 Task: Find connections with filter location Lagoa da Prata with filter topic #Entrepreneurialwith filter profile language German with filter current company Innovation Incubator Advisory with filter school Subharti University with filter industry Insurance with filter service category Software Testing with filter keywords title Chief Executive Officer
Action: Mouse moved to (607, 75)
Screenshot: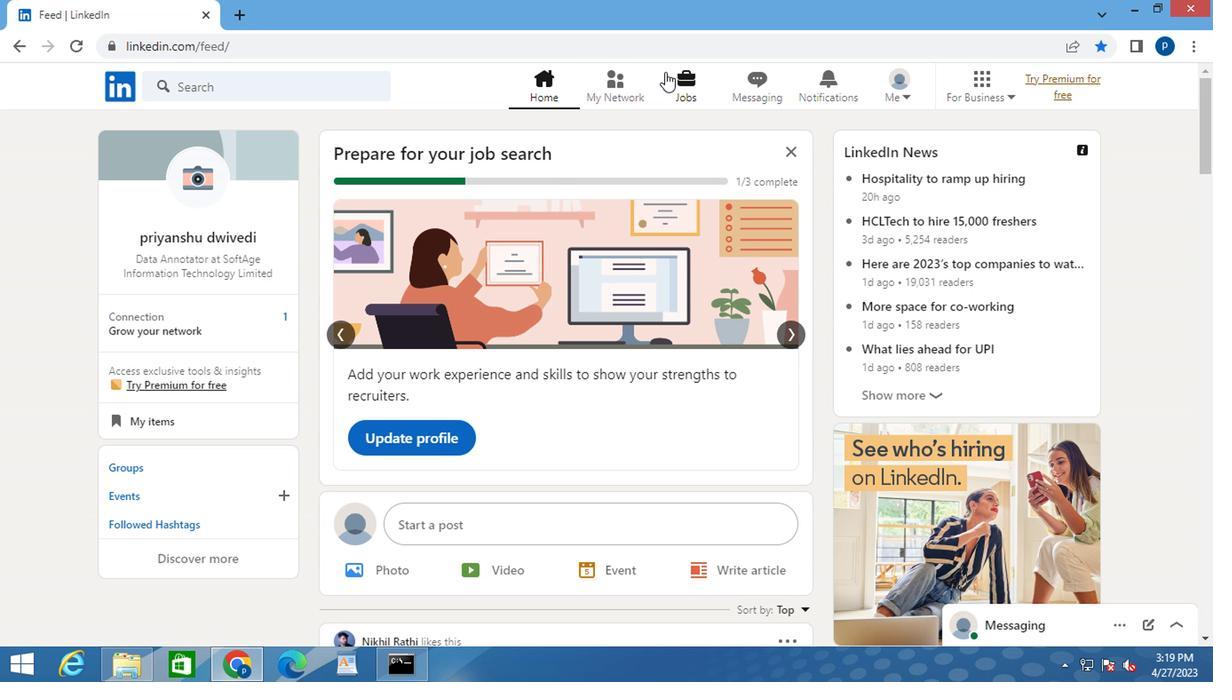 
Action: Mouse pressed left at (607, 75)
Screenshot: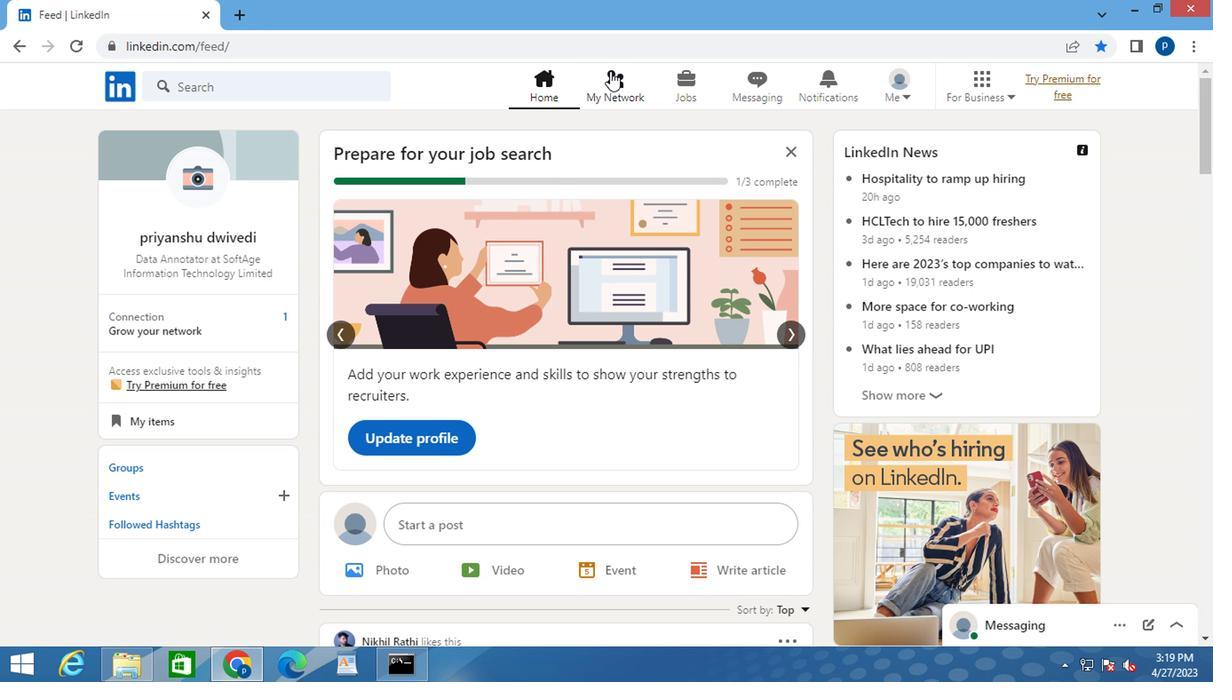 
Action: Mouse moved to (223, 192)
Screenshot: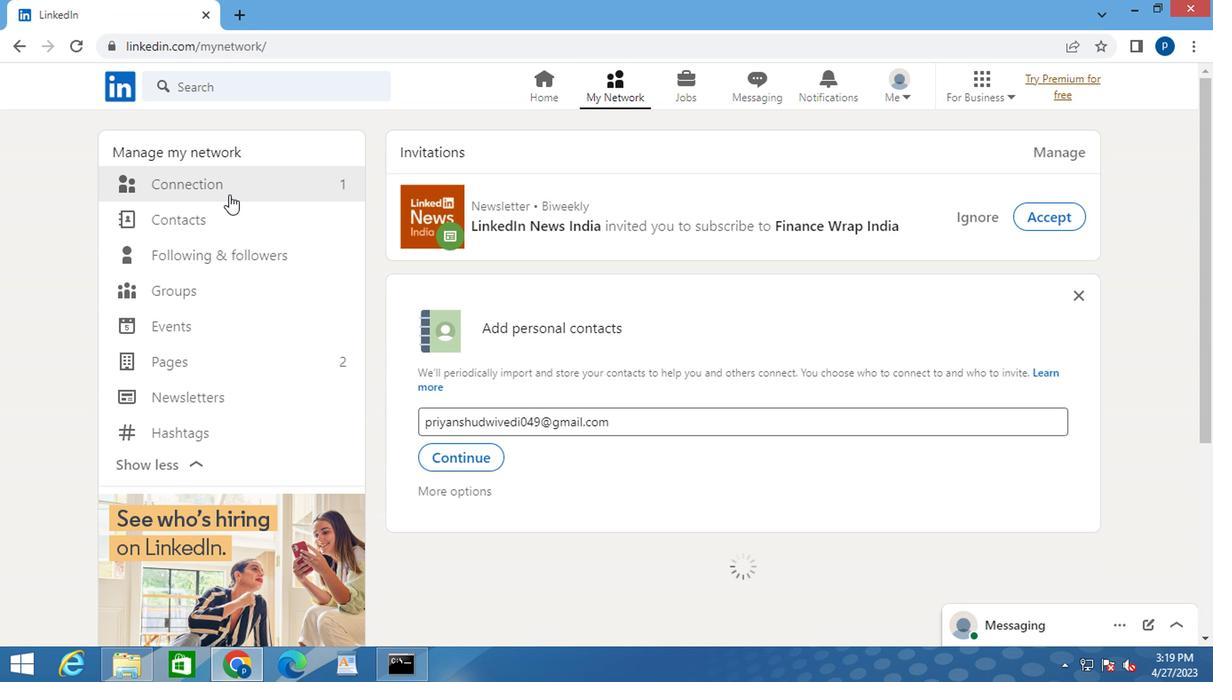 
Action: Mouse pressed left at (223, 192)
Screenshot: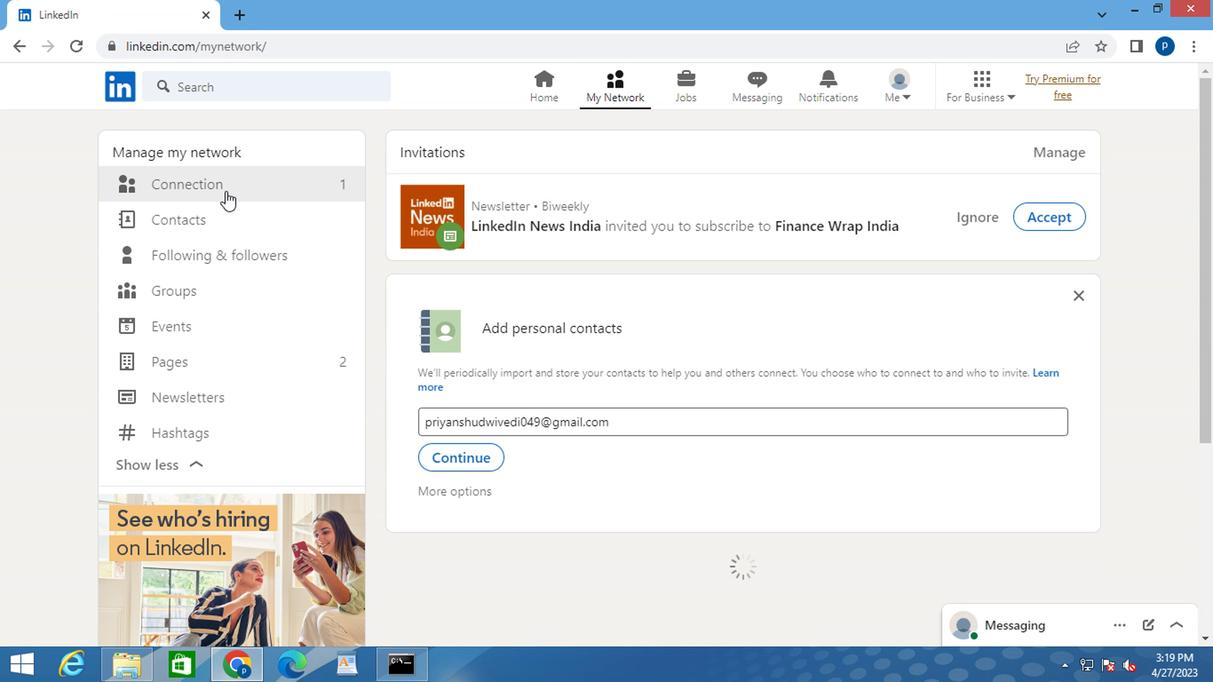
Action: Mouse moved to (734, 185)
Screenshot: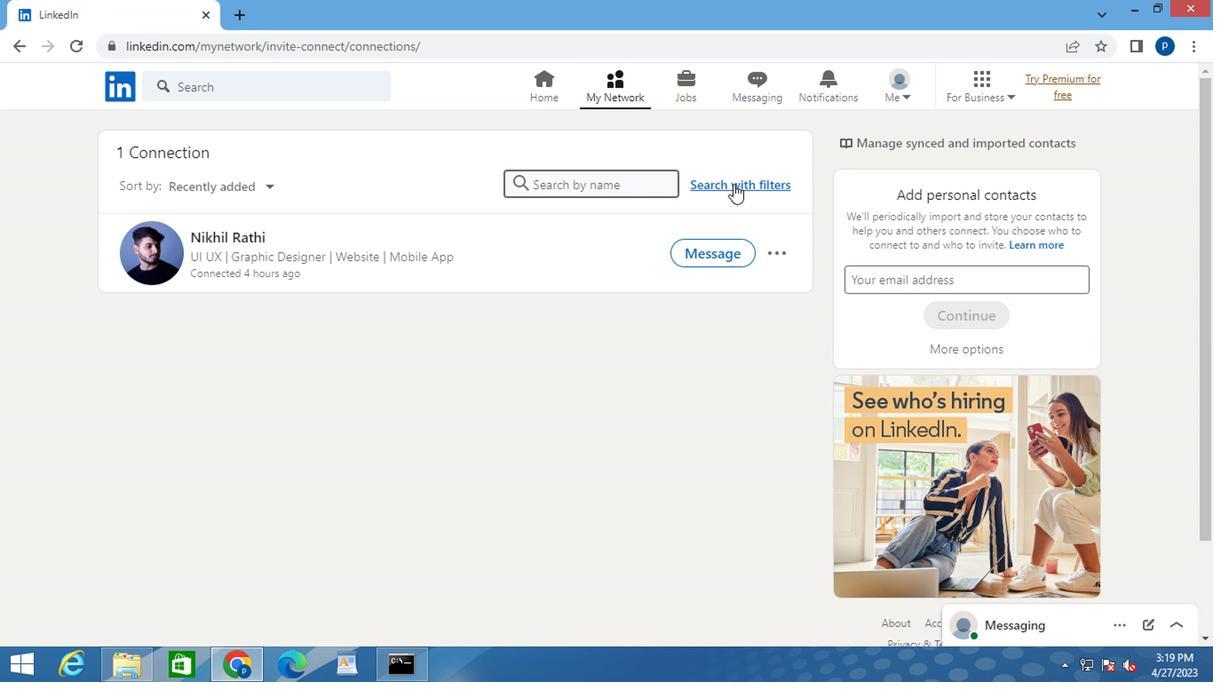 
Action: Mouse pressed left at (734, 185)
Screenshot: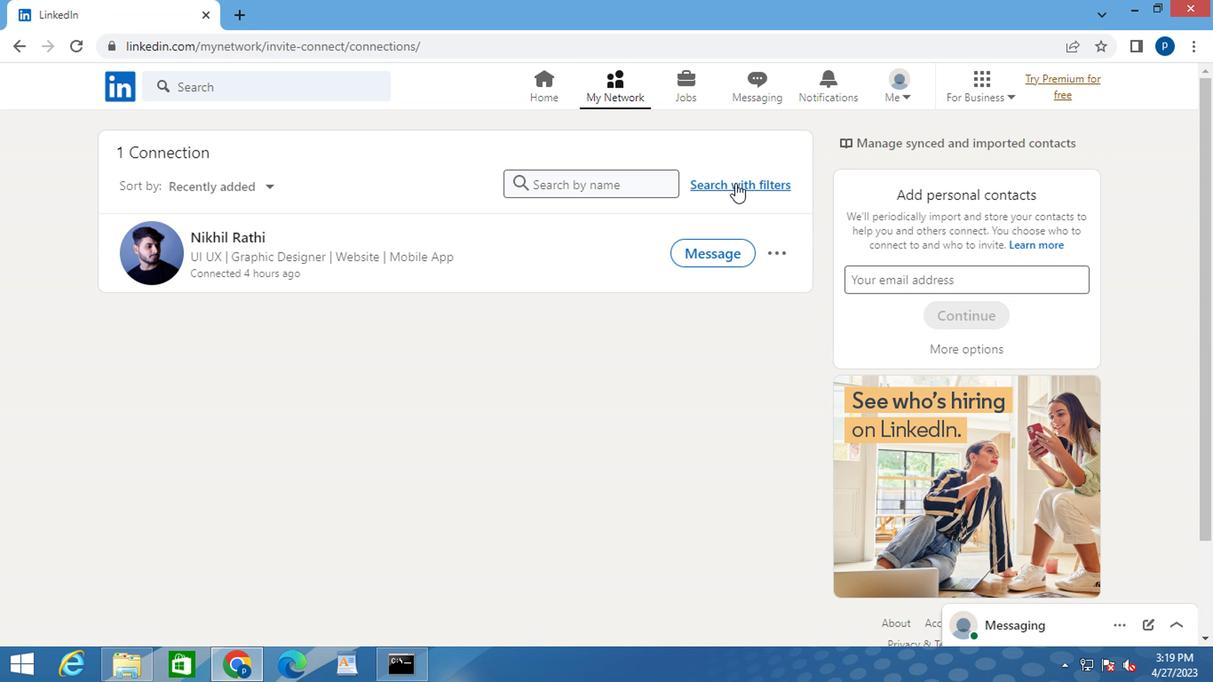 
Action: Mouse moved to (672, 139)
Screenshot: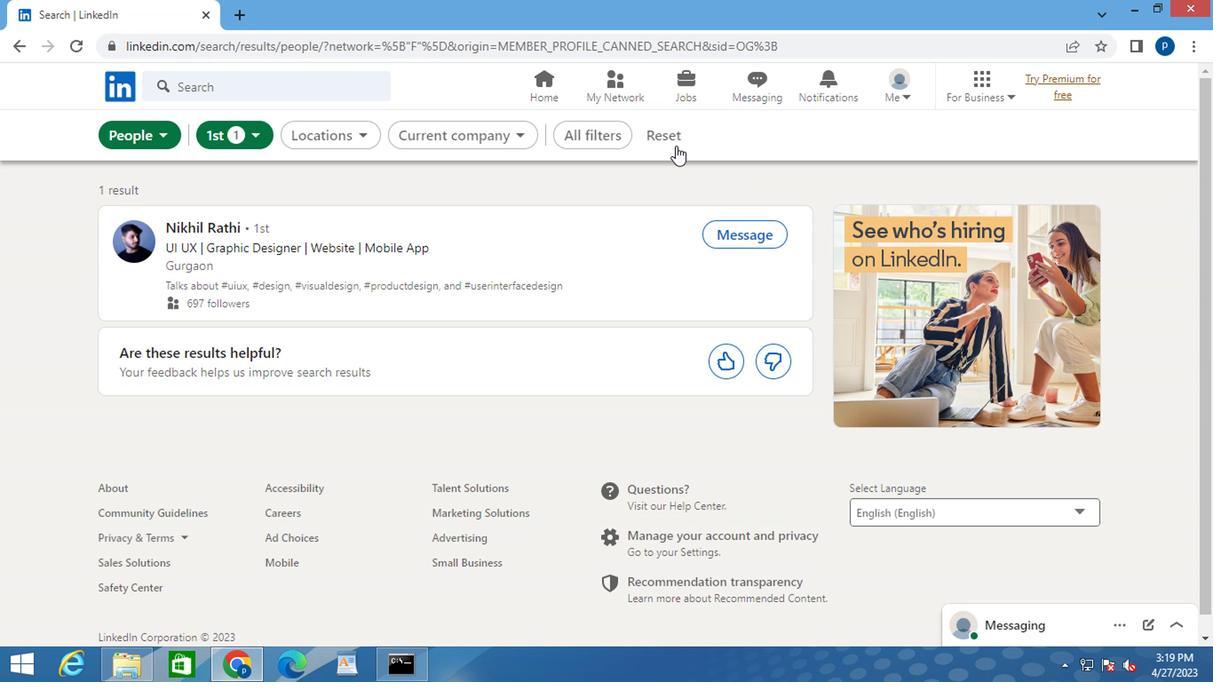 
Action: Mouse pressed left at (672, 139)
Screenshot: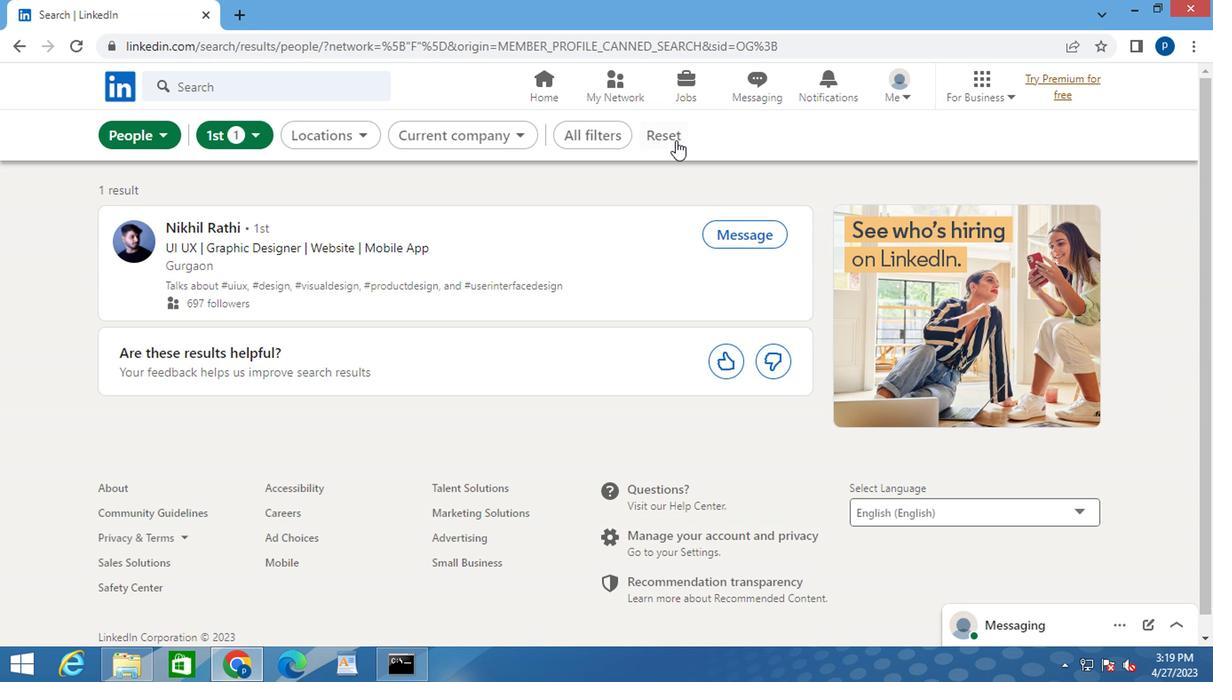 
Action: Mouse moved to (624, 140)
Screenshot: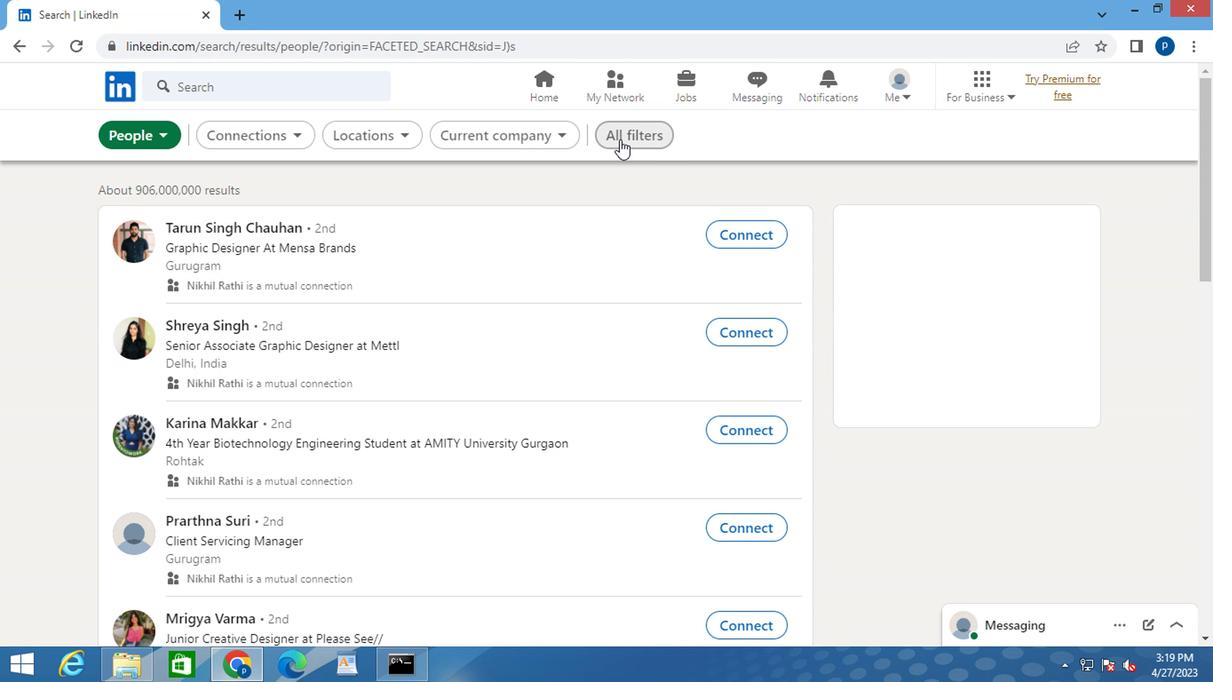 
Action: Mouse pressed left at (624, 140)
Screenshot: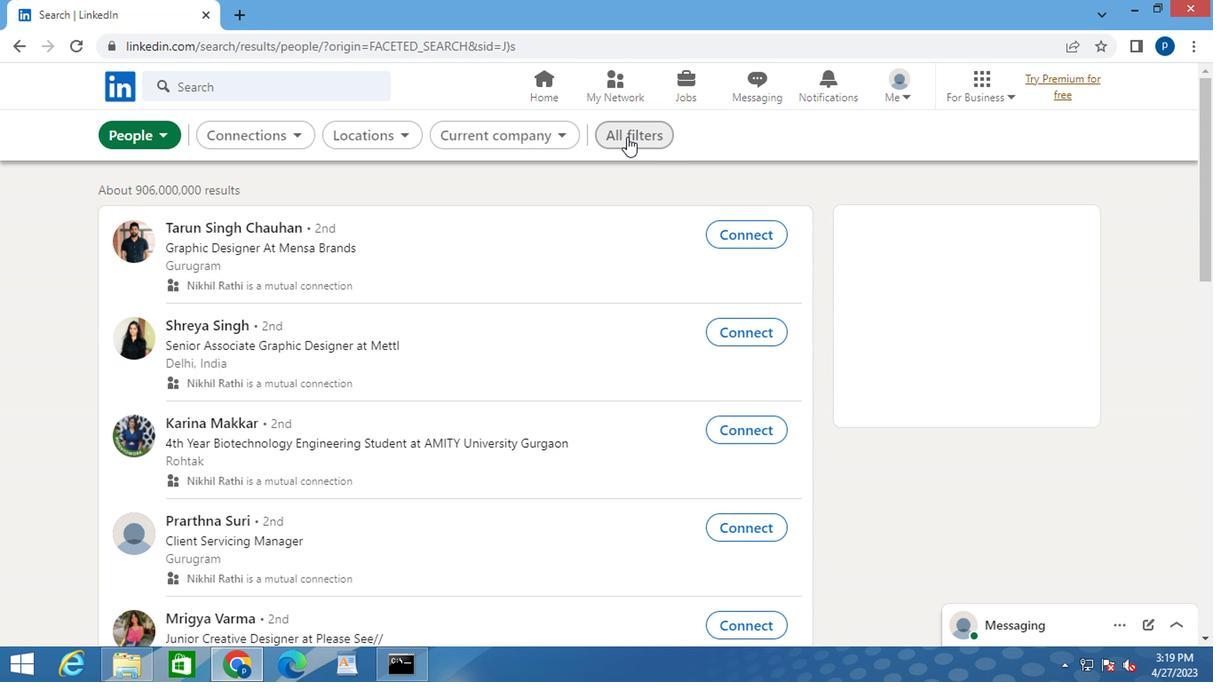 
Action: Mouse moved to (934, 422)
Screenshot: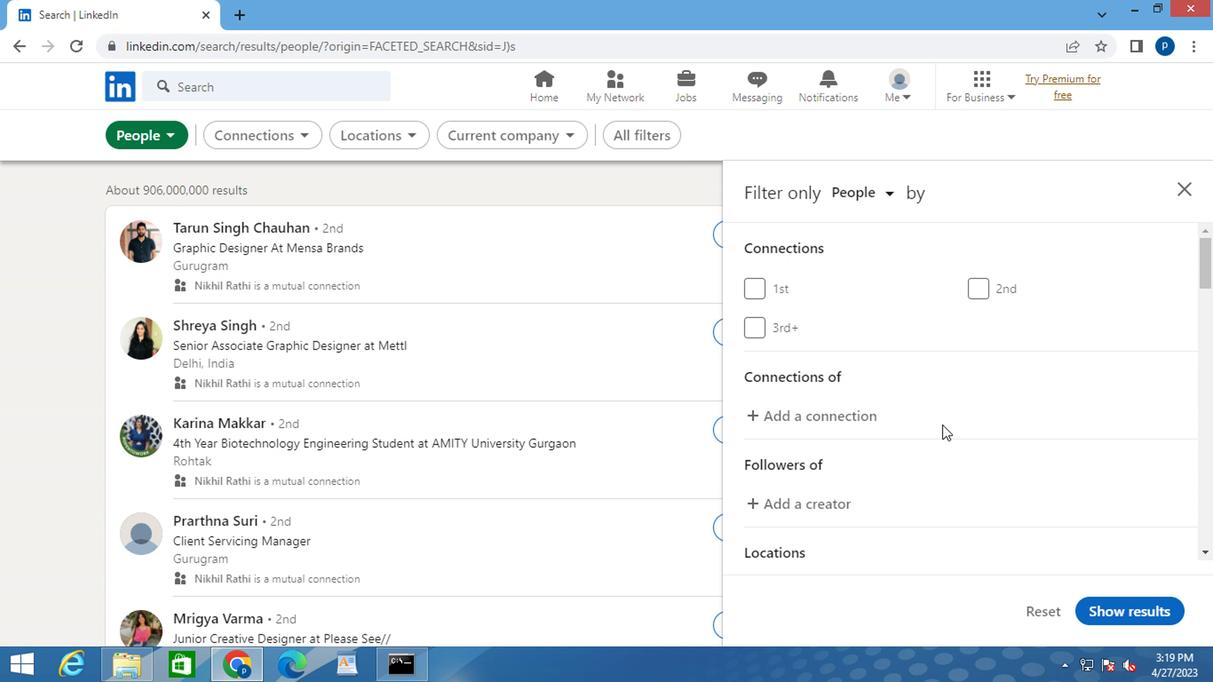 
Action: Mouse scrolled (934, 421) with delta (0, -1)
Screenshot: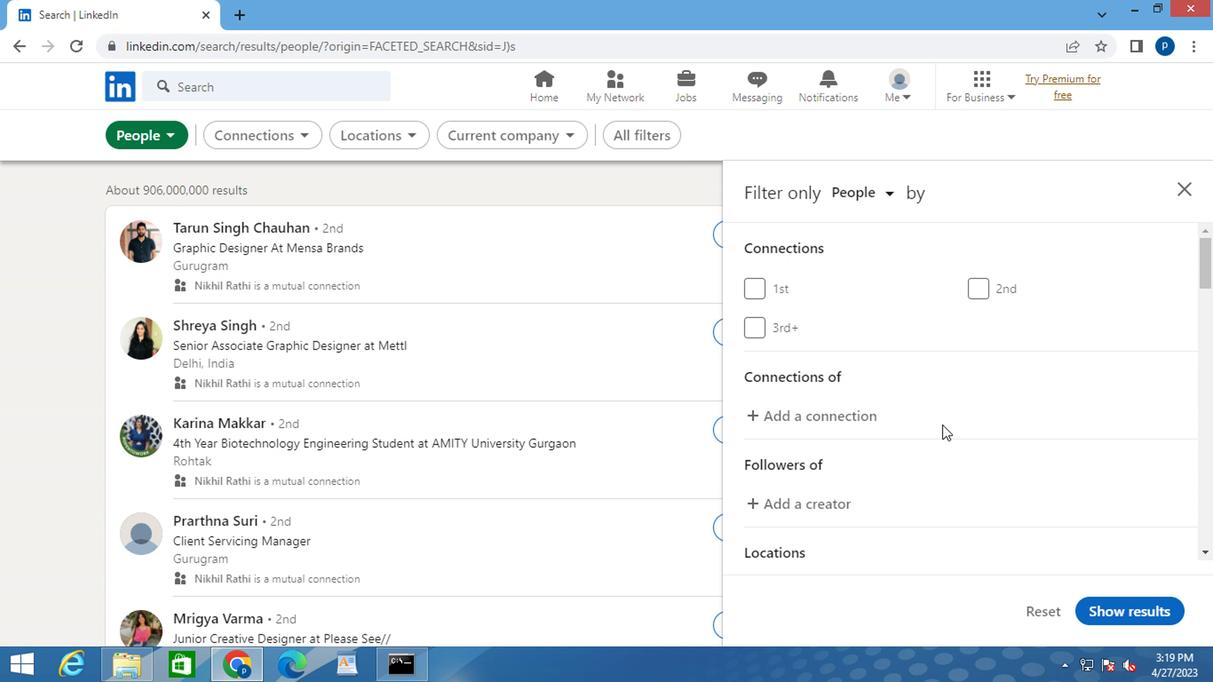
Action: Mouse moved to (931, 422)
Screenshot: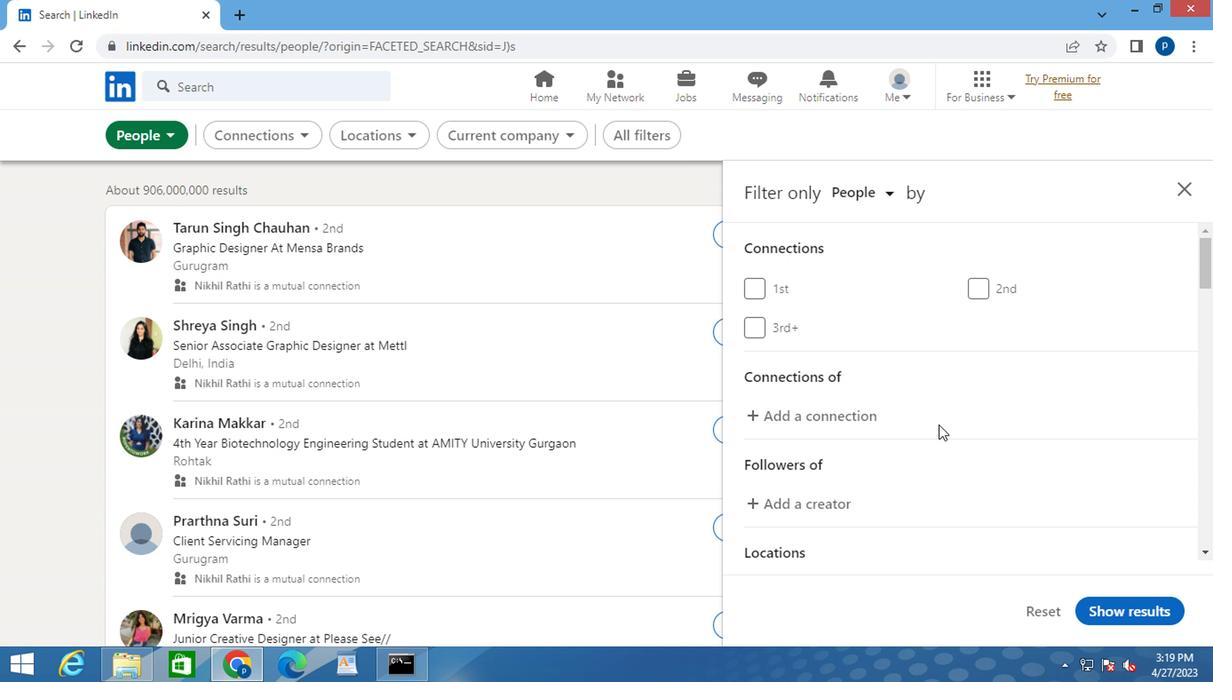 
Action: Mouse scrolled (931, 422) with delta (0, 0)
Screenshot: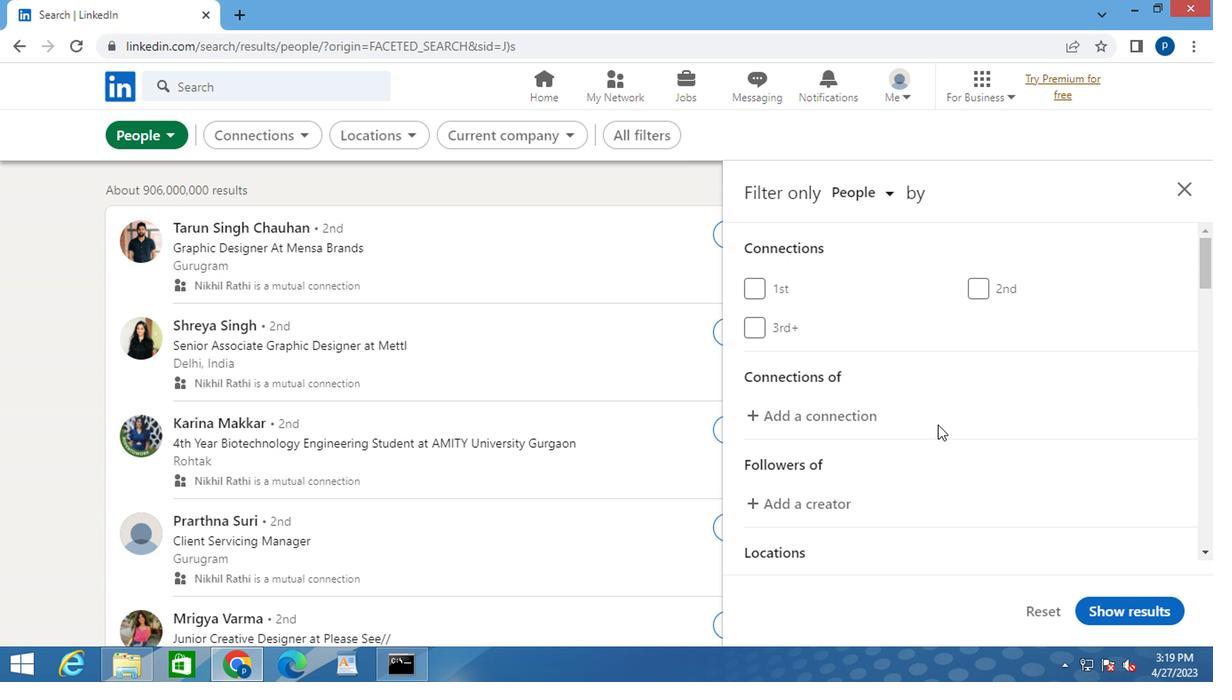 
Action: Mouse moved to (1003, 491)
Screenshot: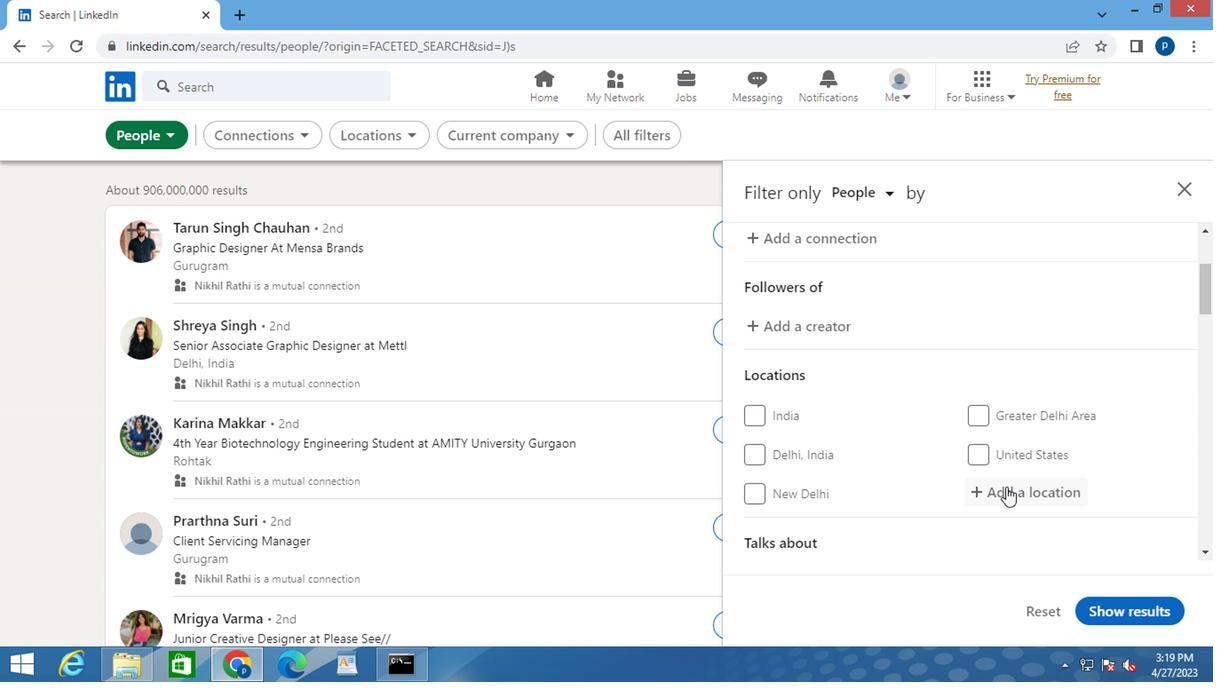 
Action: Mouse pressed left at (1003, 491)
Screenshot: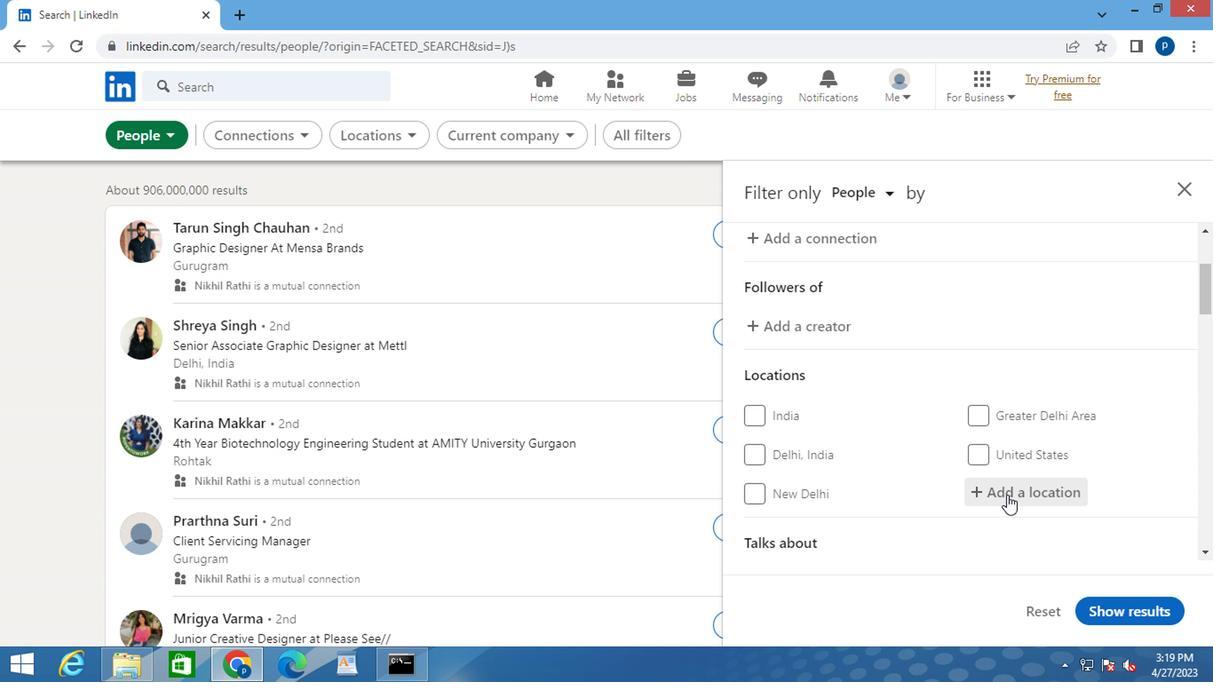 
Action: Mouse moved to (1003, 489)
Screenshot: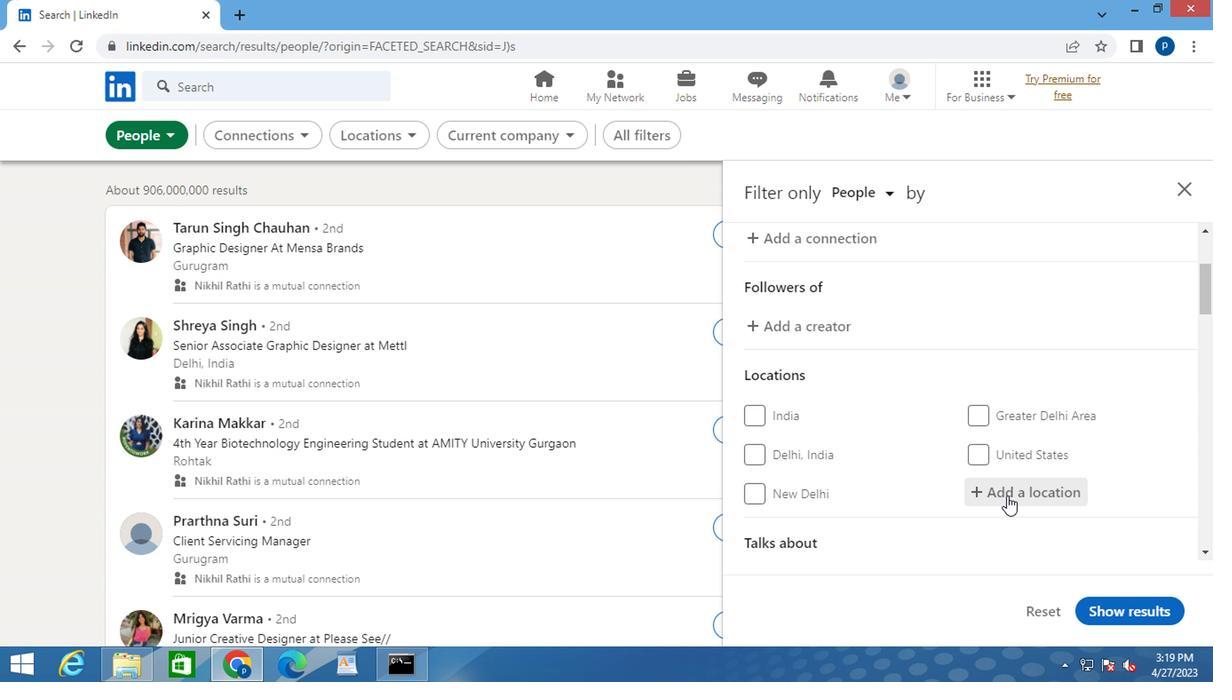 
Action: Key pressed <Key.caps_lock>l<Key.caps_lock>agoa<Key.space>da<Key.space><Key.caps_lock>p<Key.caps_lock>rata
Screenshot: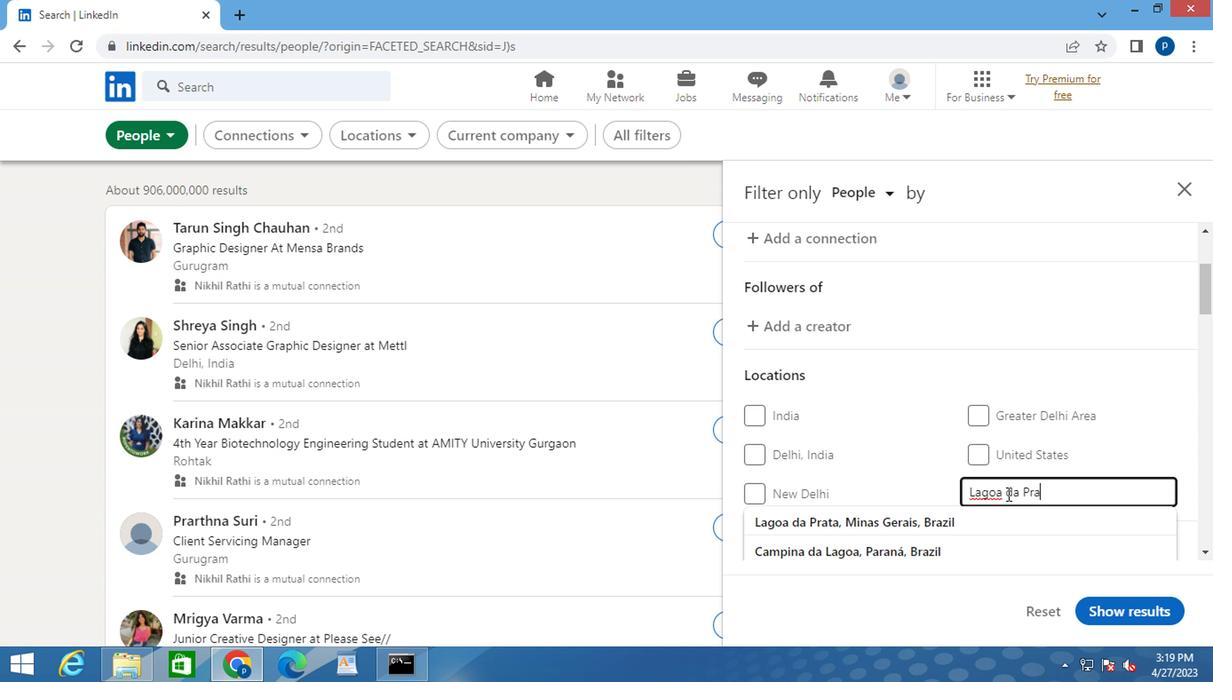 
Action: Mouse moved to (908, 520)
Screenshot: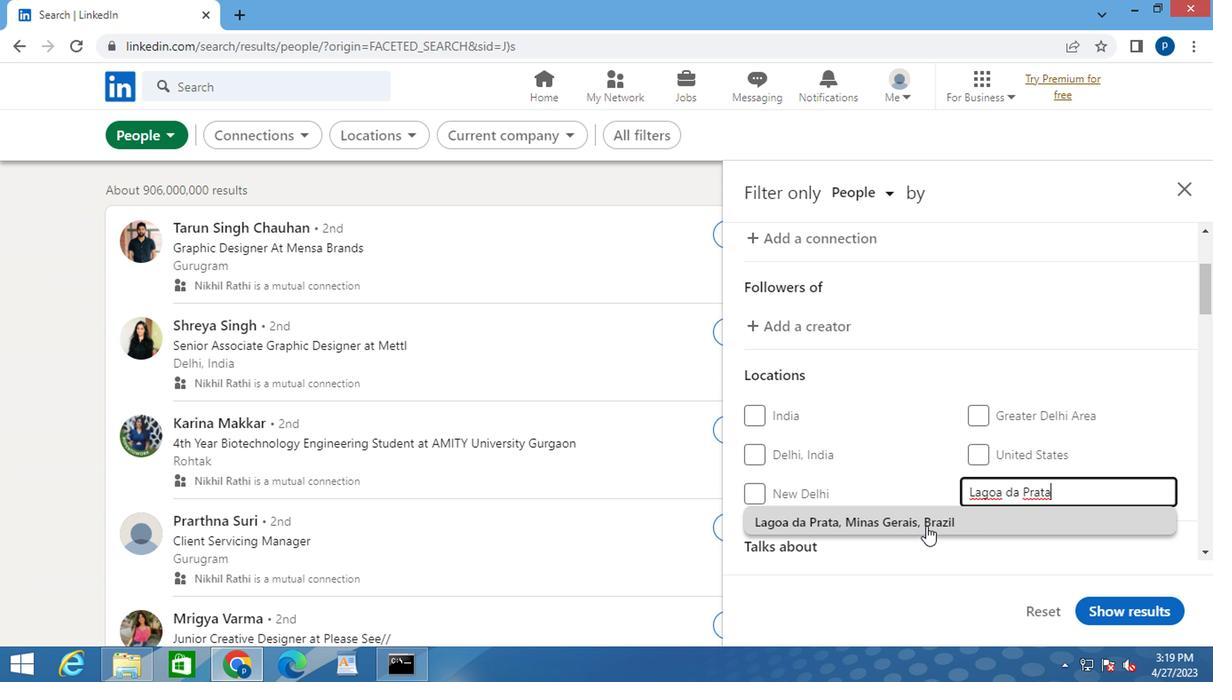 
Action: Mouse pressed left at (908, 520)
Screenshot: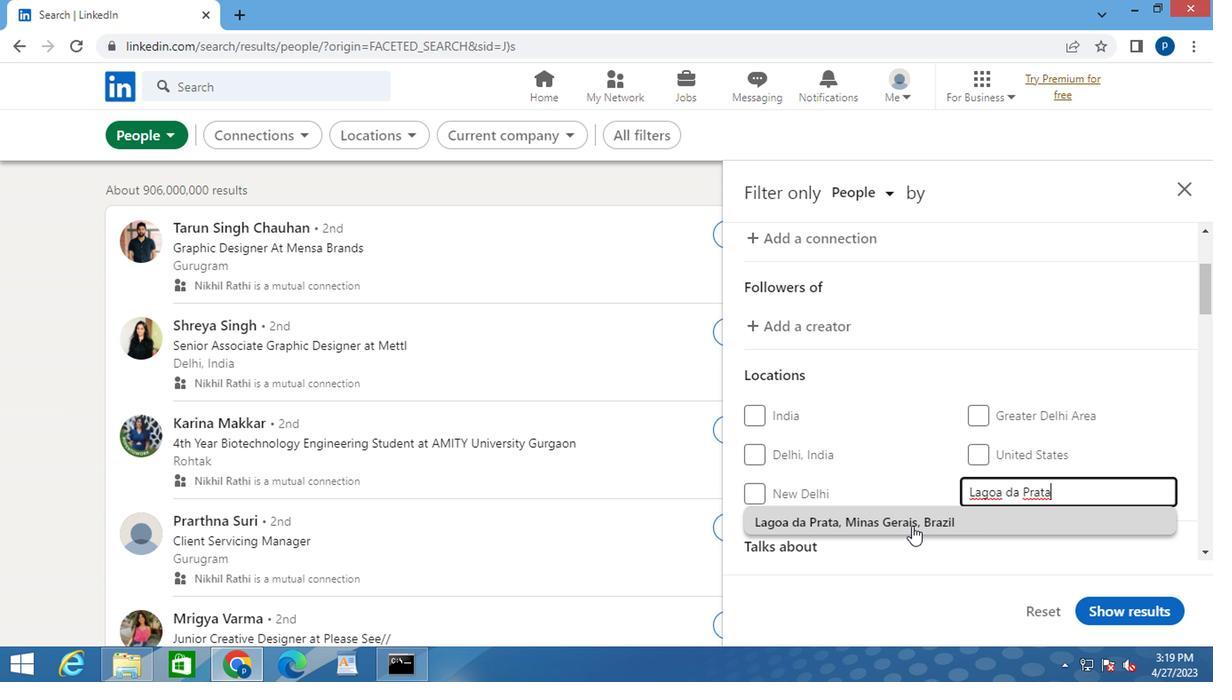 
Action: Mouse moved to (906, 506)
Screenshot: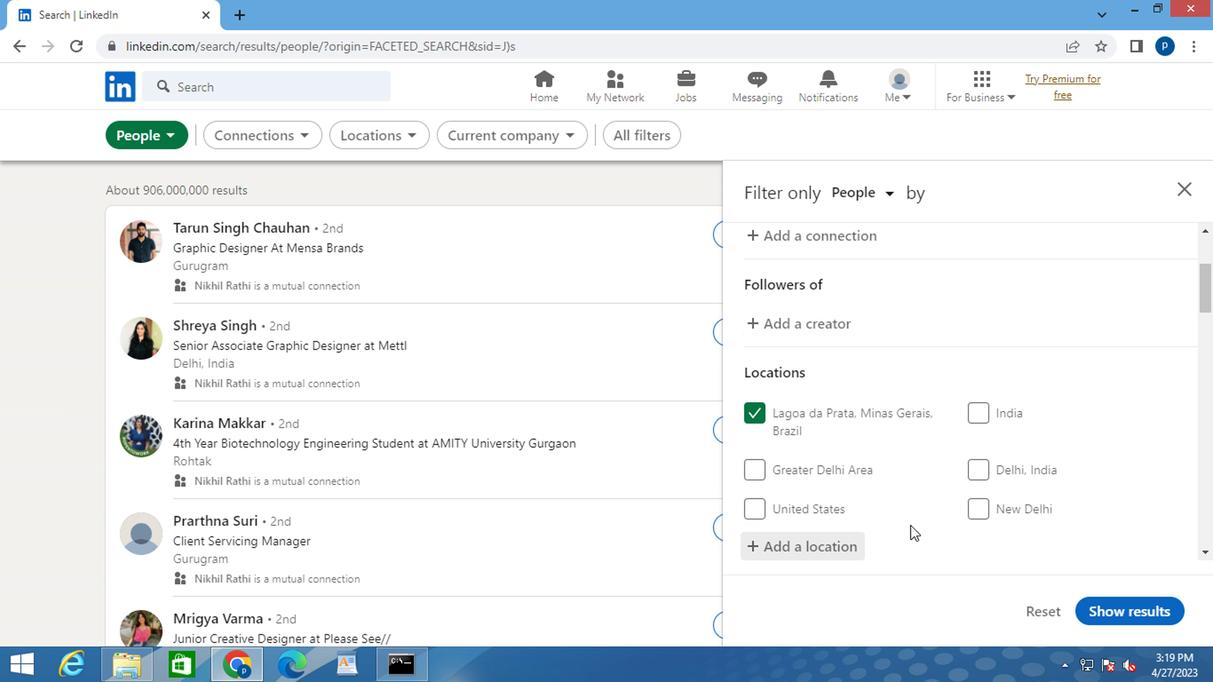 
Action: Mouse scrolled (906, 506) with delta (0, 0)
Screenshot: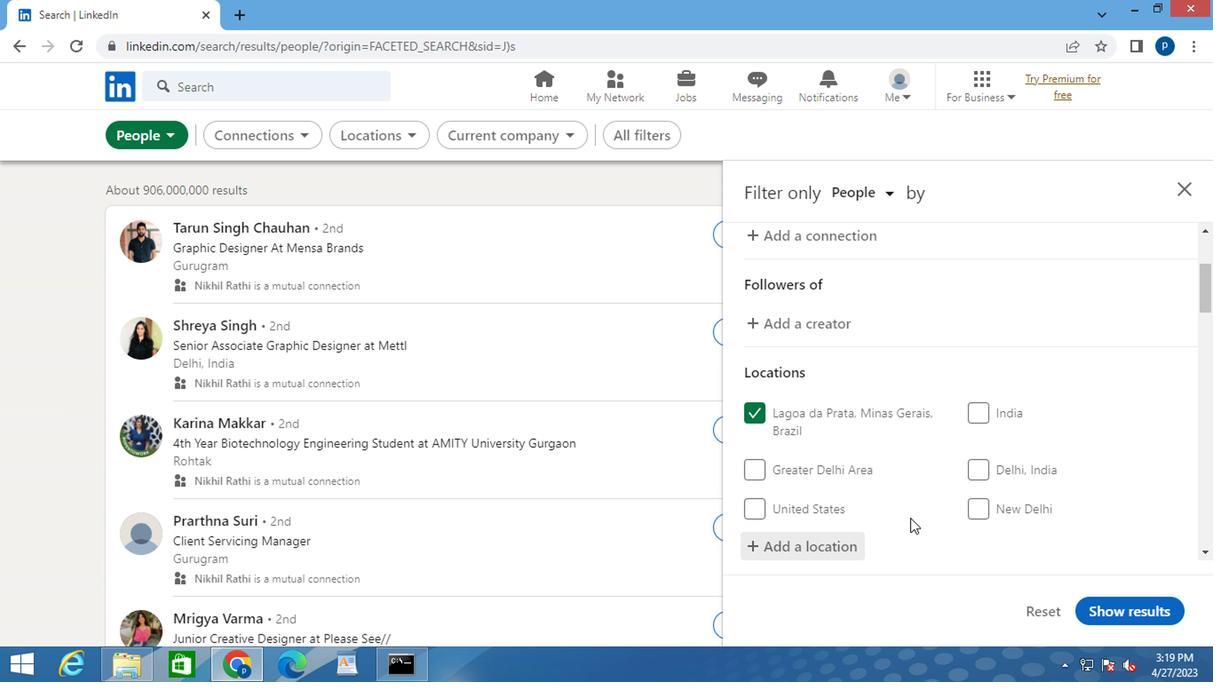 
Action: Mouse scrolled (906, 506) with delta (0, 0)
Screenshot: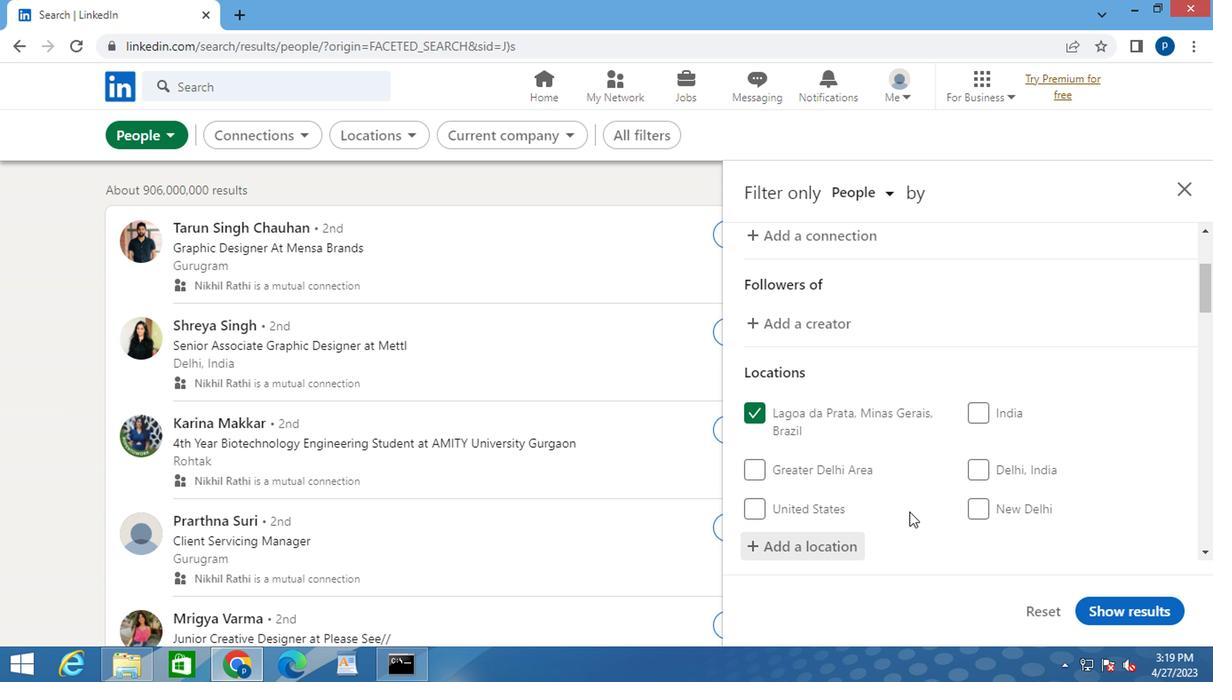 
Action: Mouse moved to (986, 517)
Screenshot: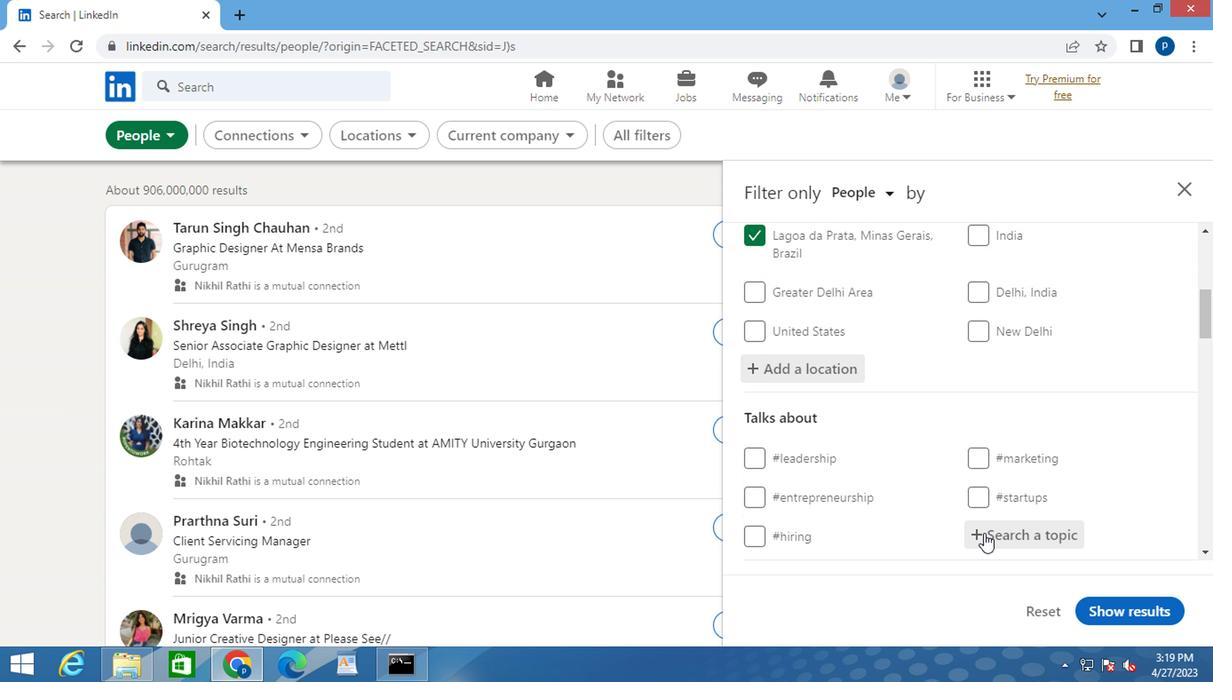 
Action: Mouse scrolled (986, 515) with delta (0, -1)
Screenshot: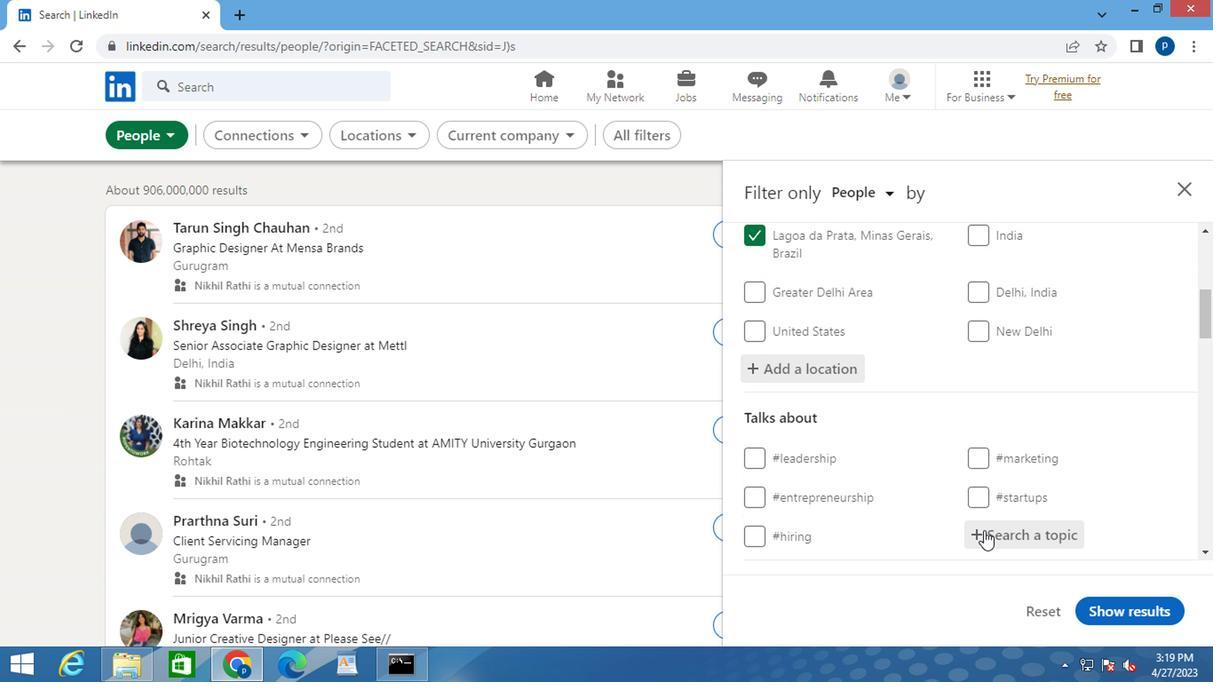 
Action: Mouse moved to (985, 430)
Screenshot: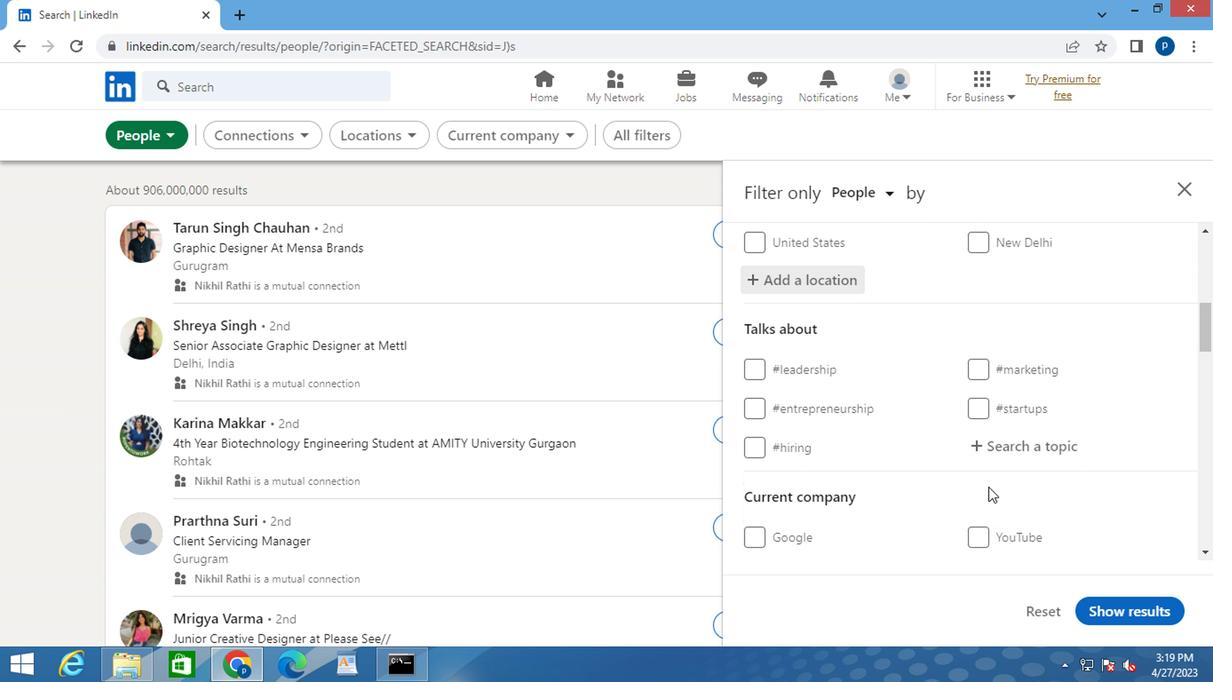 
Action: Mouse pressed left at (985, 430)
Screenshot: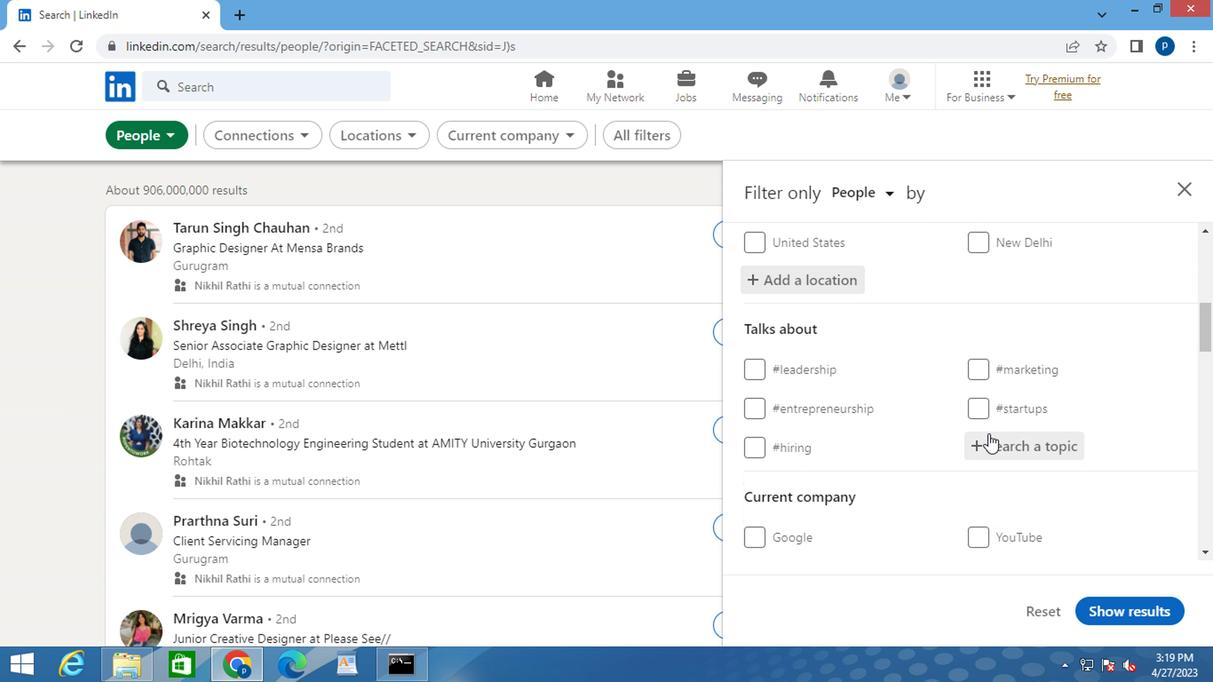 
Action: Key pressed <Key.shift>#<Key.caps_lock>E<Key.caps_lock>NTREPRENUERIAL
Screenshot: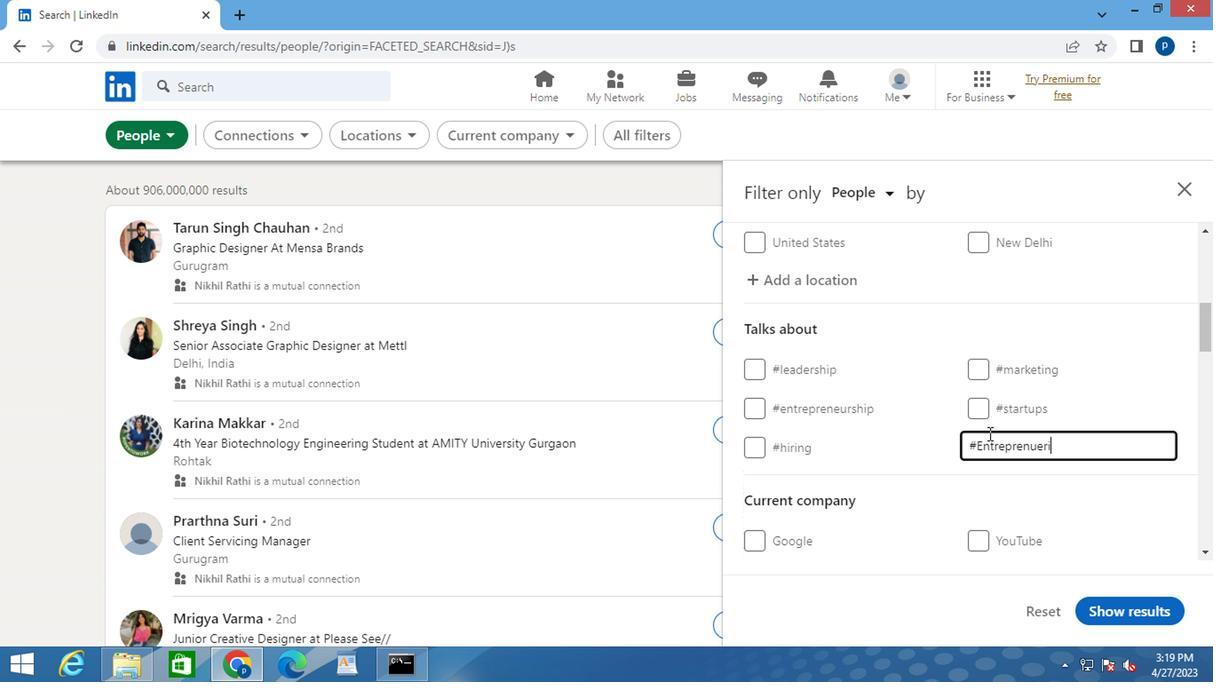 
Action: Mouse moved to (975, 434)
Screenshot: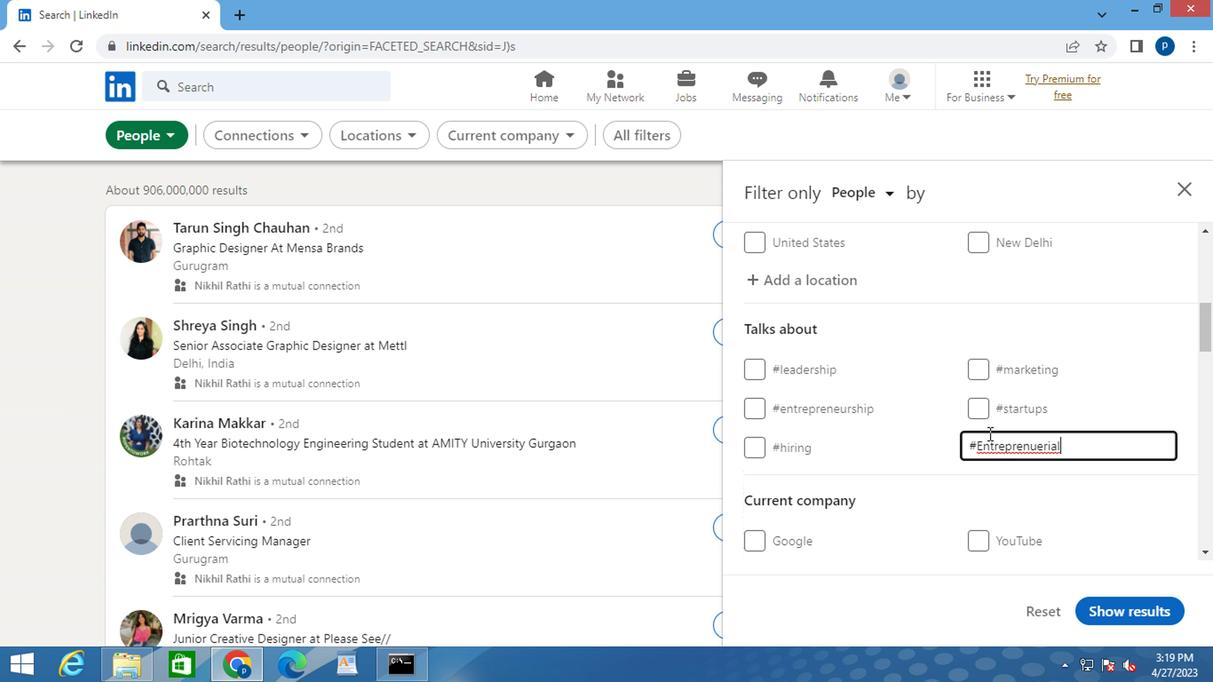 
Action: Key pressed <Key.space>
Screenshot: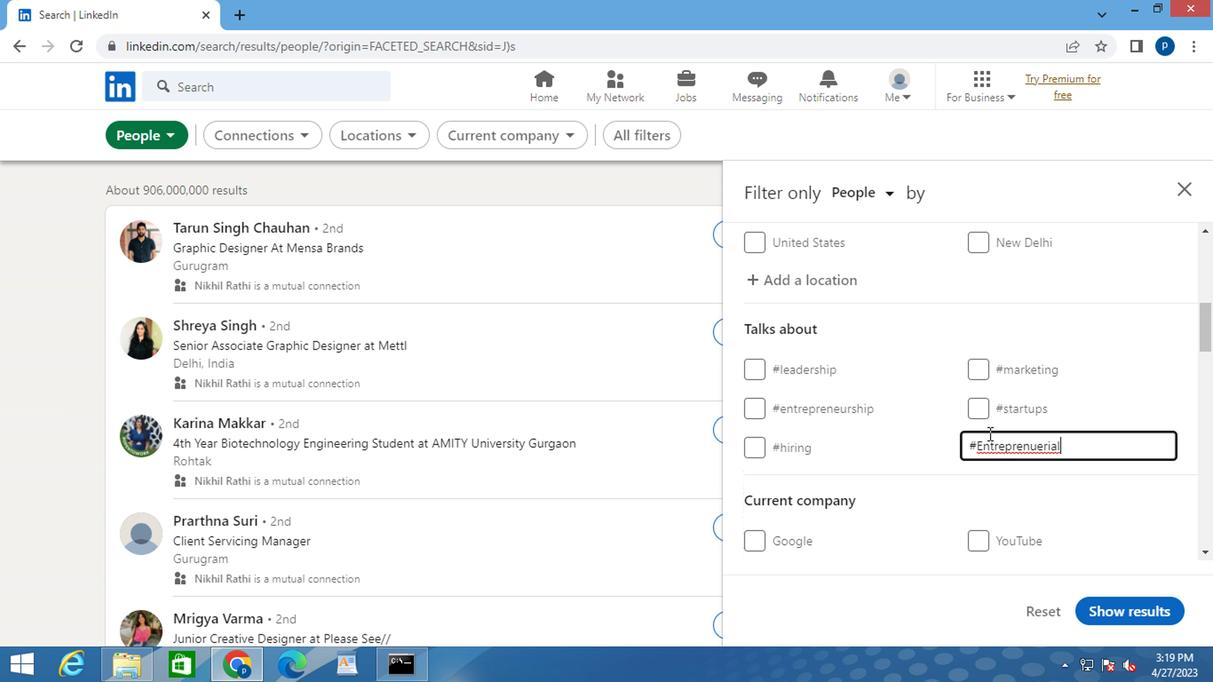 
Action: Mouse moved to (976, 462)
Screenshot: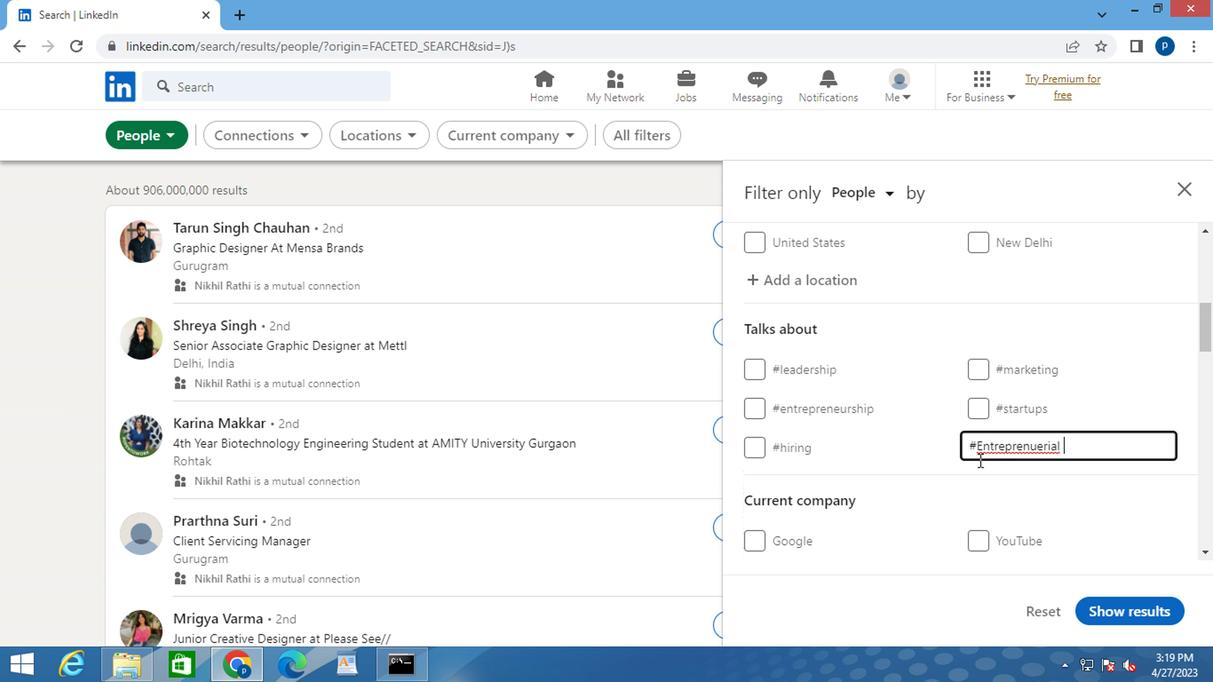 
Action: Mouse scrolled (976, 462) with delta (0, 0)
Screenshot: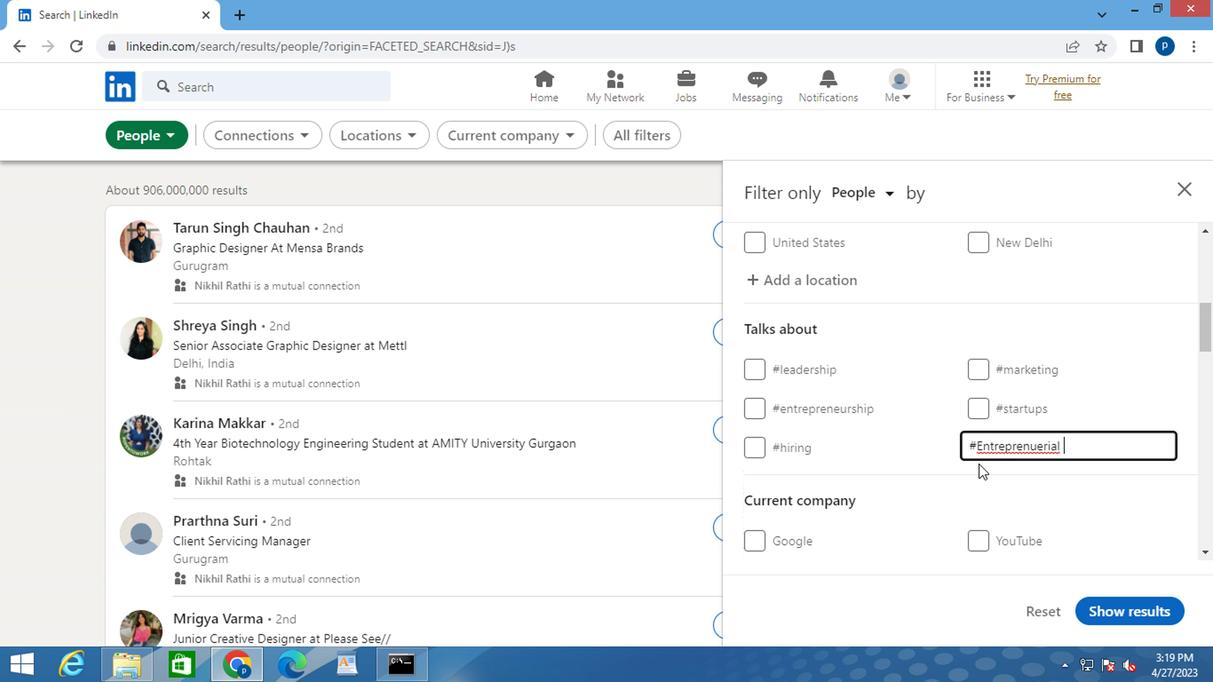 
Action: Mouse scrolled (976, 462) with delta (0, 0)
Screenshot: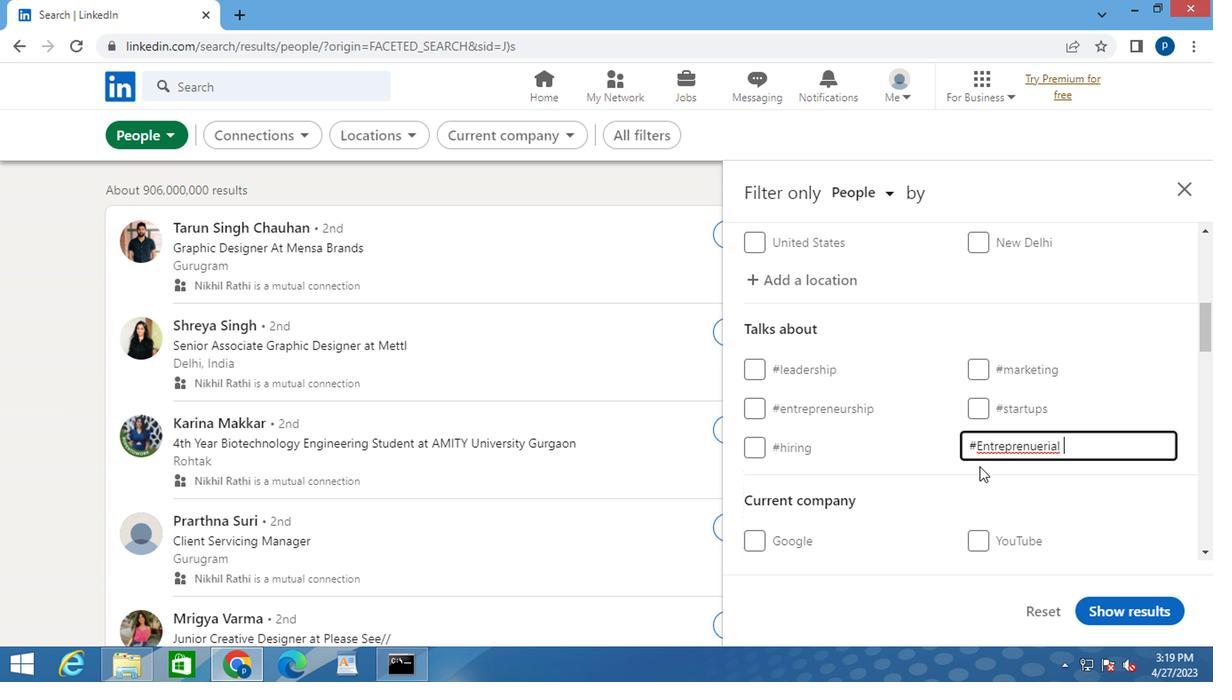 
Action: Mouse moved to (976, 465)
Screenshot: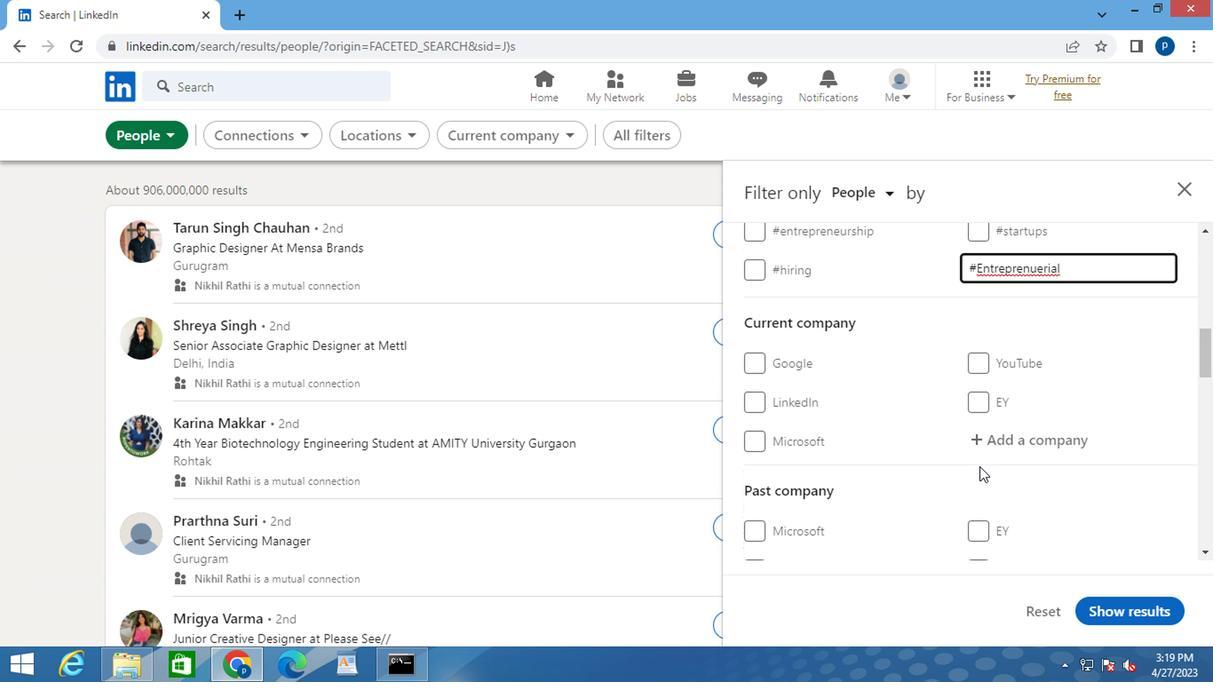 
Action: Mouse scrolled (976, 464) with delta (0, 0)
Screenshot: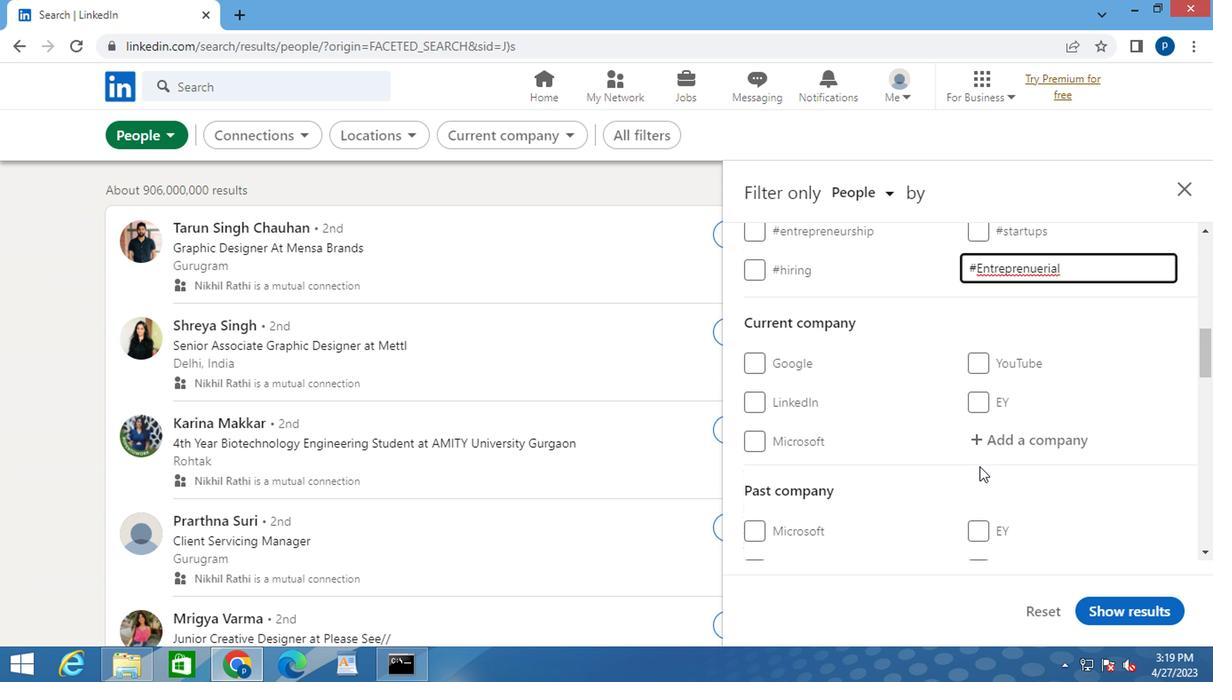 
Action: Mouse scrolled (976, 464) with delta (0, 0)
Screenshot: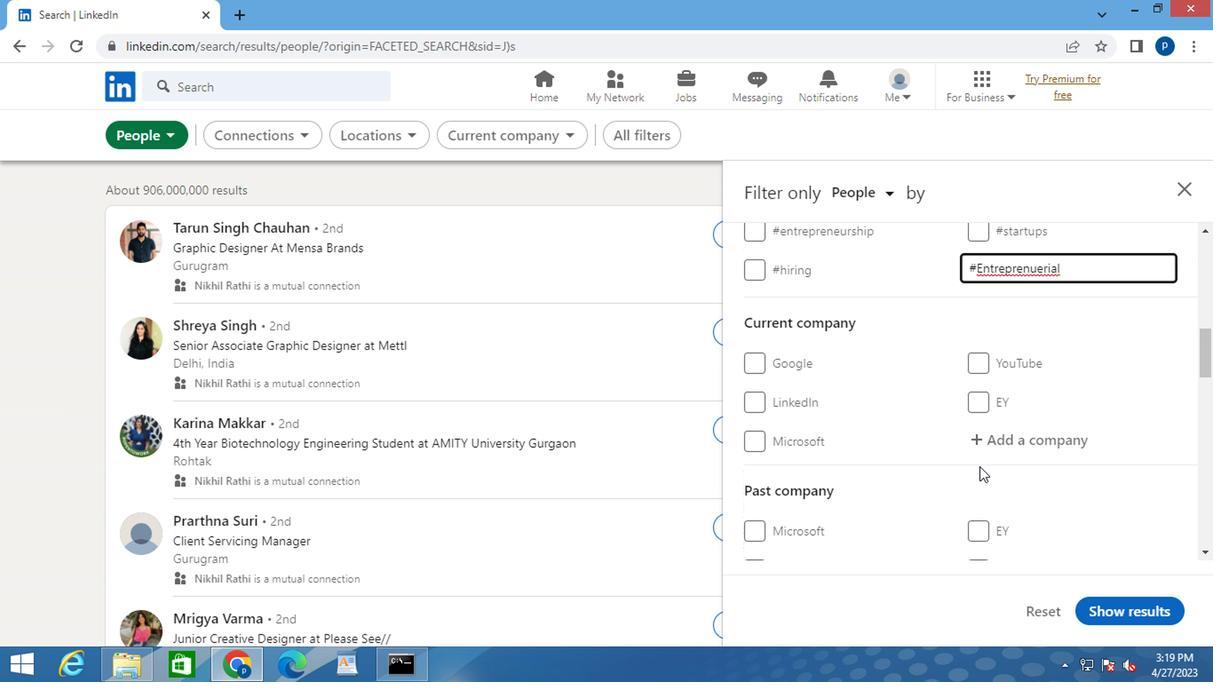
Action: Mouse moved to (937, 457)
Screenshot: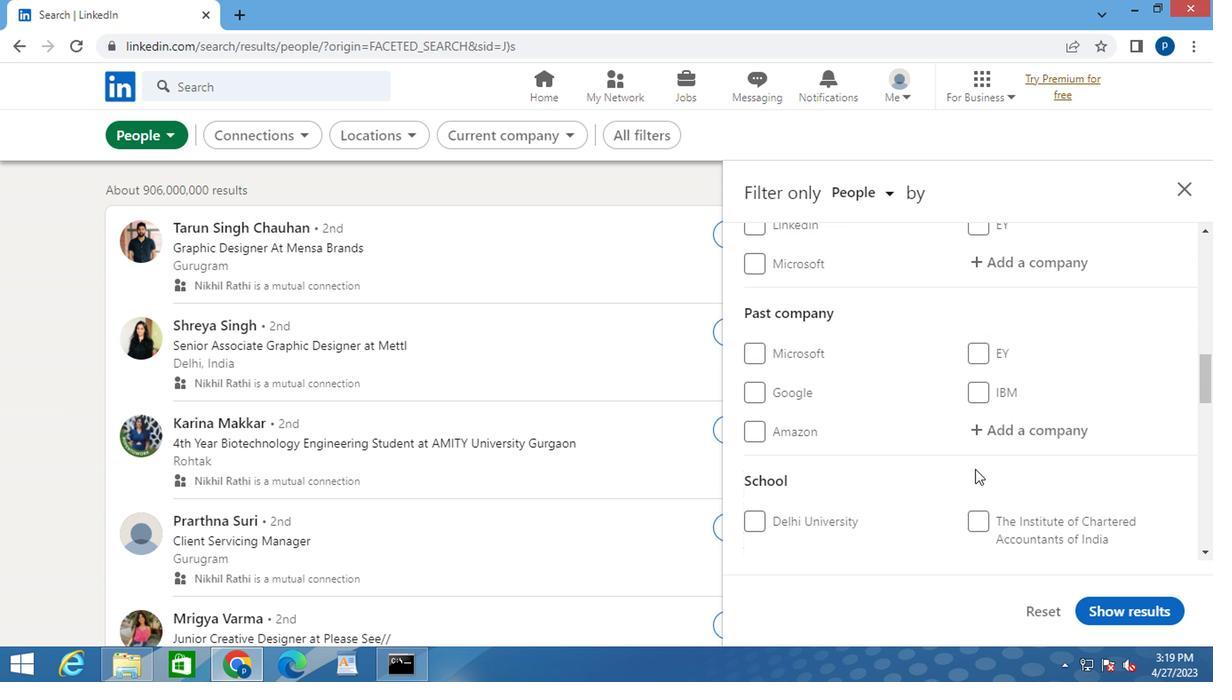 
Action: Mouse scrolled (937, 457) with delta (0, 0)
Screenshot: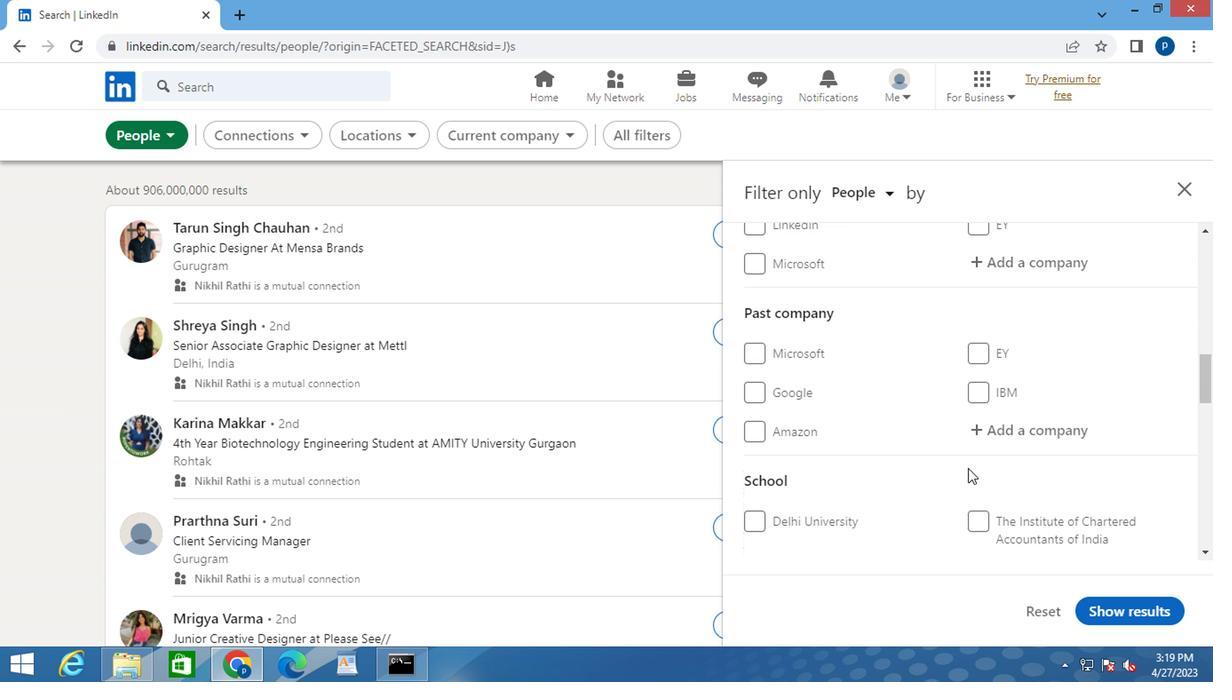
Action: Mouse moved to (934, 457)
Screenshot: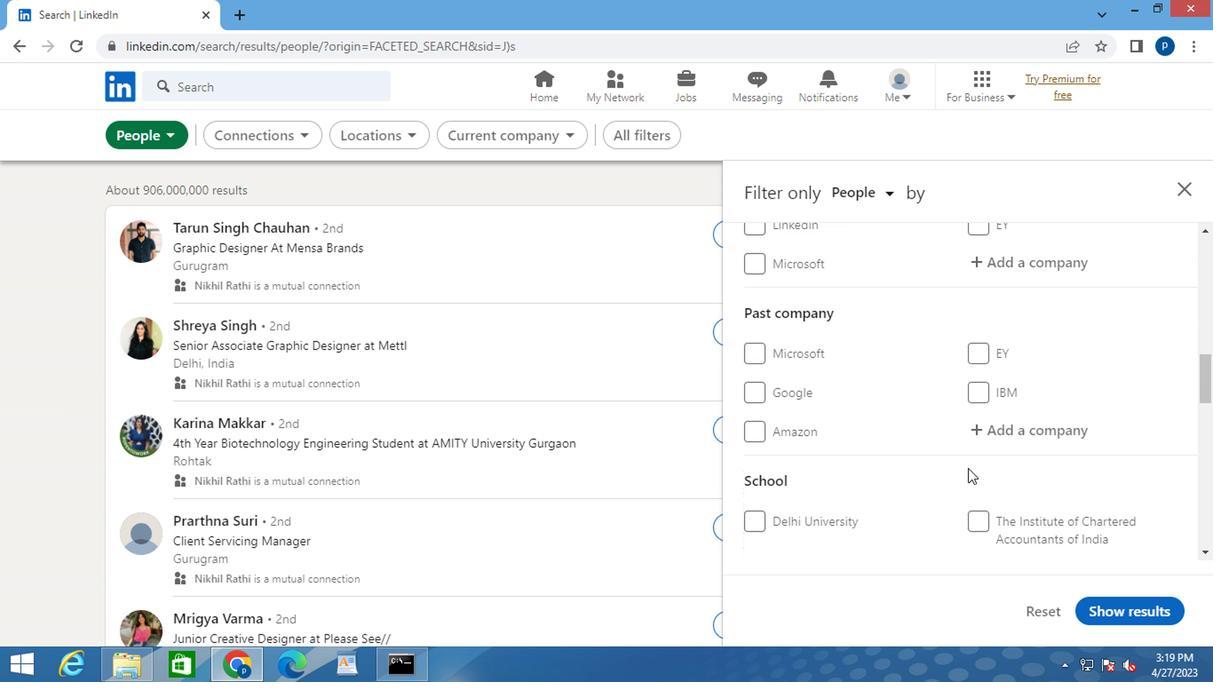 
Action: Mouse scrolled (934, 457) with delta (0, 0)
Screenshot: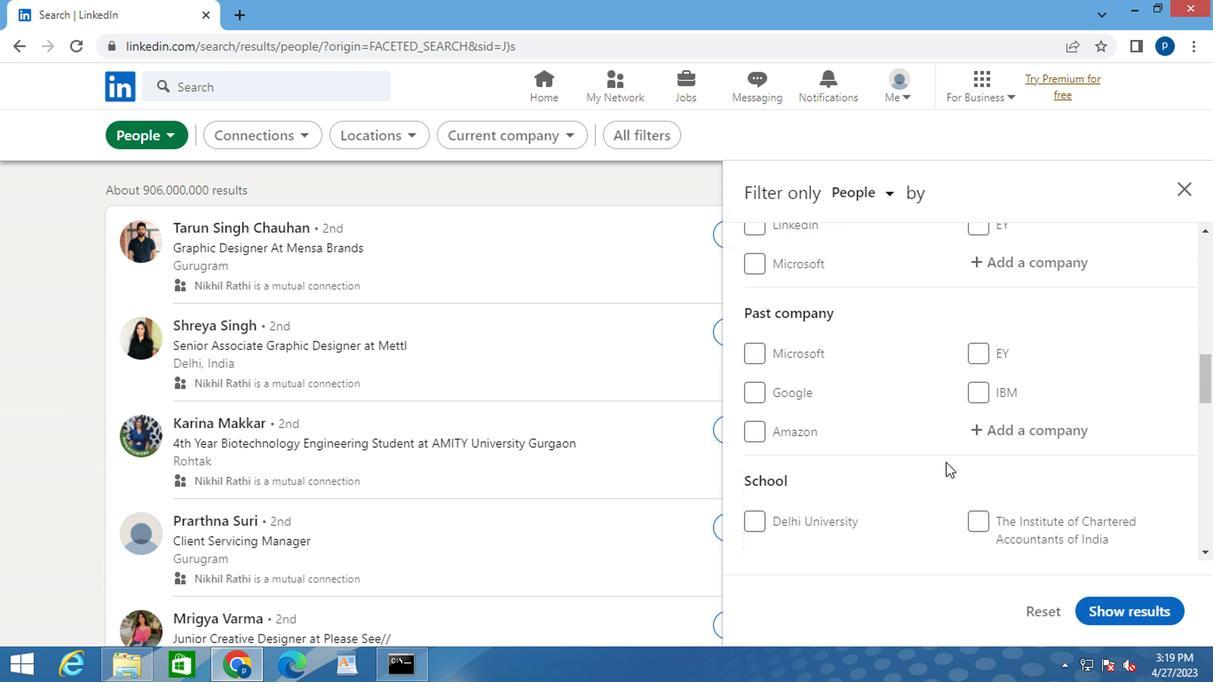 
Action: Mouse moved to (903, 453)
Screenshot: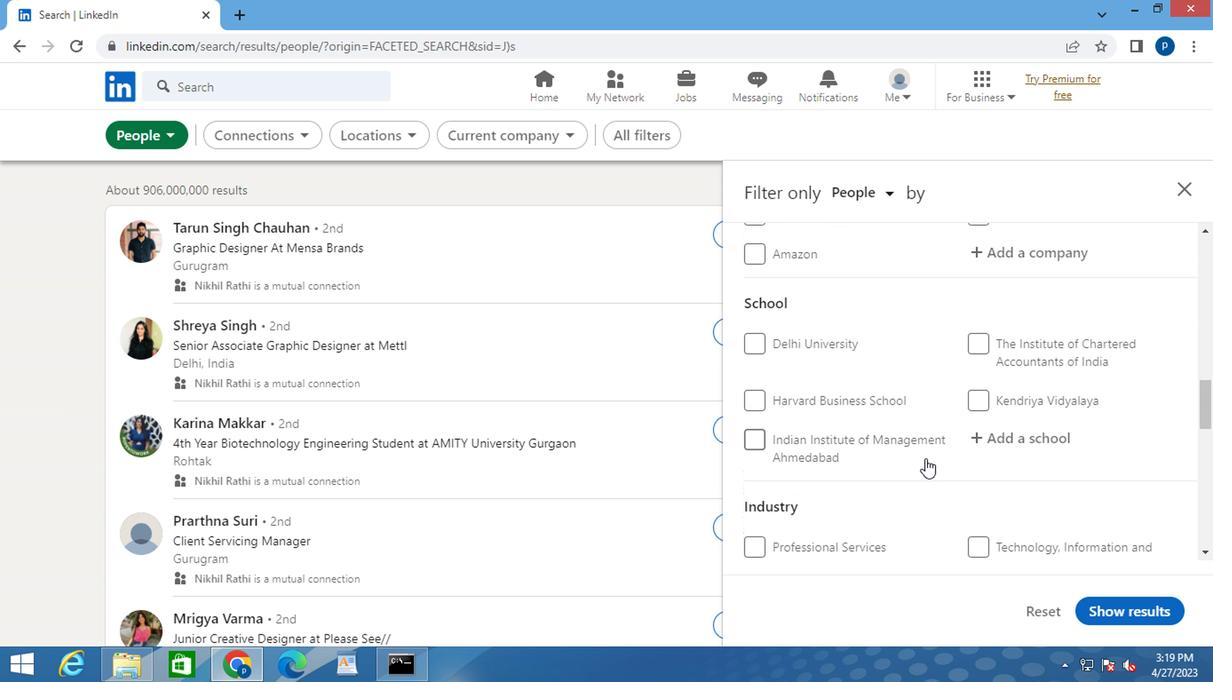 
Action: Mouse scrolled (903, 452) with delta (0, 0)
Screenshot: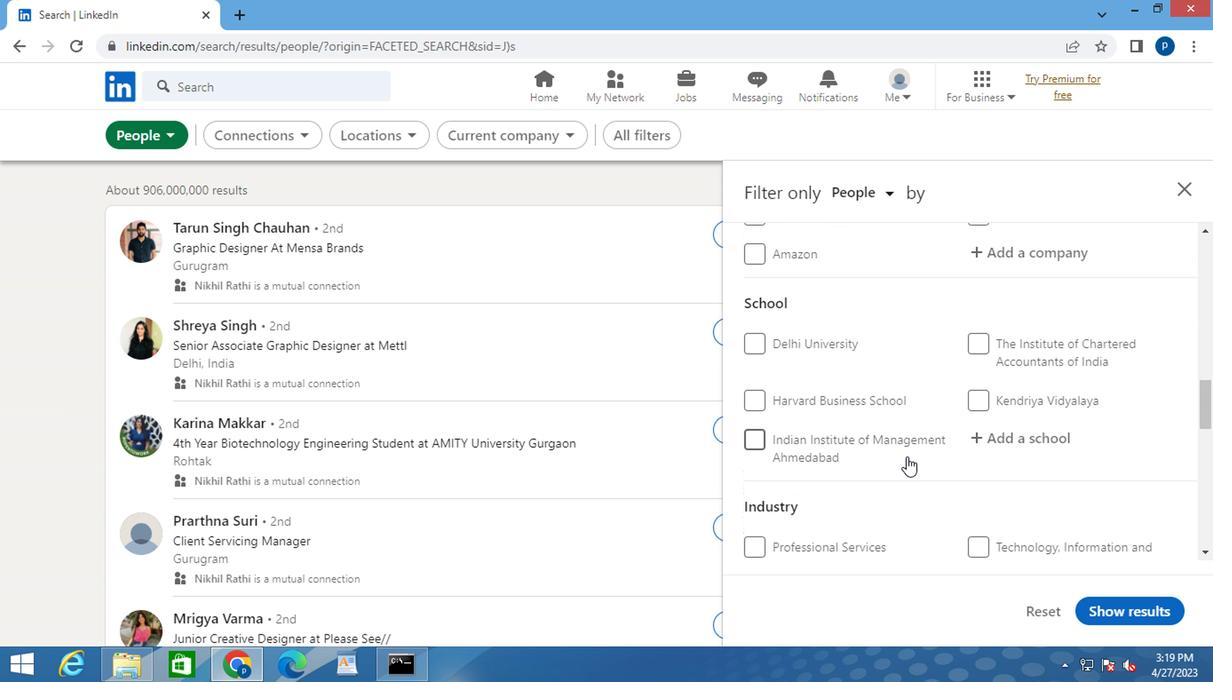 
Action: Mouse scrolled (903, 452) with delta (0, 0)
Screenshot: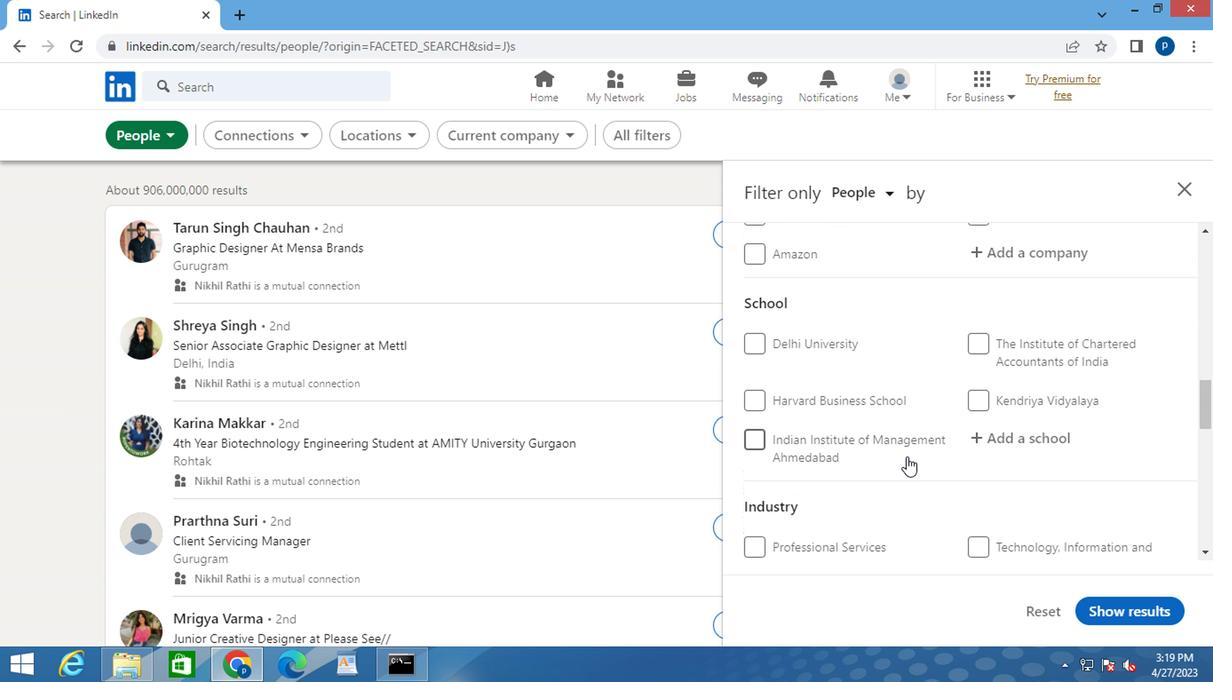 
Action: Mouse moved to (871, 443)
Screenshot: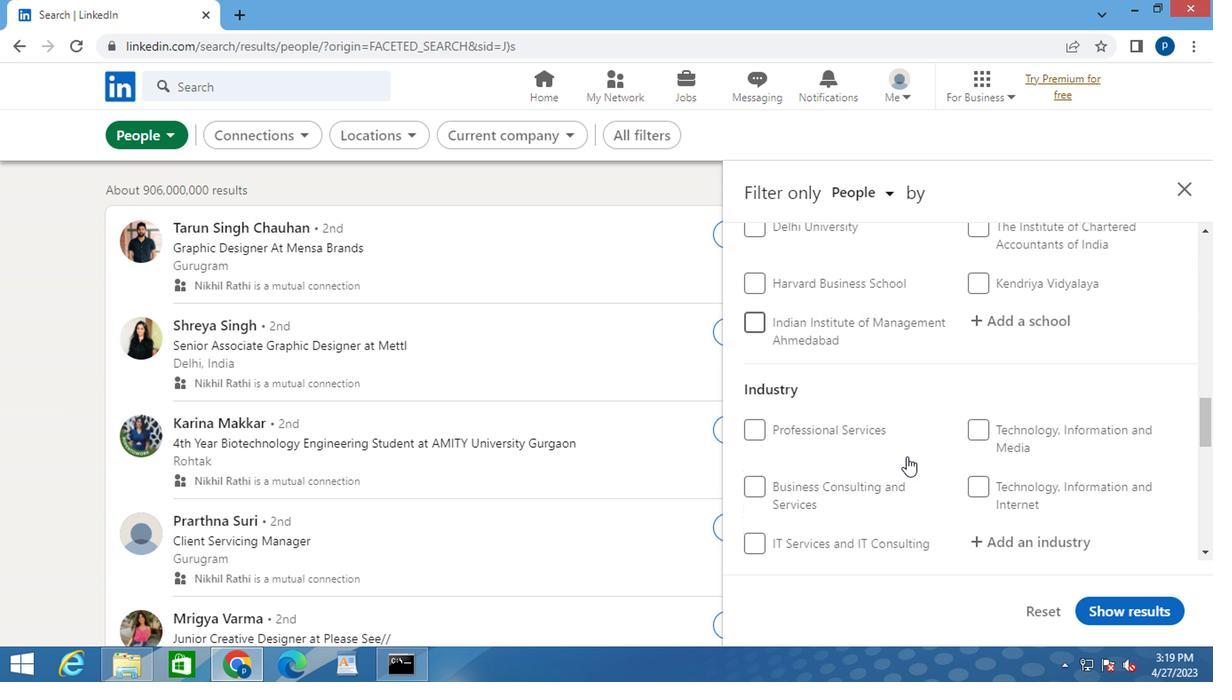 
Action: Mouse scrolled (871, 441) with delta (0, -1)
Screenshot: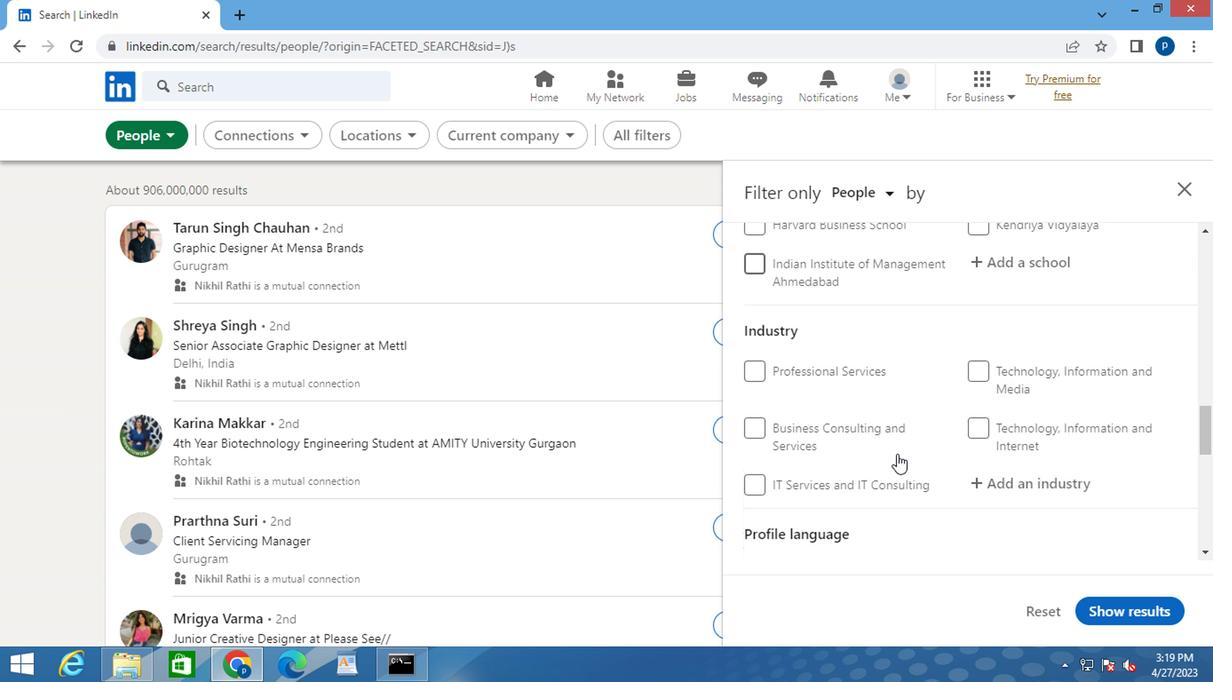 
Action: Mouse scrolled (871, 441) with delta (0, -1)
Screenshot: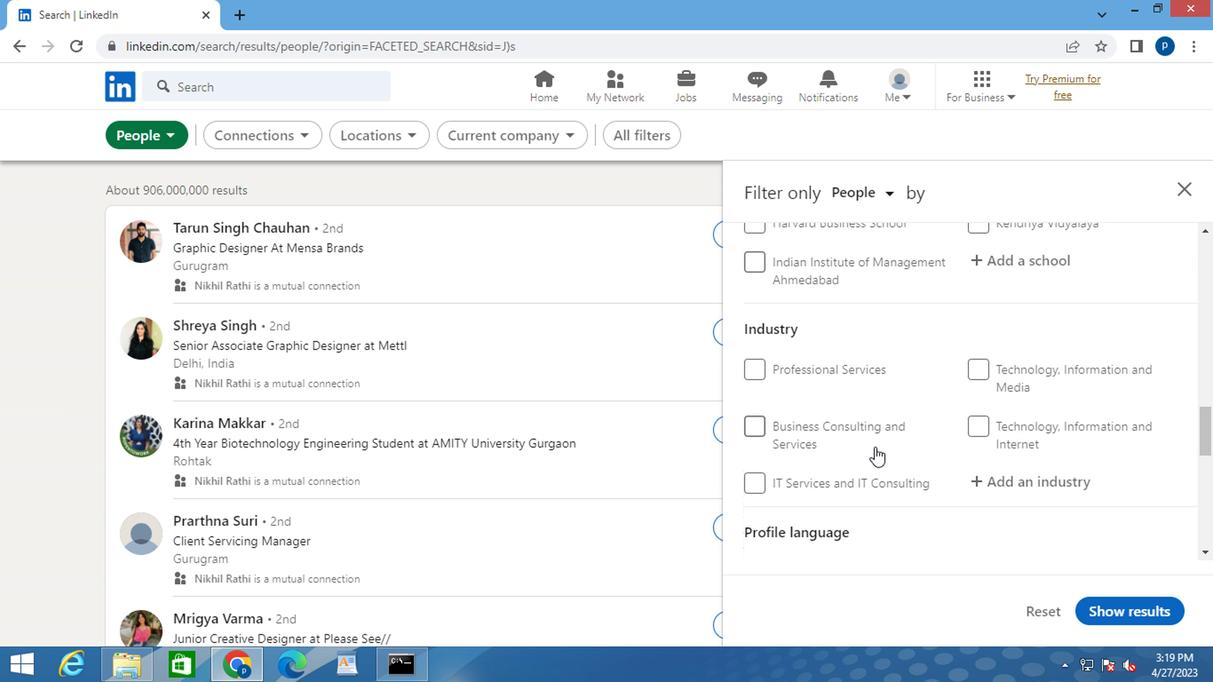 
Action: Mouse moved to (752, 462)
Screenshot: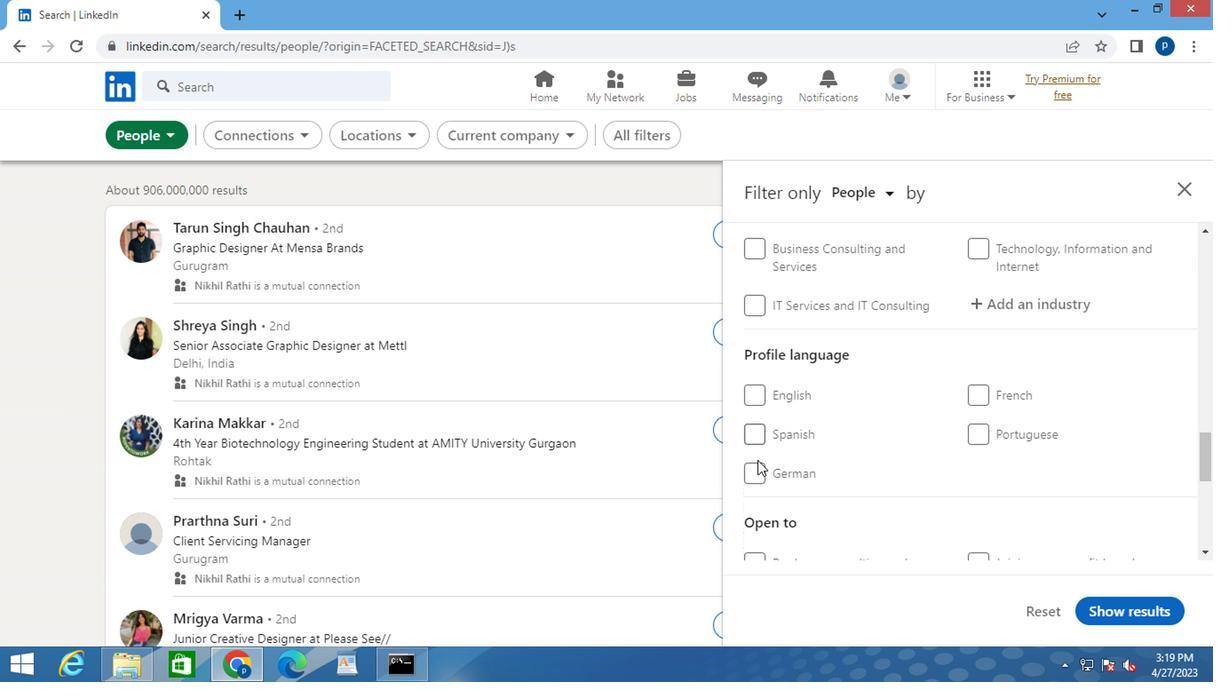 
Action: Mouse pressed left at (752, 462)
Screenshot: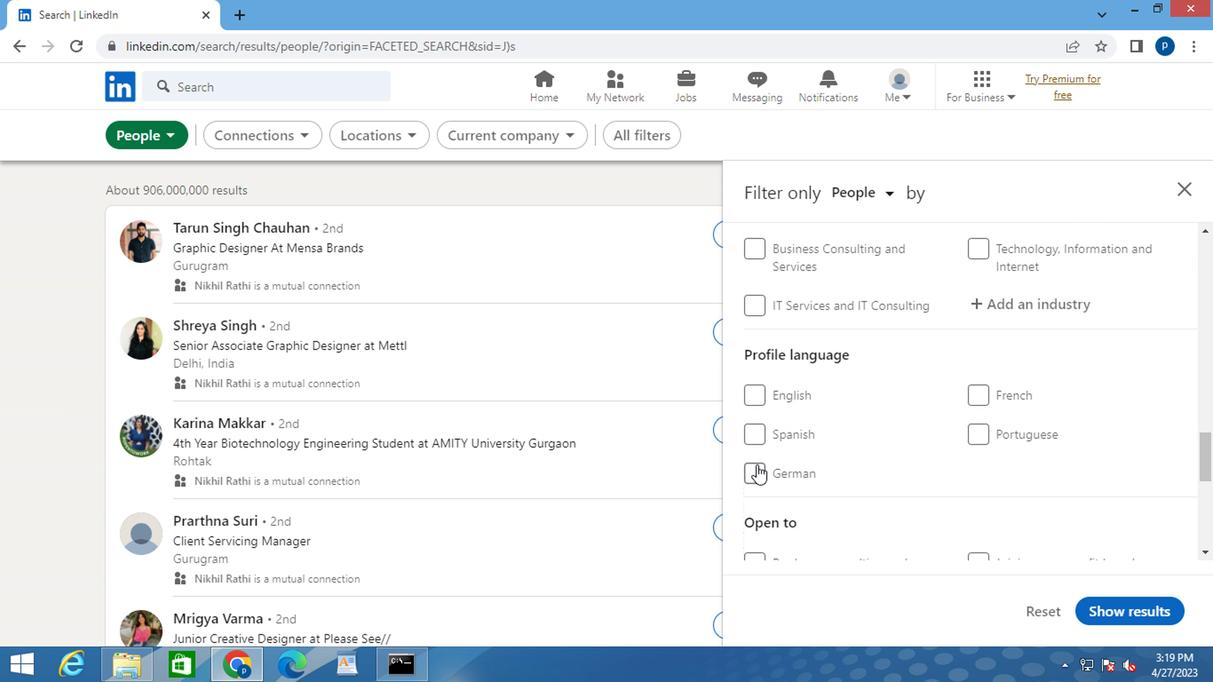 
Action: Mouse moved to (849, 412)
Screenshot: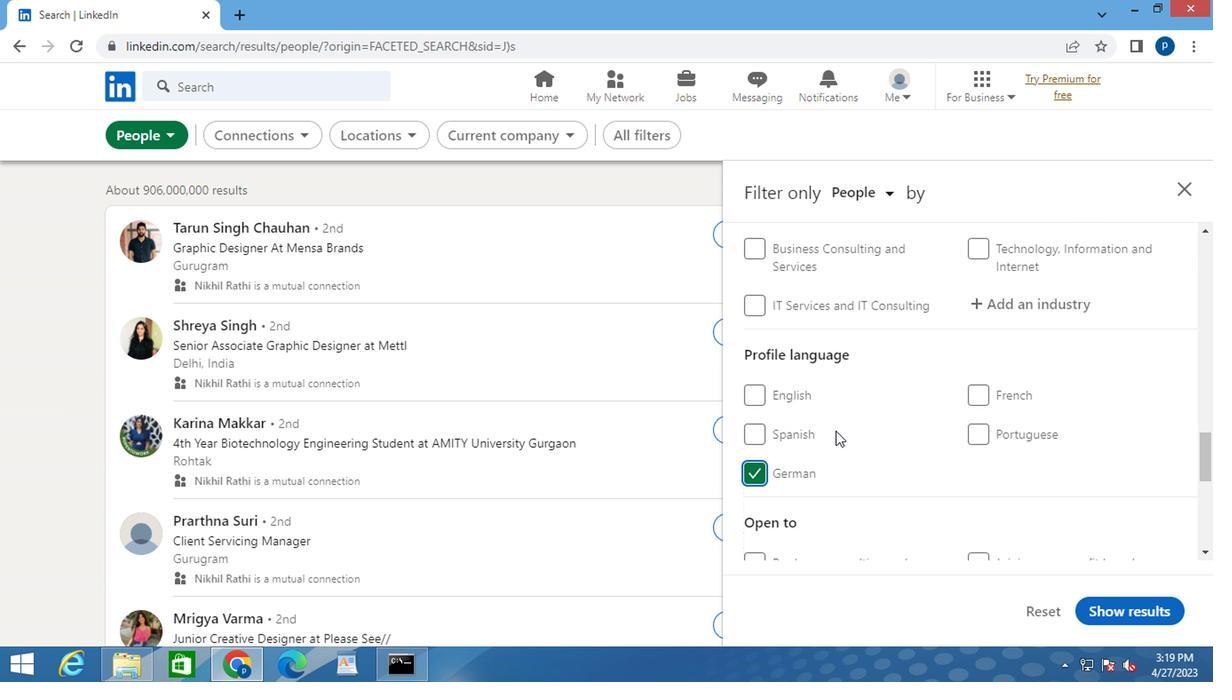 
Action: Mouse scrolled (849, 413) with delta (0, 0)
Screenshot: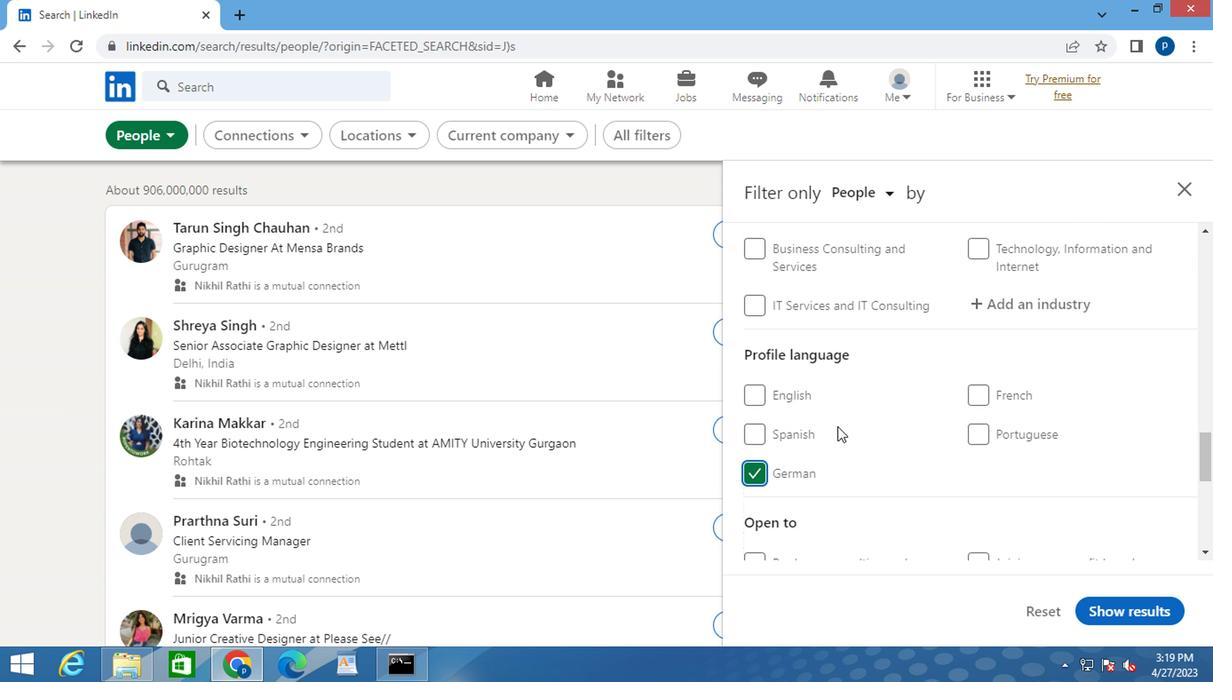 
Action: Mouse scrolled (849, 413) with delta (0, 0)
Screenshot: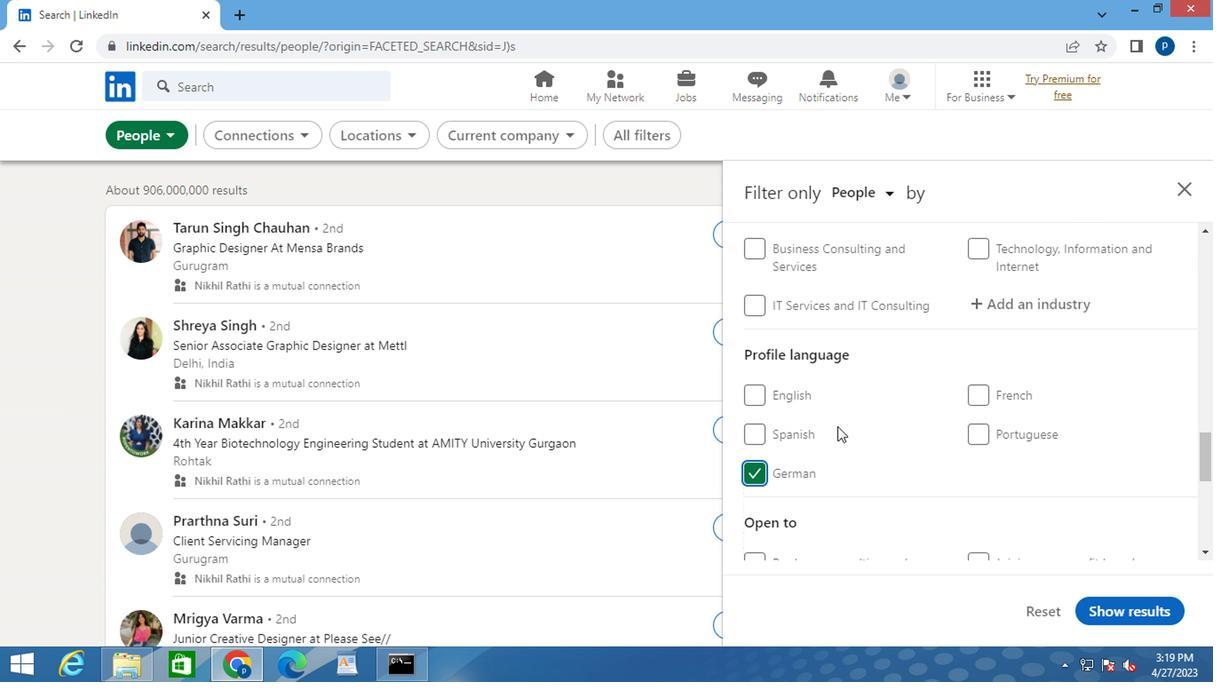 
Action: Mouse scrolled (849, 413) with delta (0, 0)
Screenshot: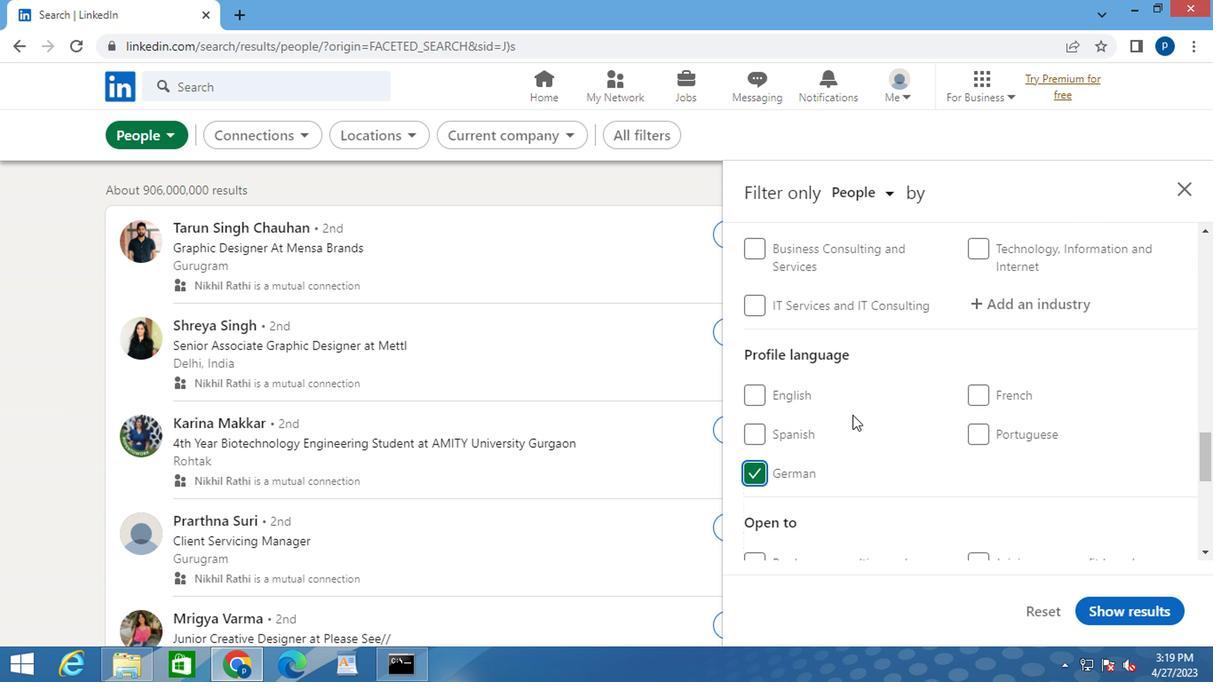 
Action: Mouse moved to (856, 412)
Screenshot: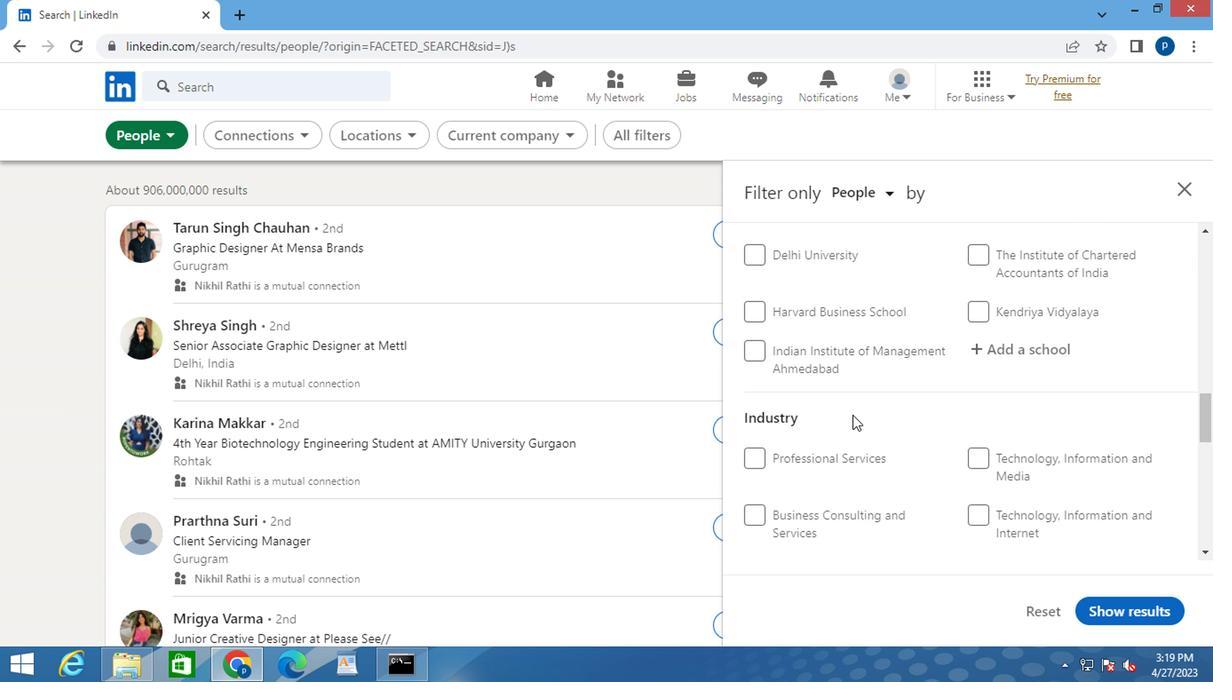 
Action: Mouse scrolled (856, 413) with delta (0, 0)
Screenshot: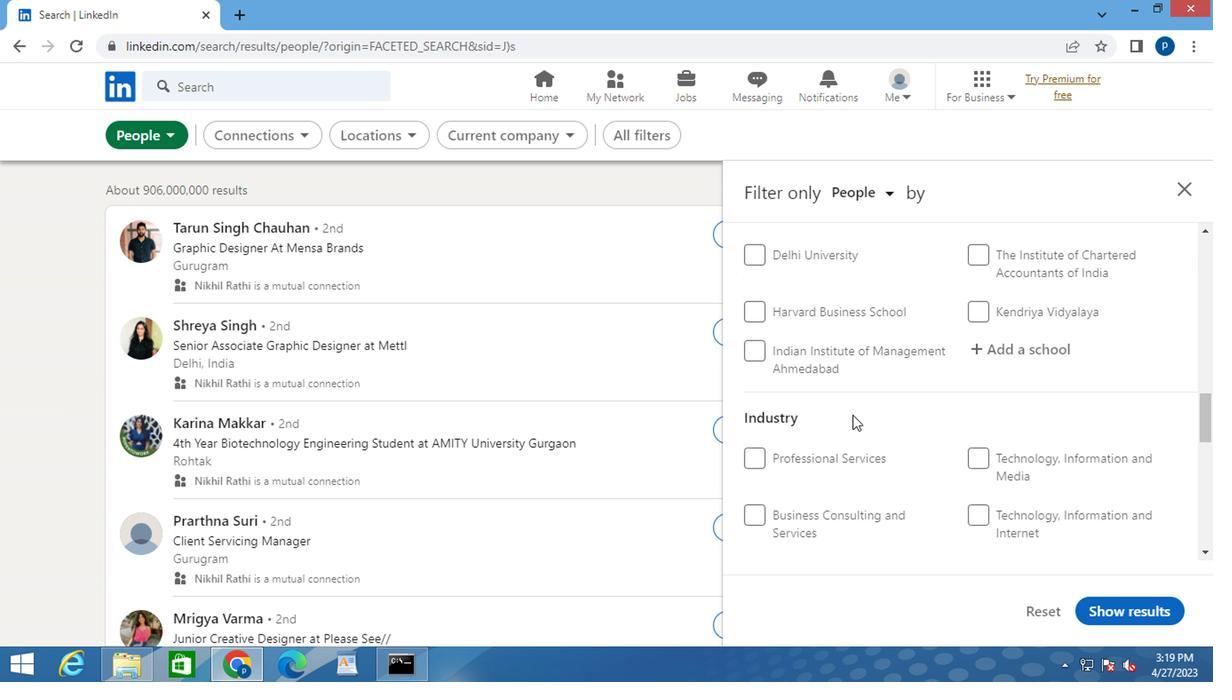 
Action: Mouse moved to (882, 412)
Screenshot: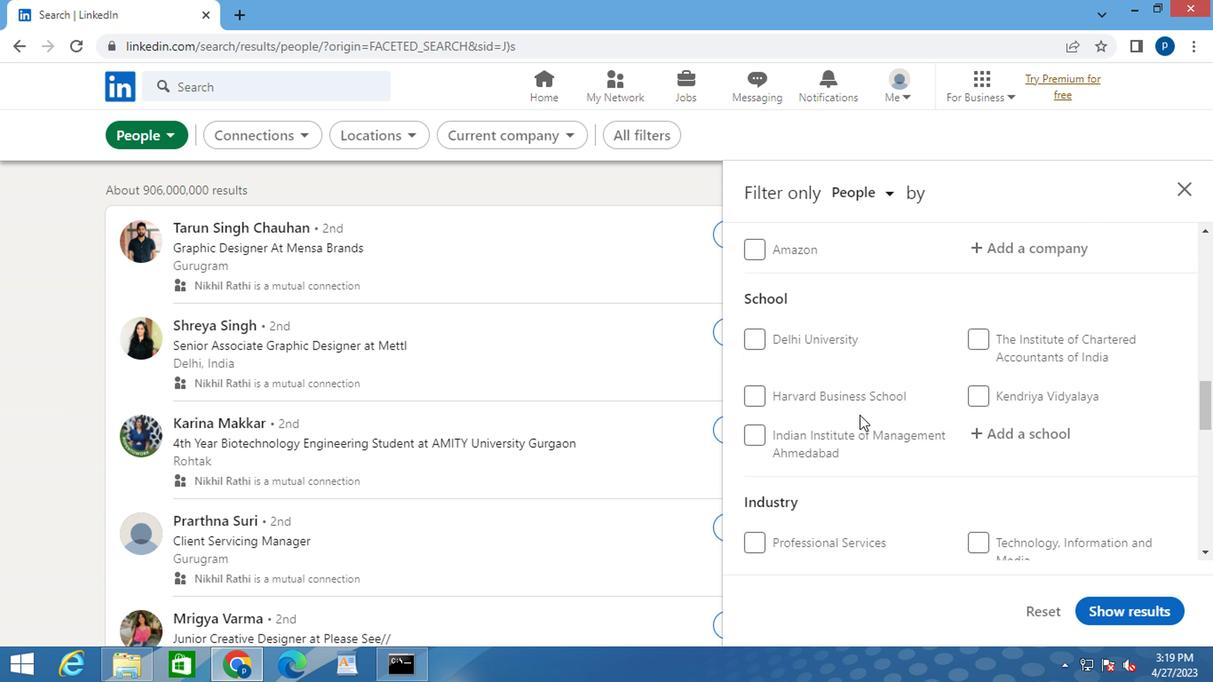 
Action: Mouse scrolled (882, 413) with delta (0, 0)
Screenshot: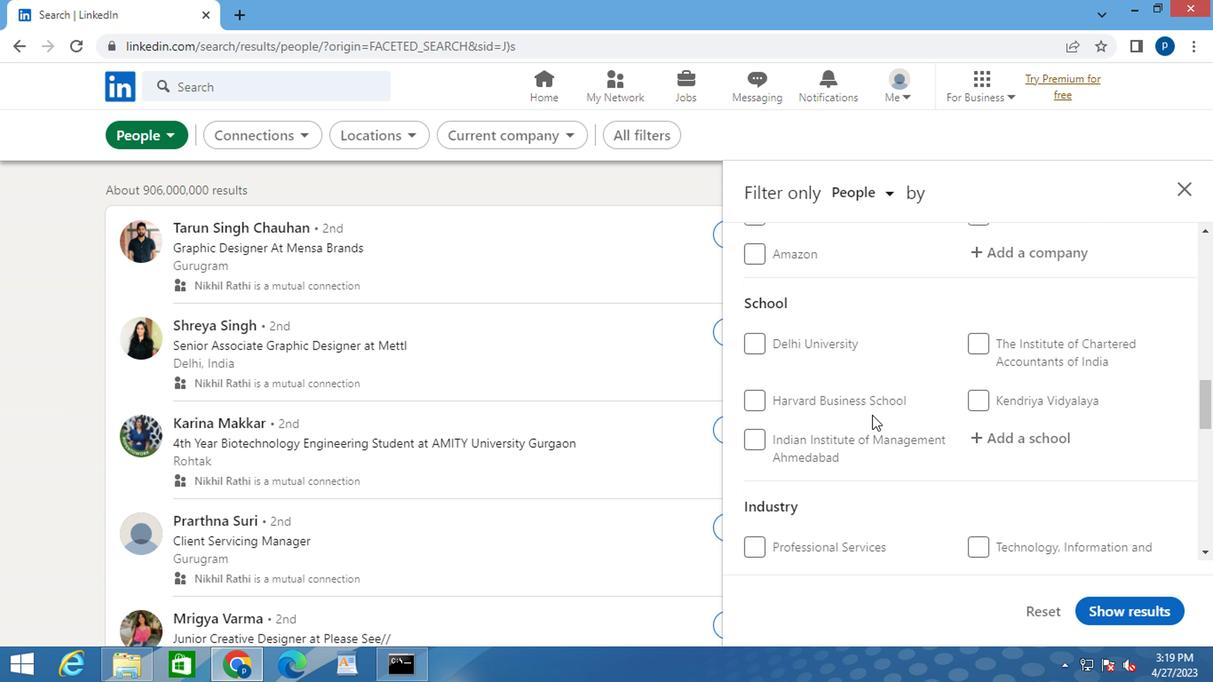 
Action: Mouse scrolled (882, 413) with delta (0, 0)
Screenshot: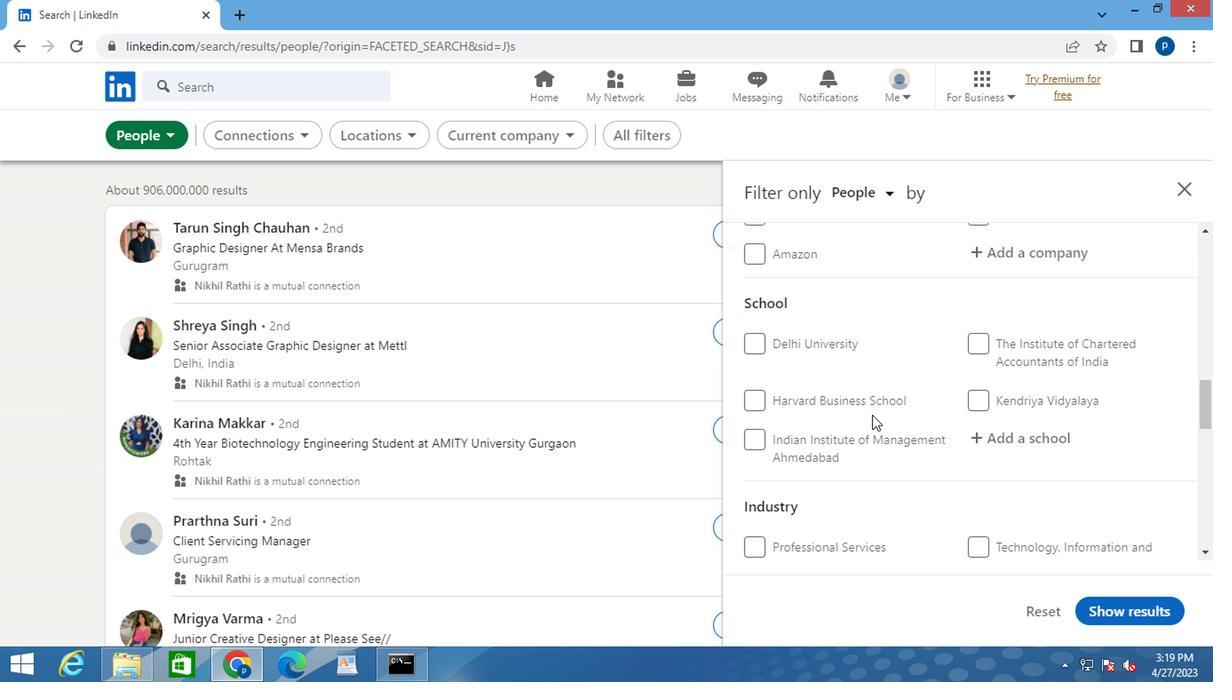 
Action: Mouse moved to (926, 420)
Screenshot: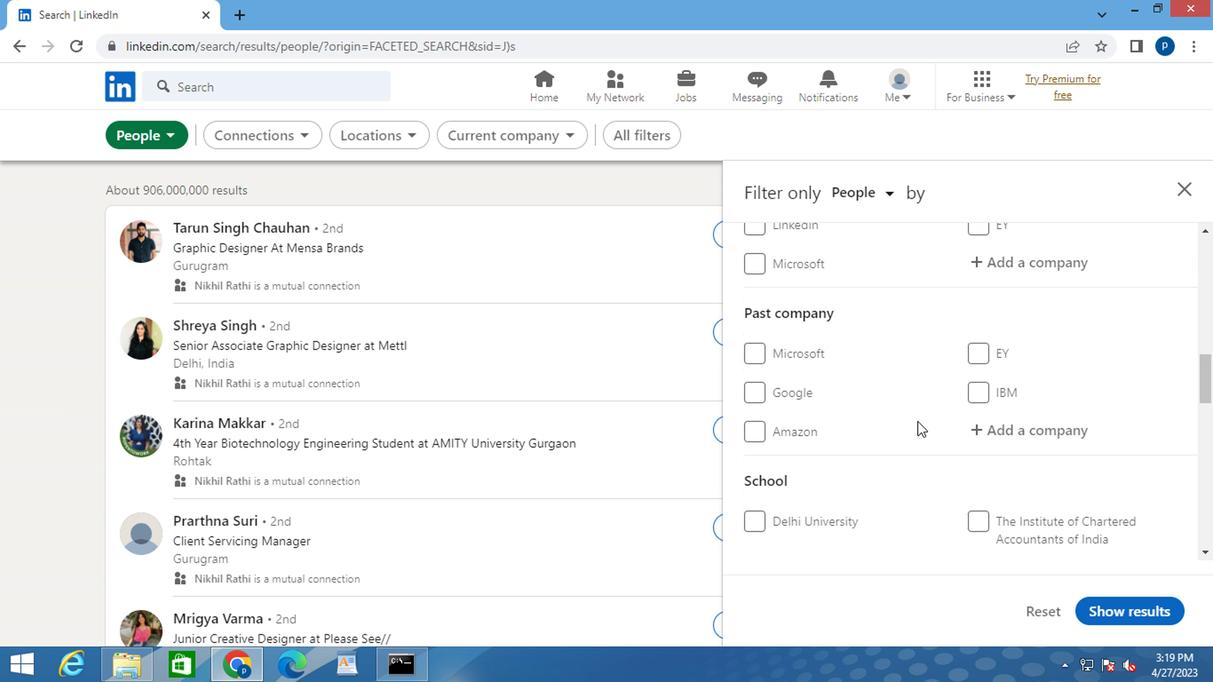
Action: Mouse scrolled (926, 421) with delta (0, 0)
Screenshot: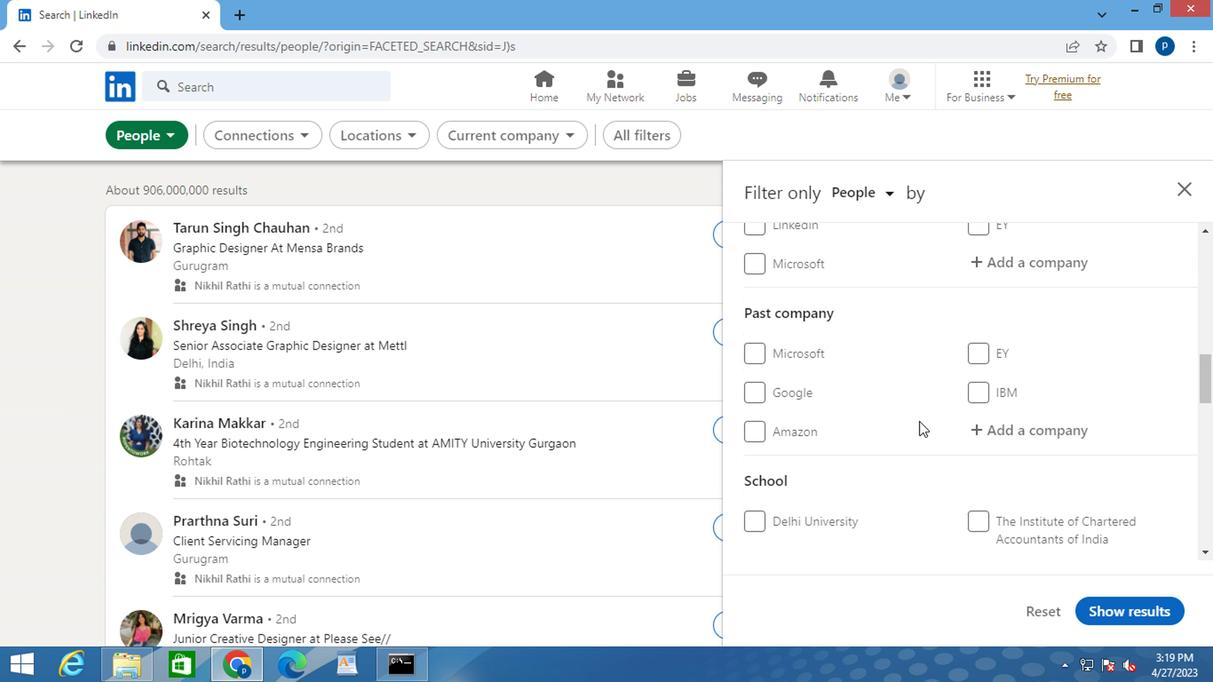 
Action: Mouse scrolled (926, 421) with delta (0, 0)
Screenshot: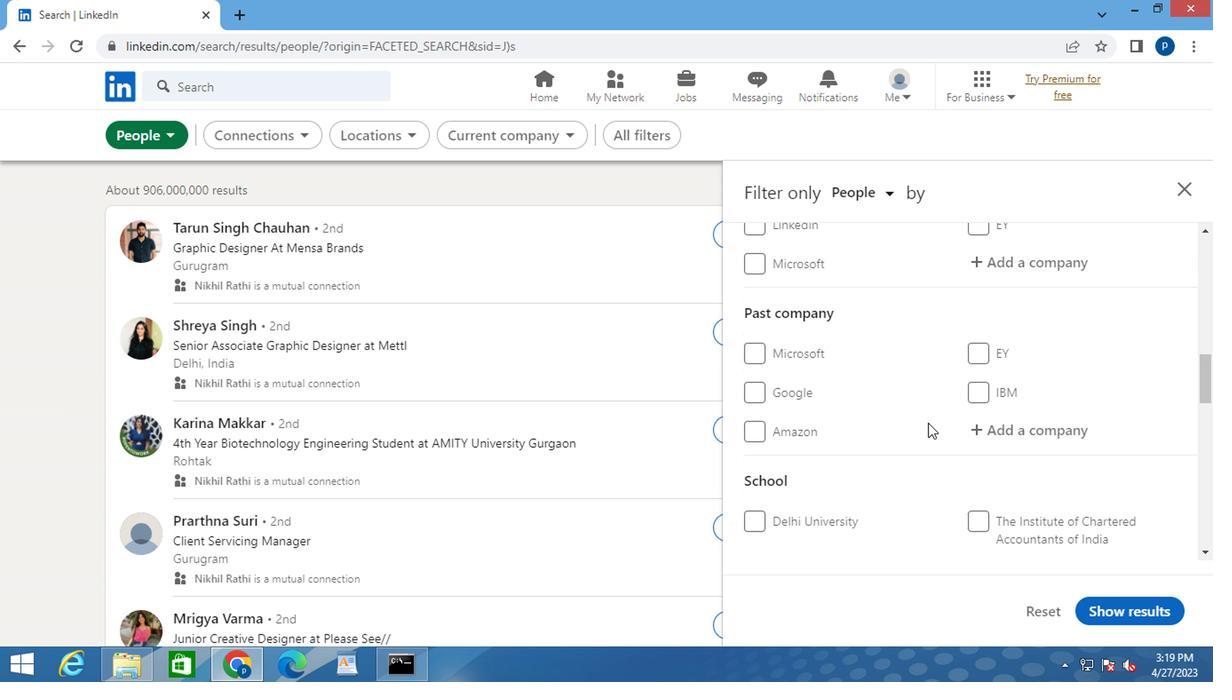 
Action: Mouse moved to (989, 438)
Screenshot: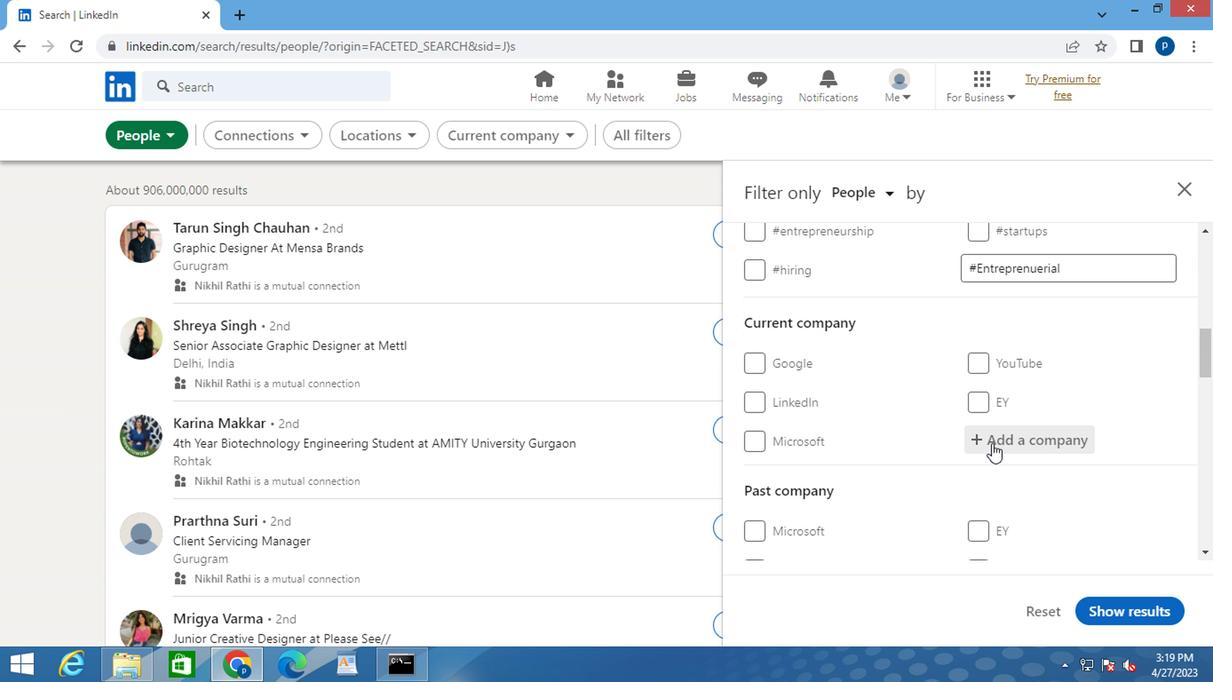 
Action: Mouse pressed left at (989, 438)
Screenshot: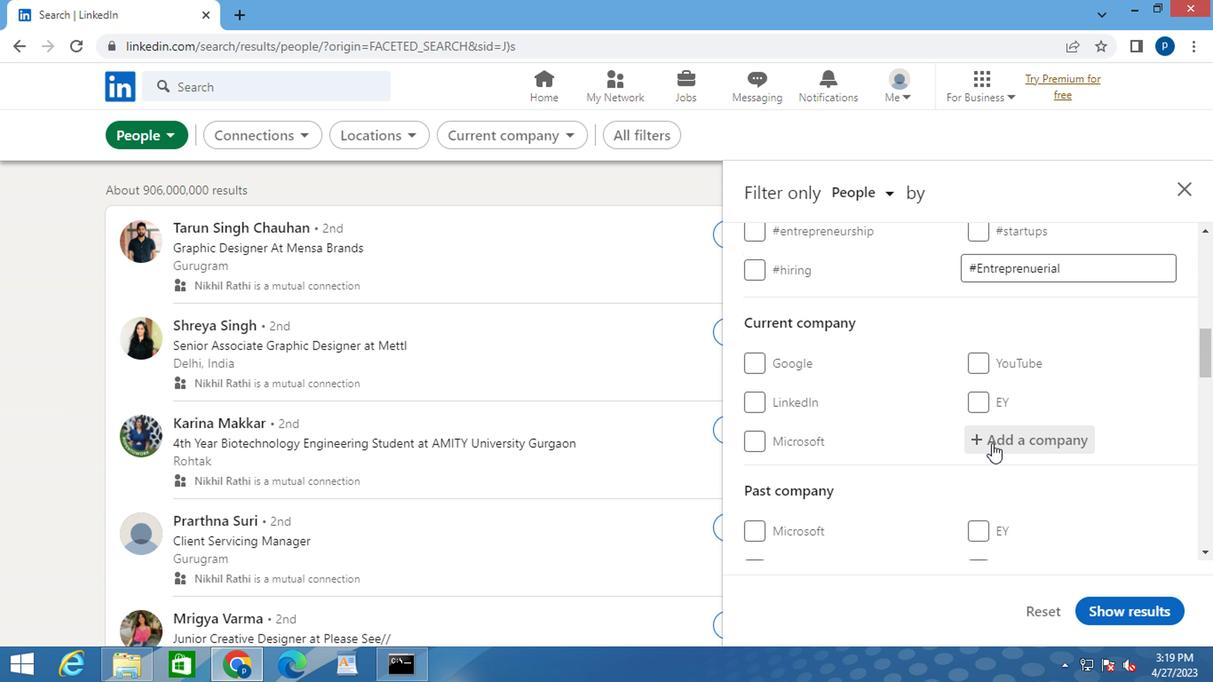 
Action: Key pressed <Key.caps_lock>I<Key.caps_lock>NNOVATION<Key.space><Key.caps_lock>I<Key.caps_lock>N
Screenshot: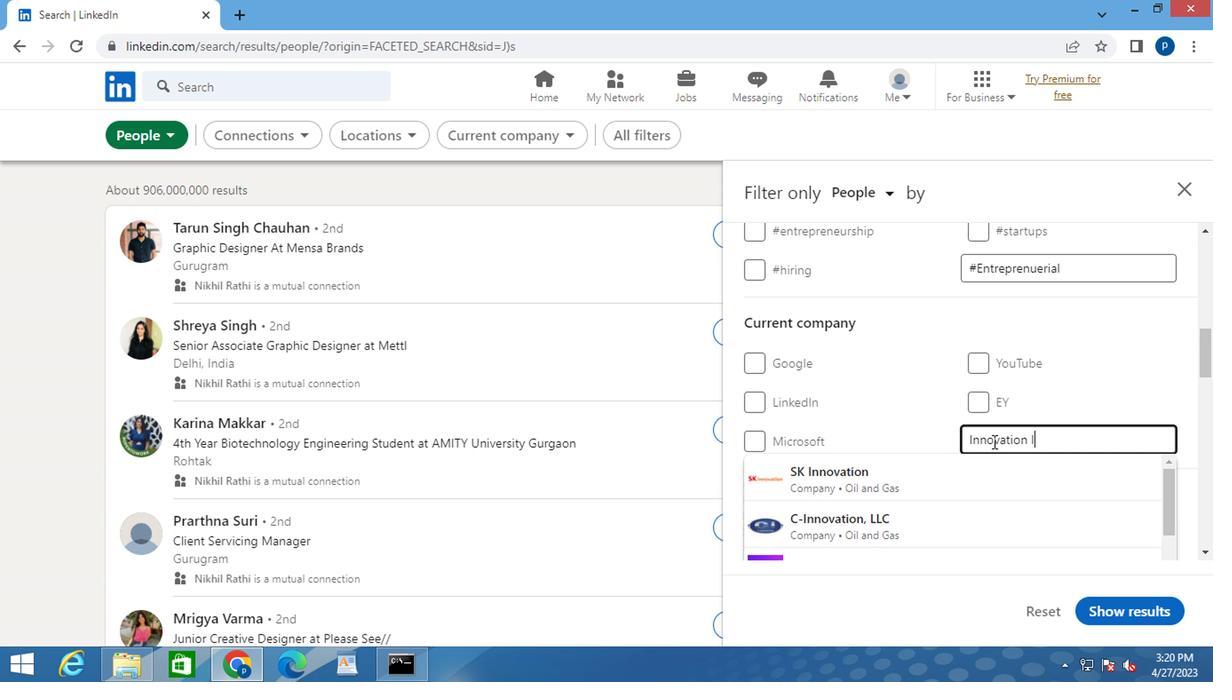 
Action: Mouse moved to (985, 440)
Screenshot: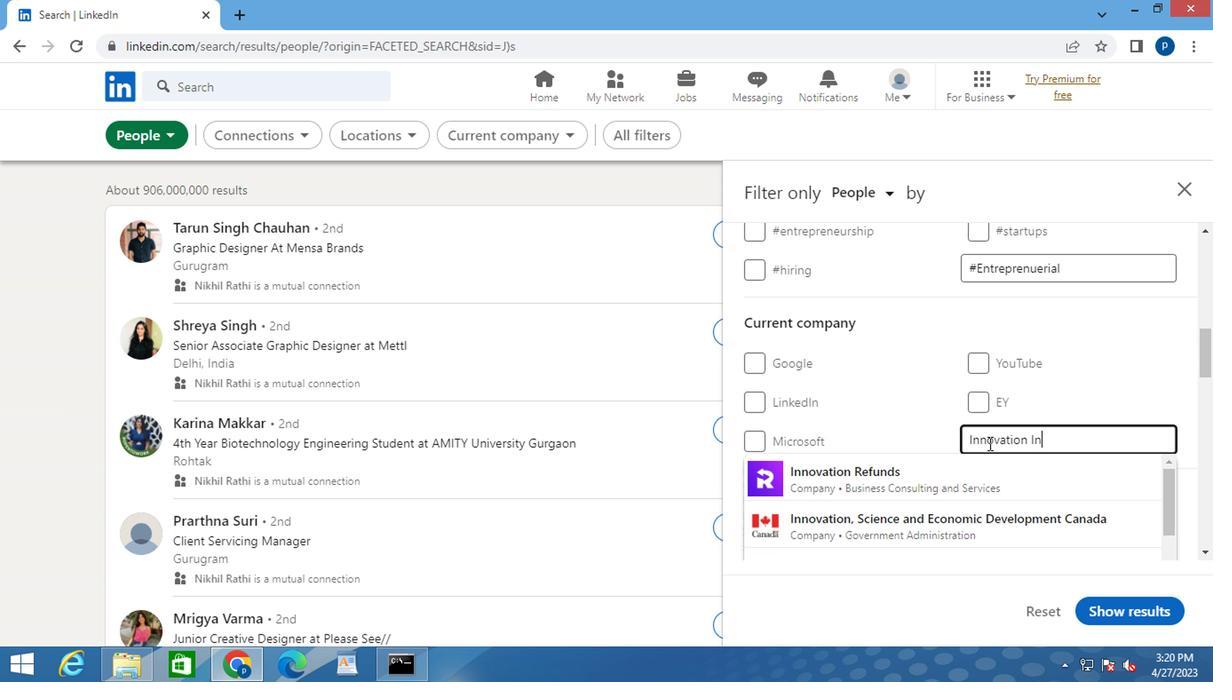 
Action: Key pressed CU
Screenshot: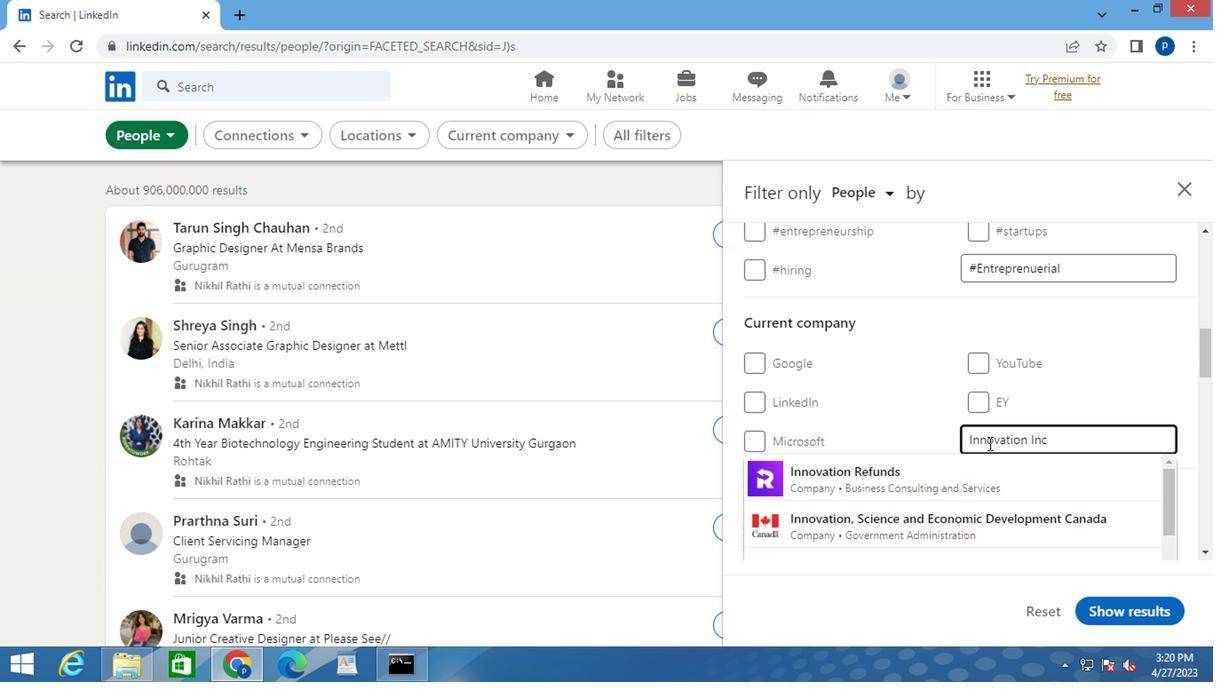 
Action: Mouse moved to (920, 477)
Screenshot: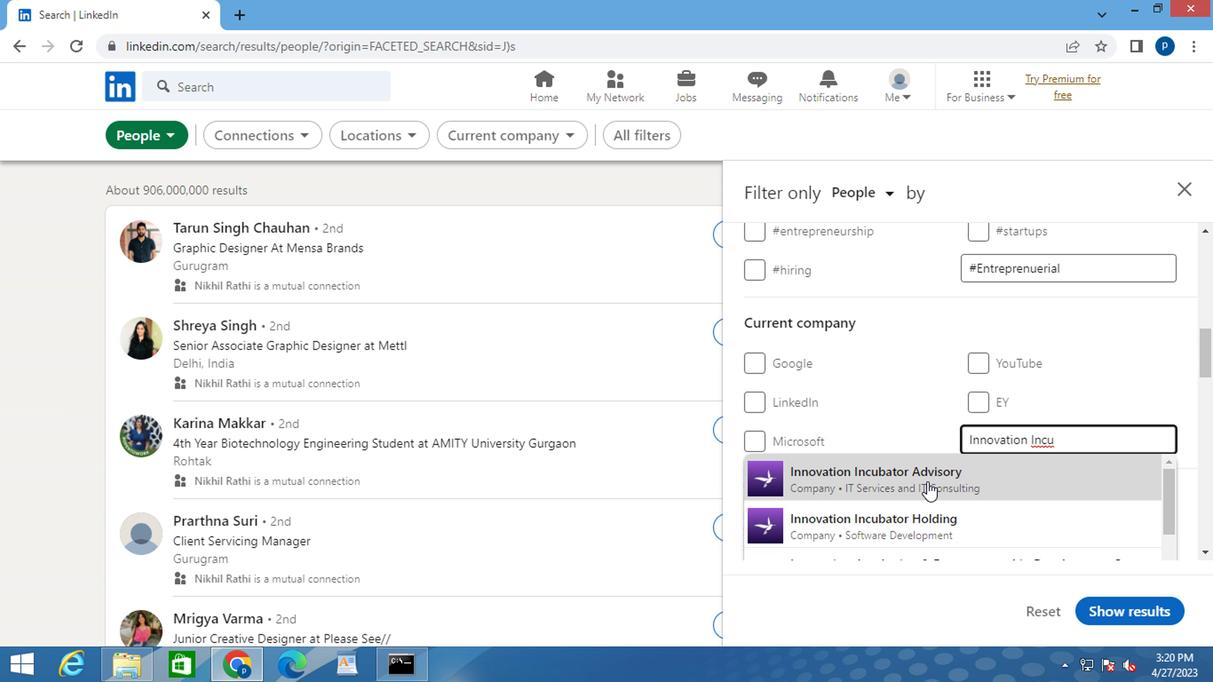 
Action: Mouse pressed left at (920, 477)
Screenshot: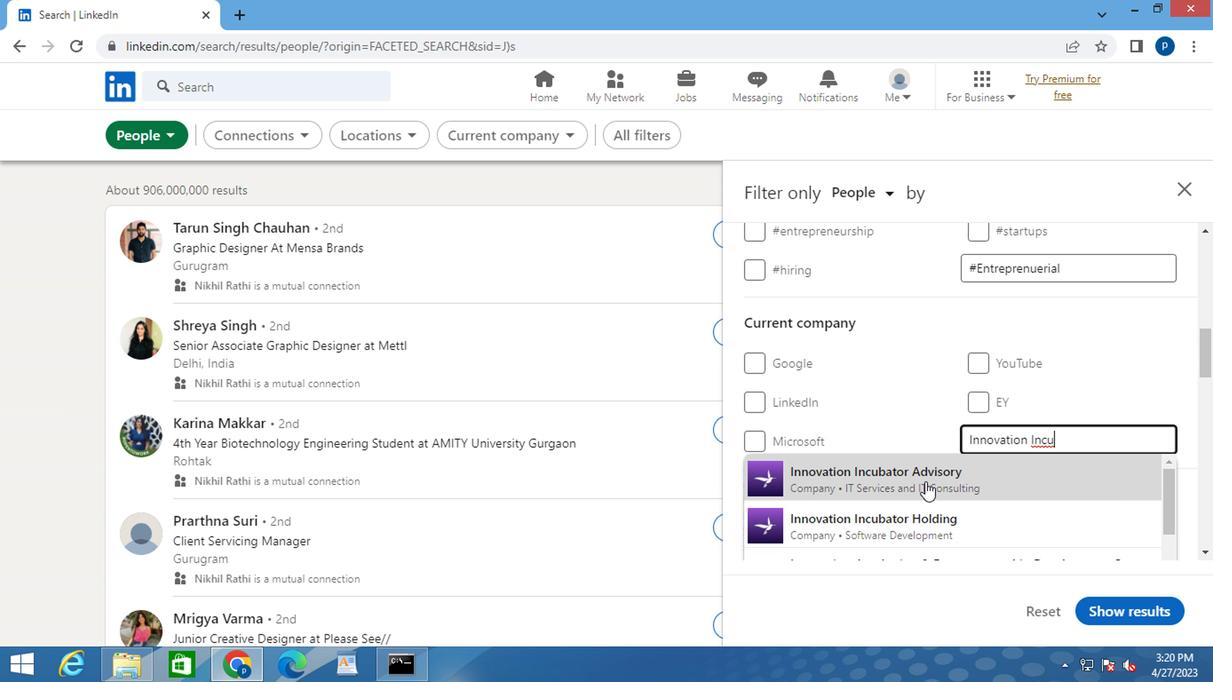 
Action: Mouse moved to (914, 457)
Screenshot: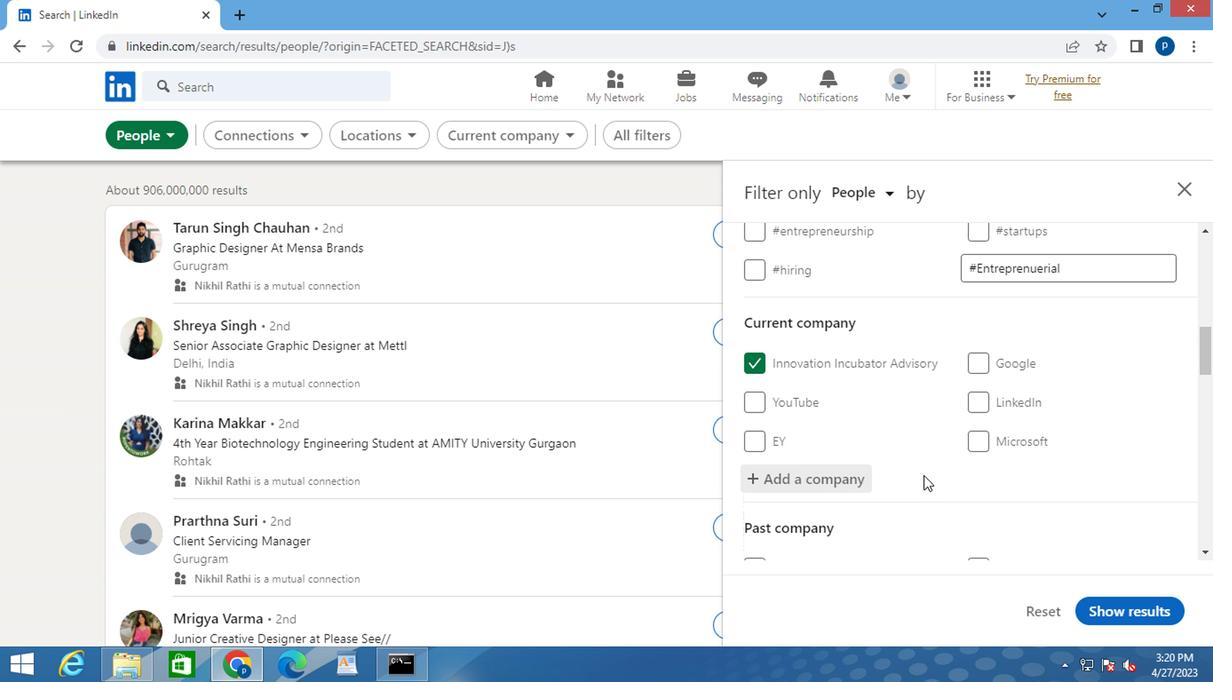 
Action: Mouse scrolled (914, 457) with delta (0, 0)
Screenshot: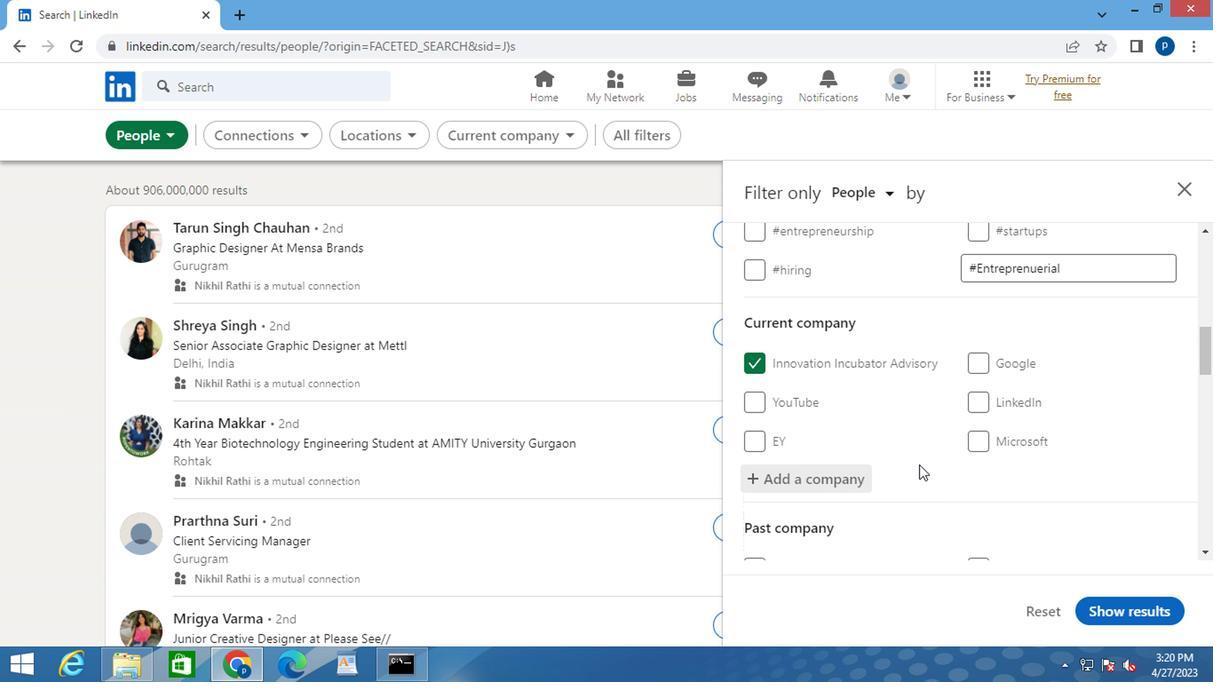 
Action: Mouse scrolled (914, 457) with delta (0, 0)
Screenshot: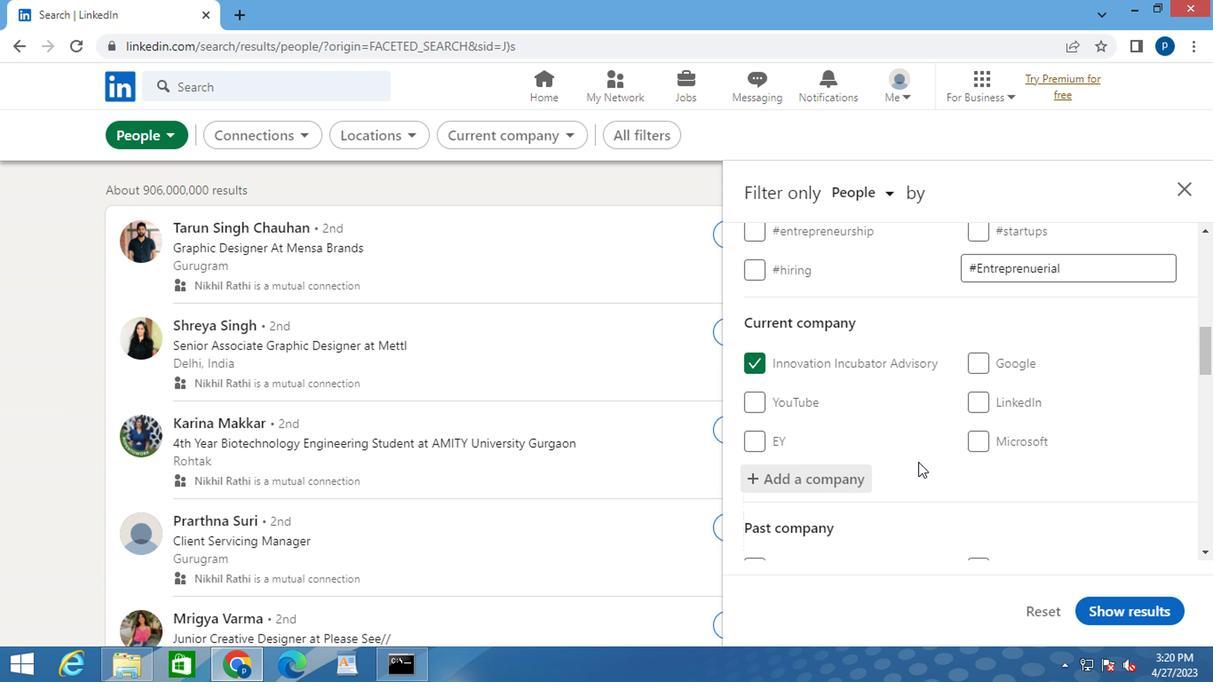 
Action: Mouse moved to (917, 452)
Screenshot: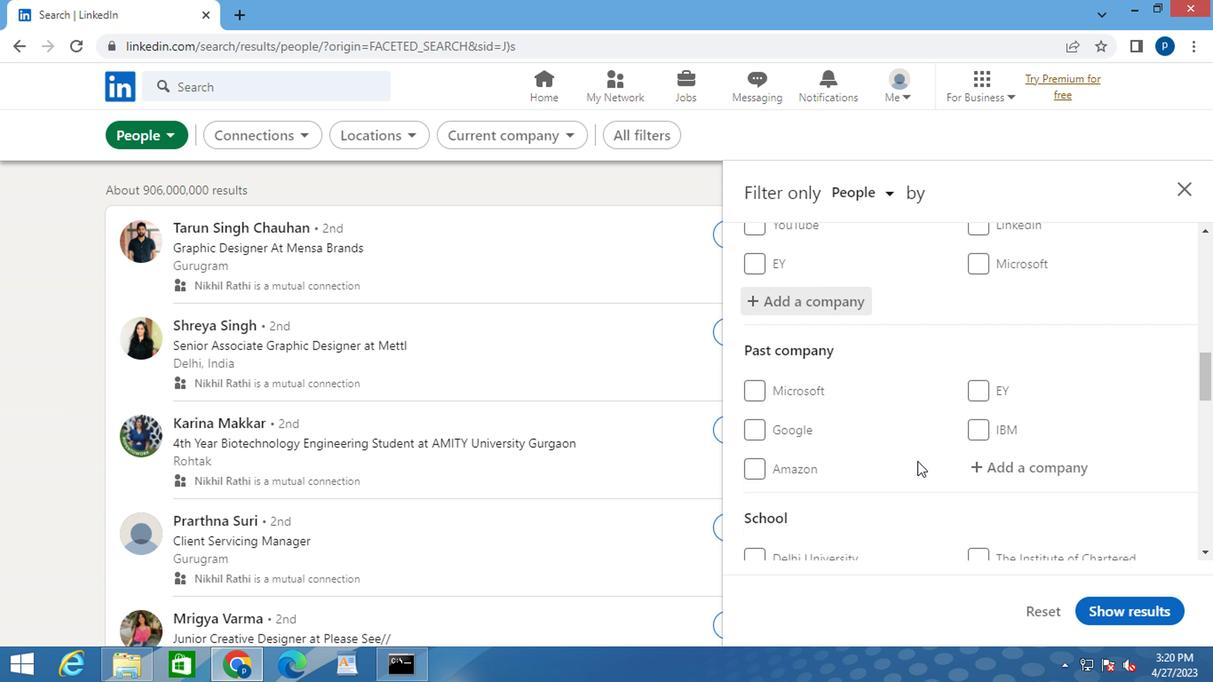 
Action: Mouse scrolled (917, 451) with delta (0, -1)
Screenshot: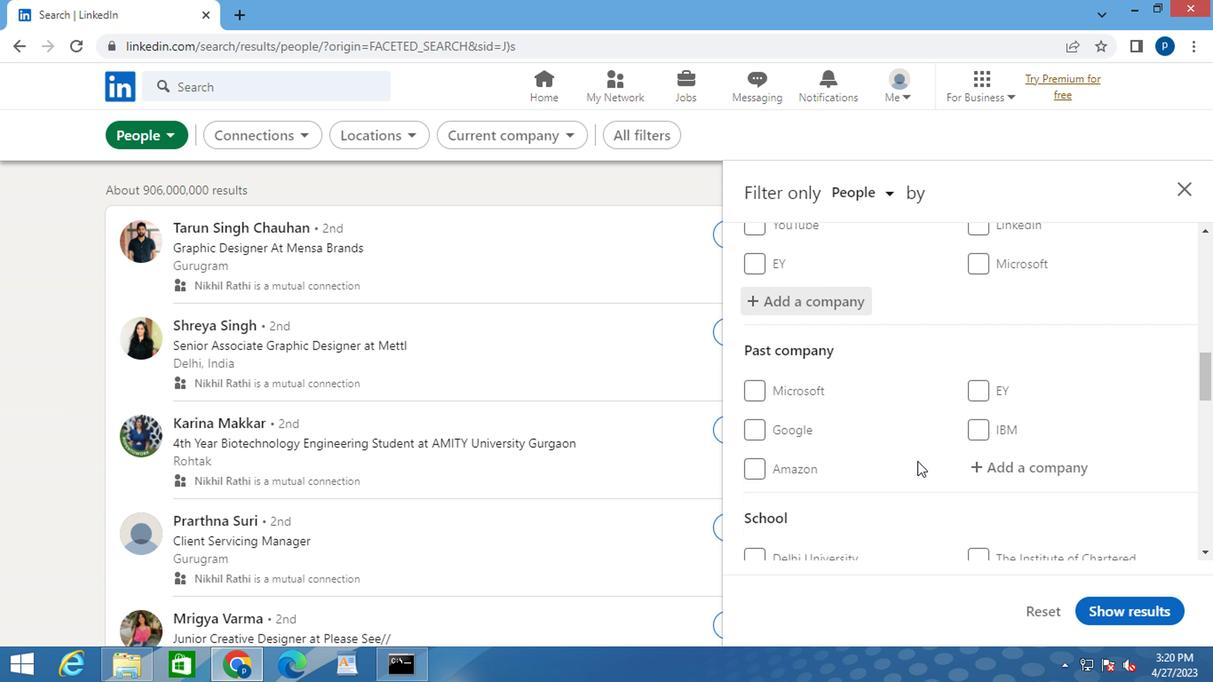 
Action: Mouse scrolled (917, 451) with delta (0, -1)
Screenshot: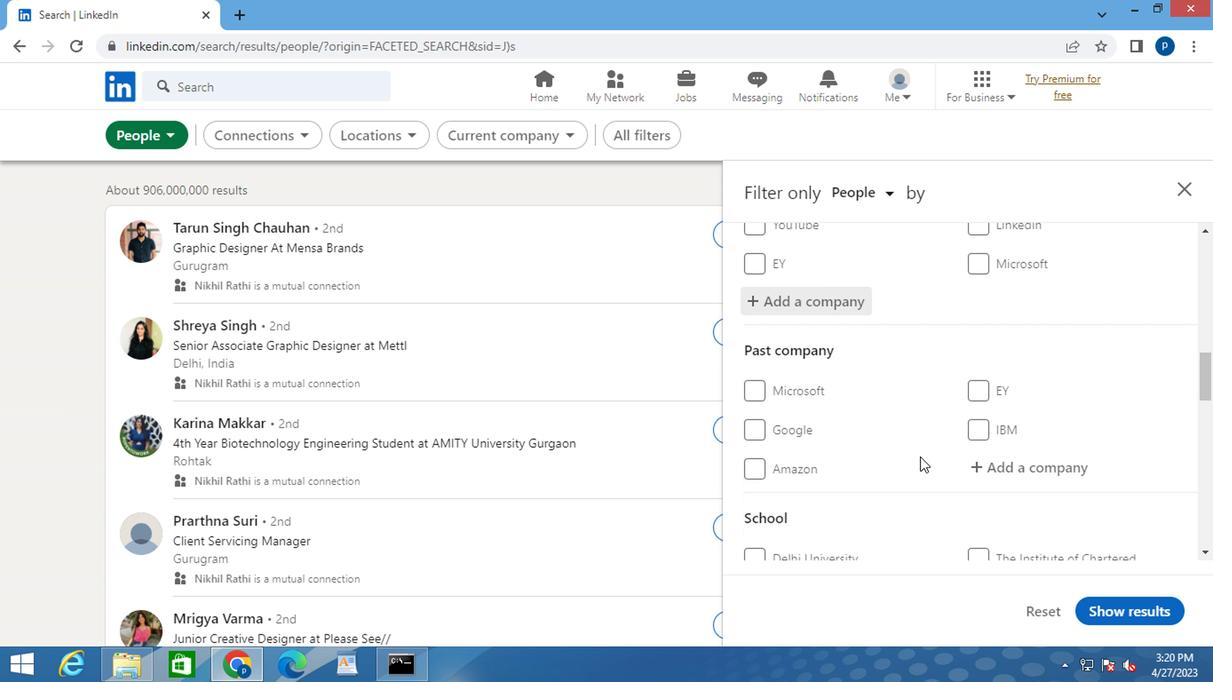 
Action: Mouse moved to (1003, 474)
Screenshot: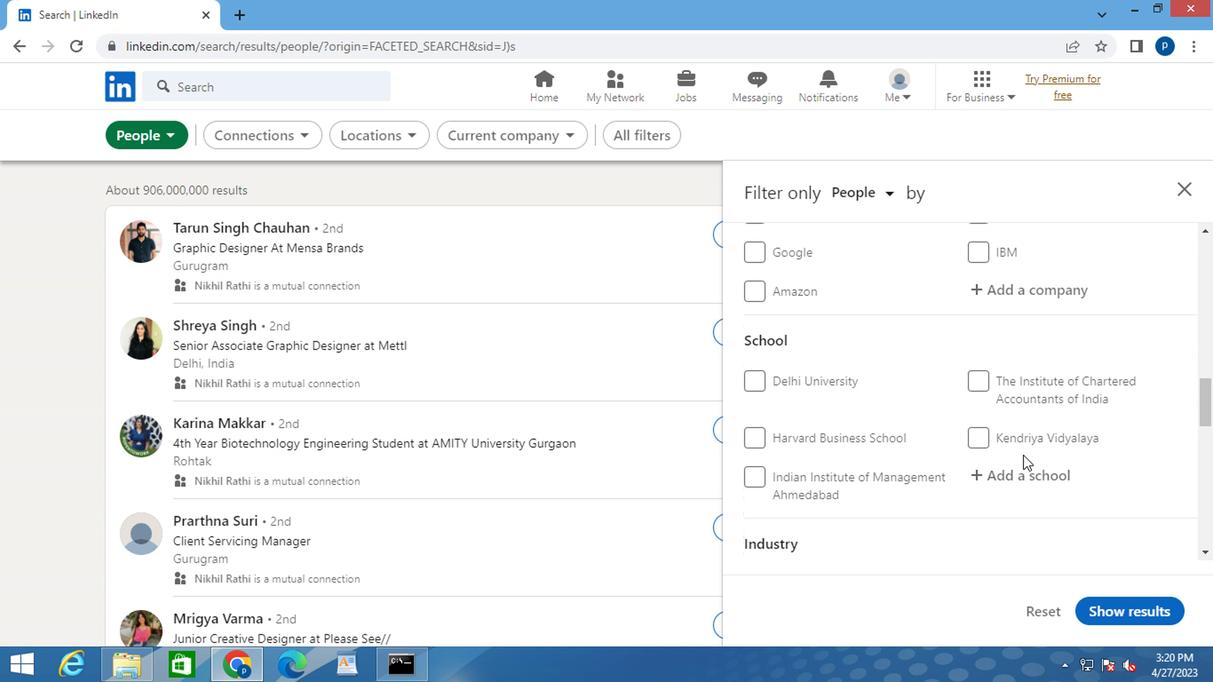 
Action: Mouse pressed left at (1003, 474)
Screenshot: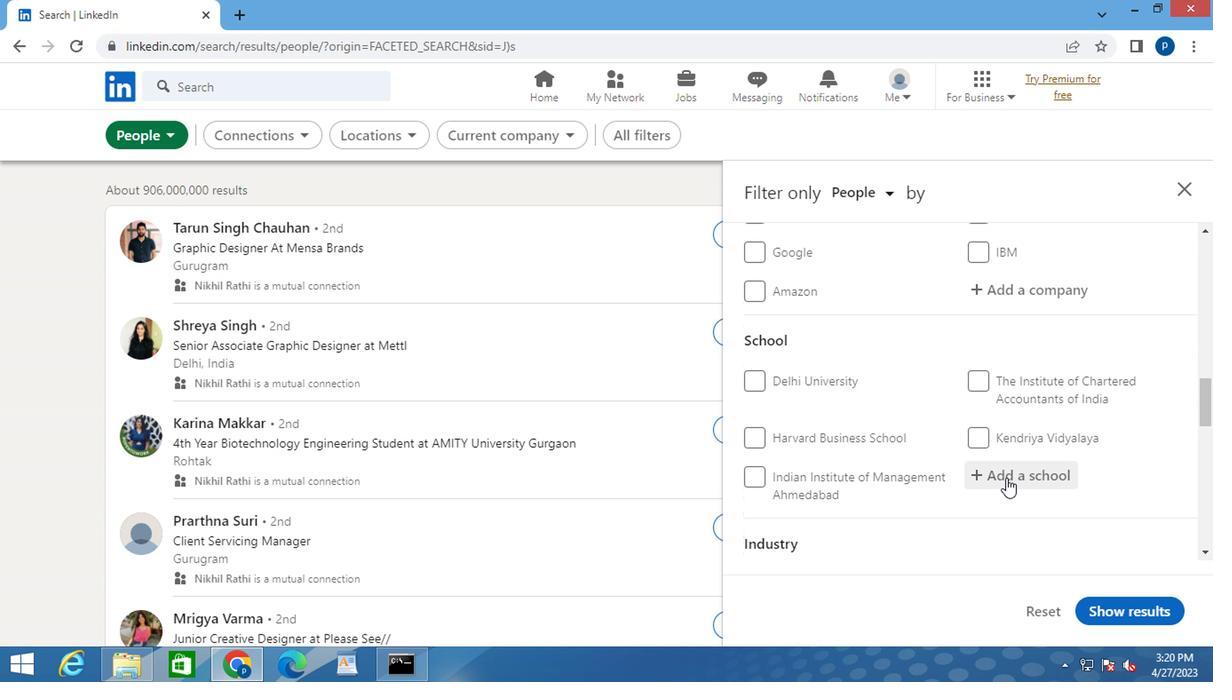
Action: Key pressed <Key.caps_lock>S<Key.caps_lock>UBHART
Screenshot: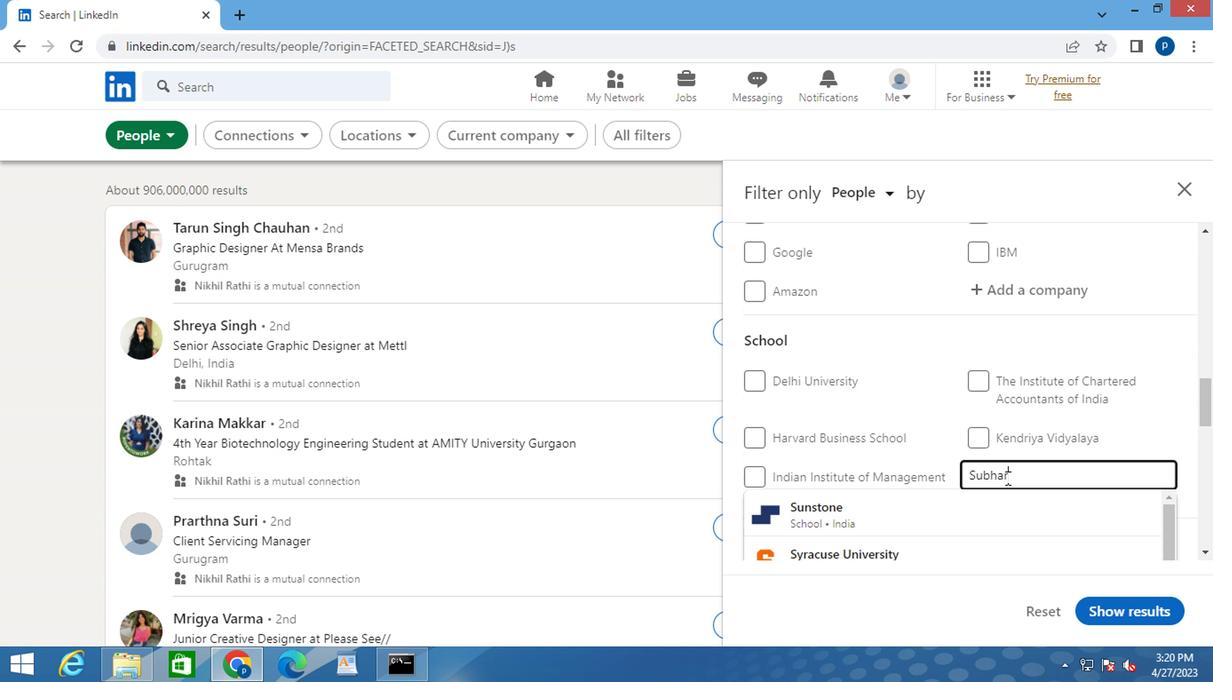 
Action: Mouse moved to (900, 506)
Screenshot: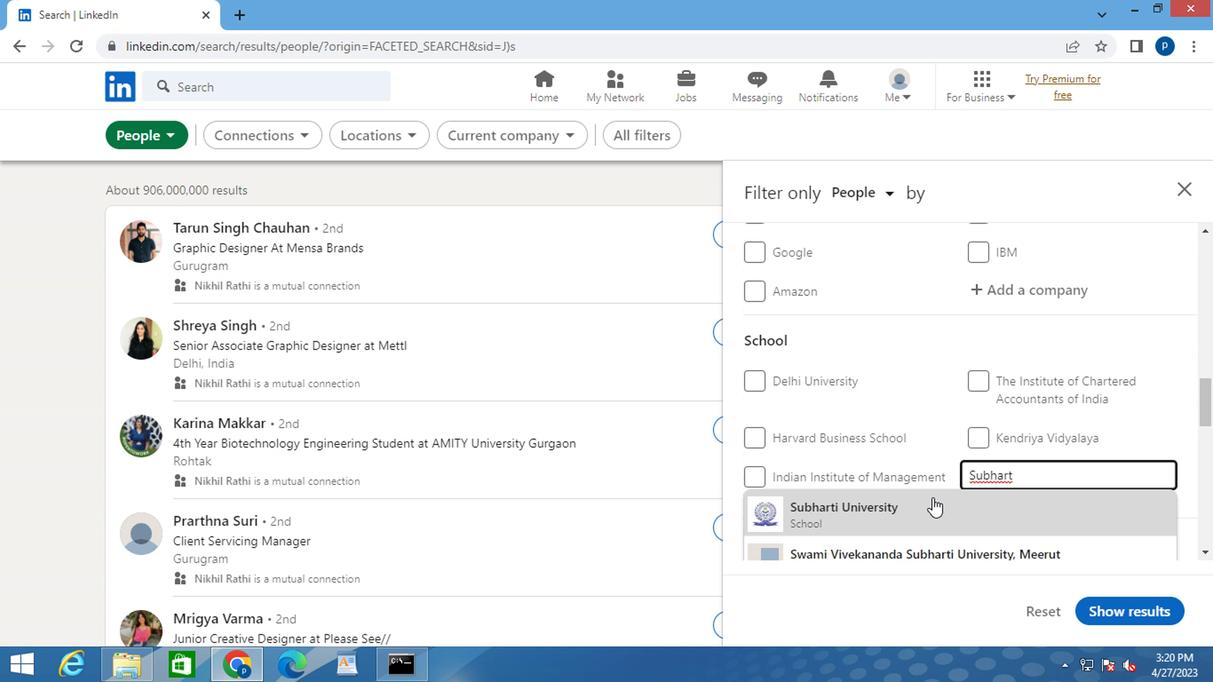 
Action: Mouse pressed left at (900, 506)
Screenshot: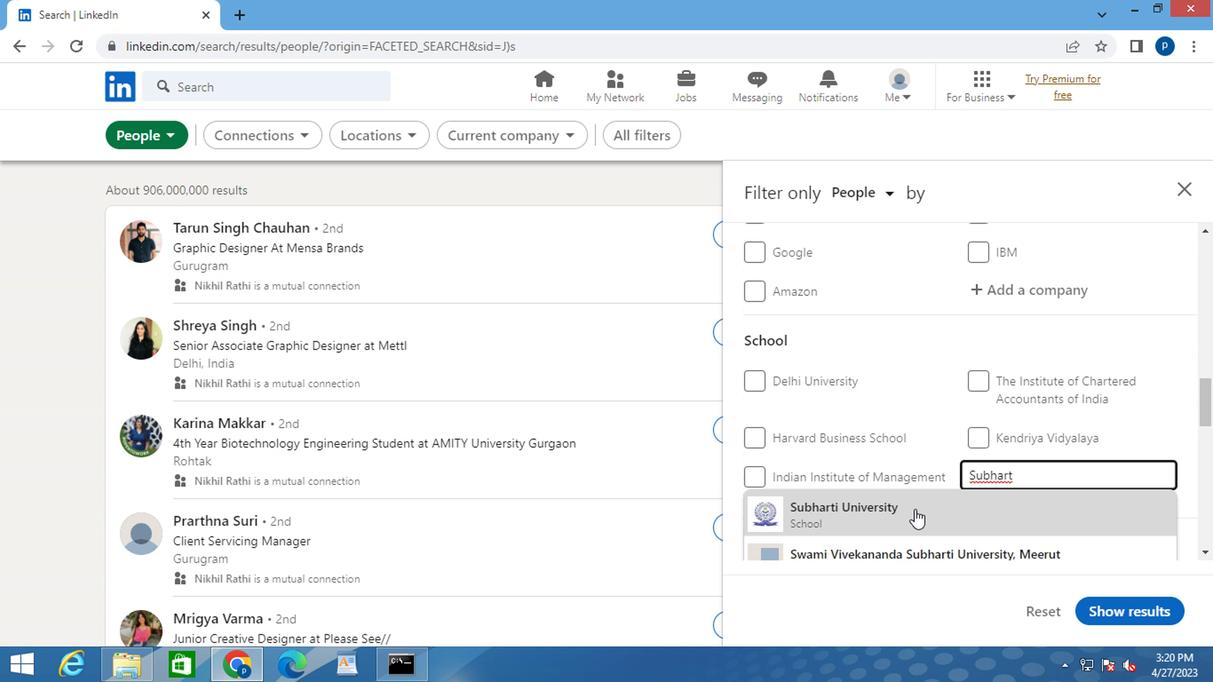 
Action: Mouse moved to (899, 499)
Screenshot: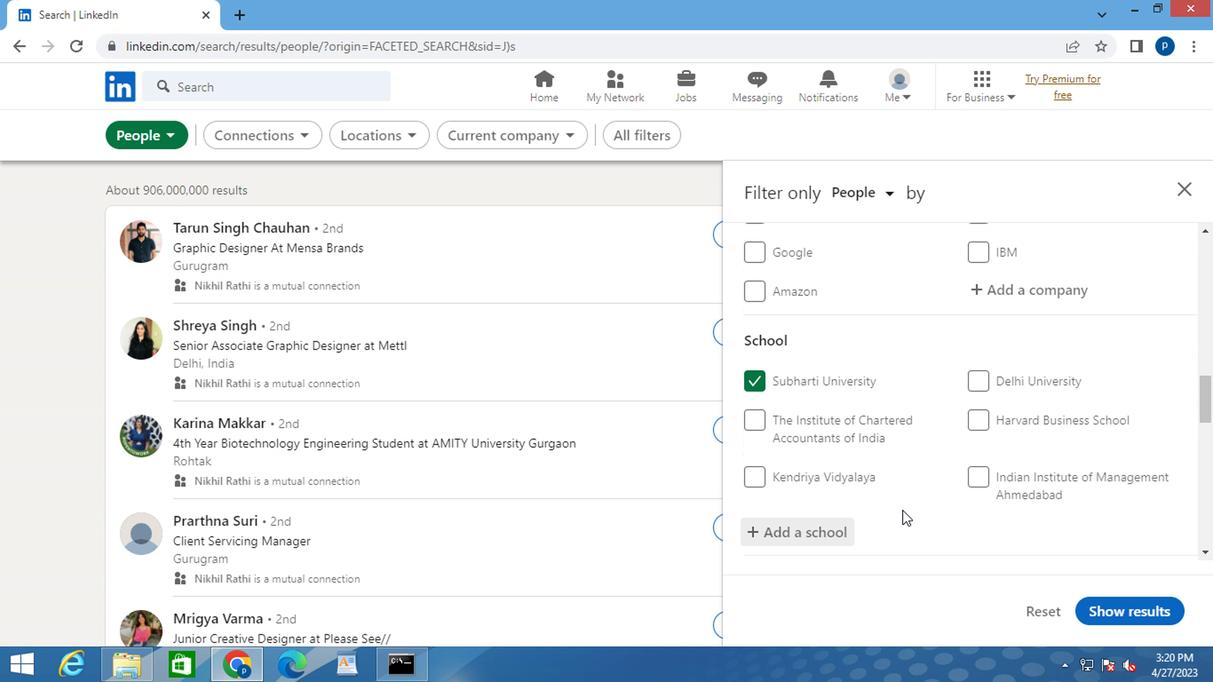 
Action: Mouse scrolled (899, 498) with delta (0, 0)
Screenshot: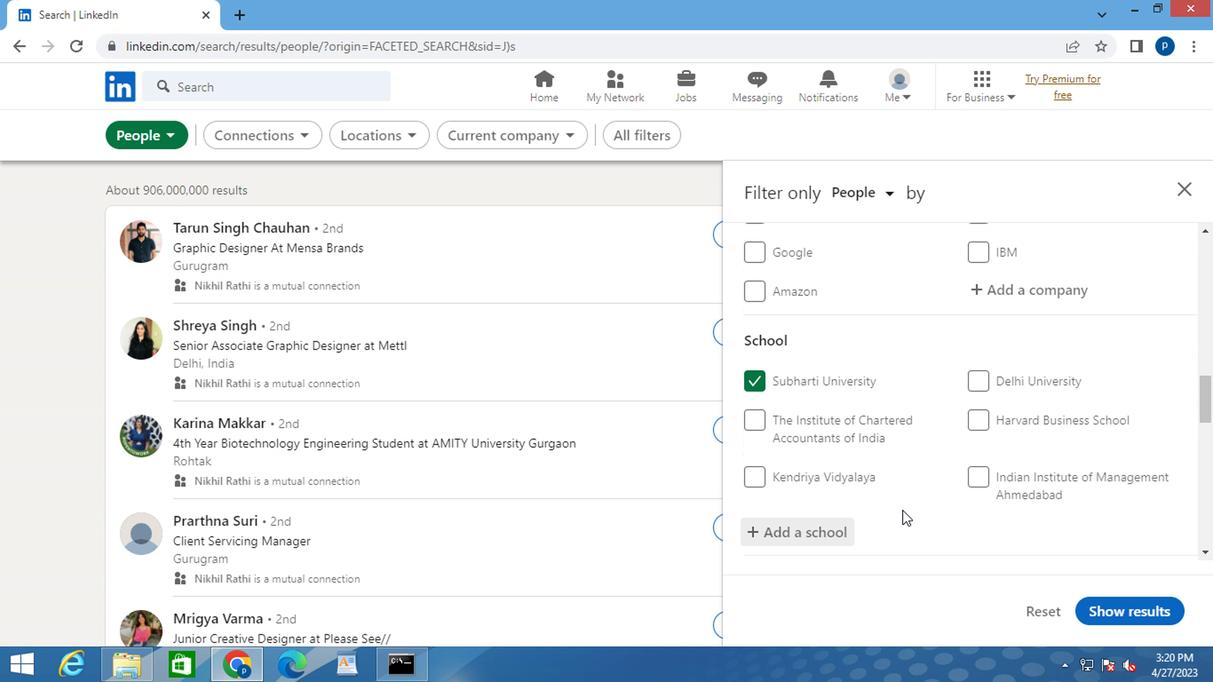 
Action: Mouse moved to (899, 496)
Screenshot: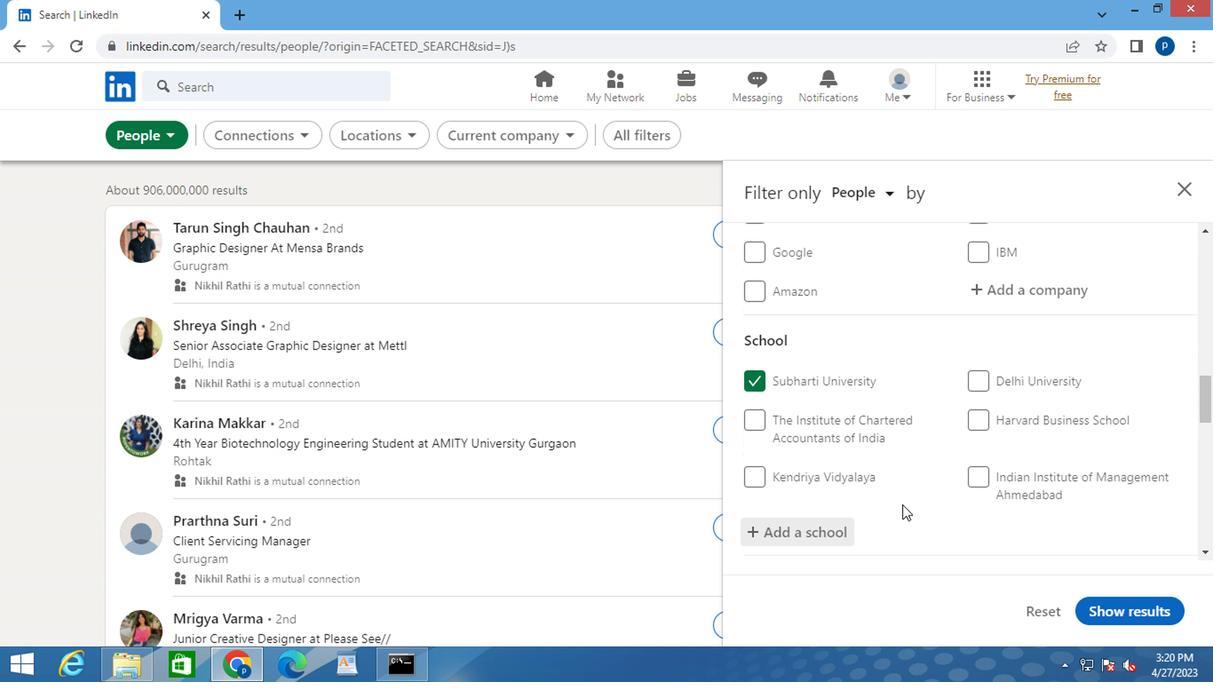 
Action: Mouse scrolled (899, 494) with delta (0, -1)
Screenshot: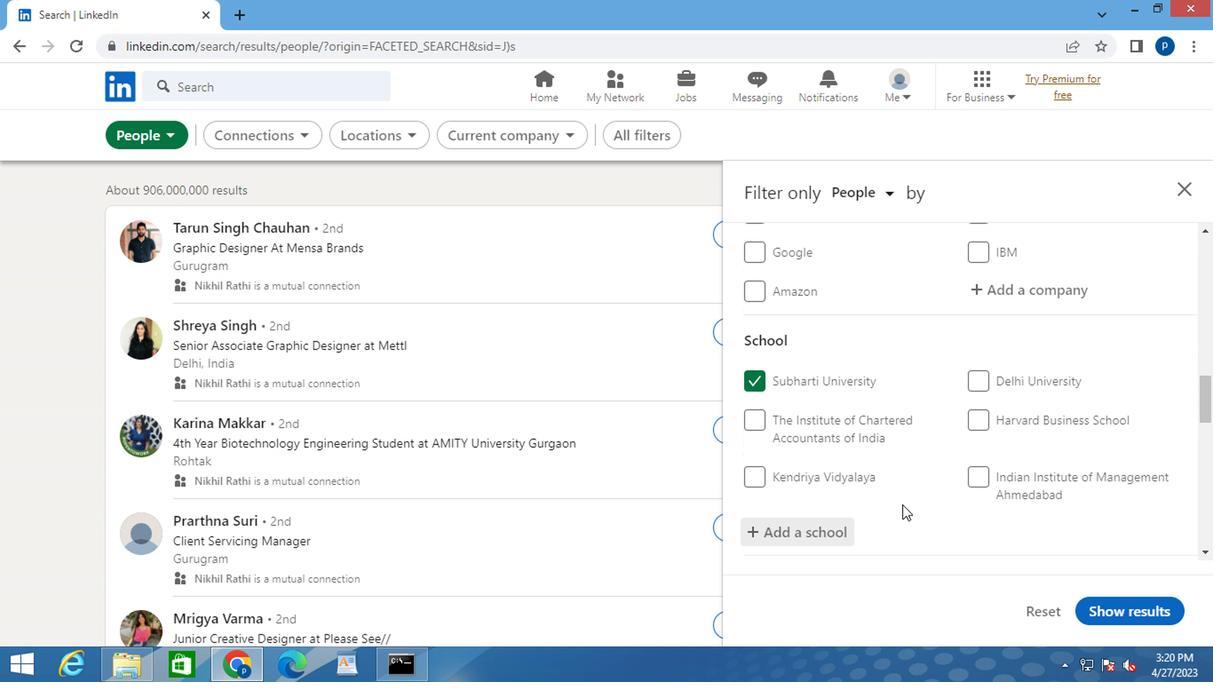 
Action: Mouse moved to (876, 438)
Screenshot: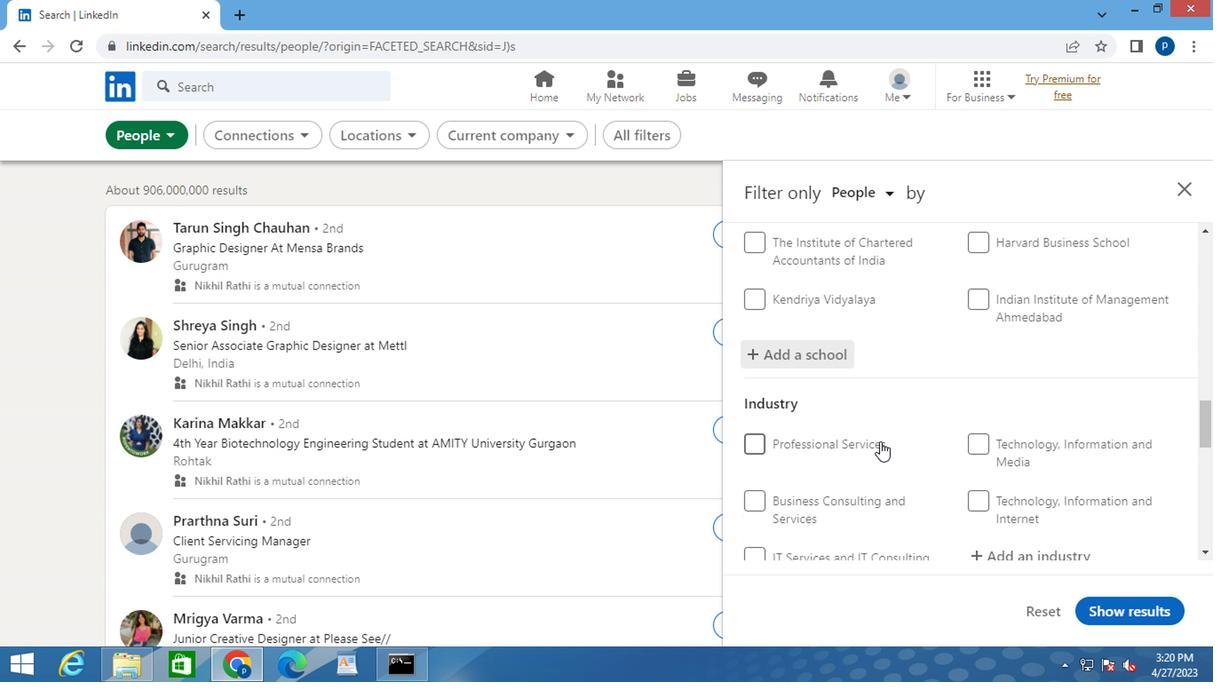 
Action: Mouse scrolled (876, 437) with delta (0, -1)
Screenshot: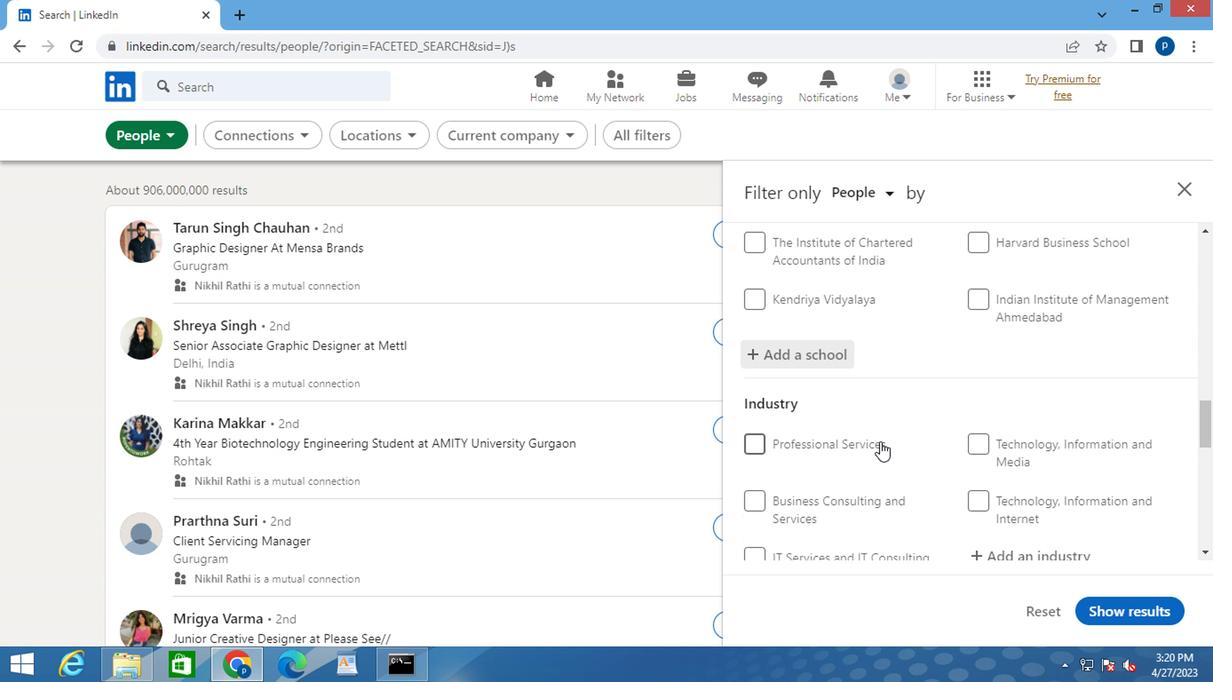 
Action: Mouse scrolled (876, 437) with delta (0, -1)
Screenshot: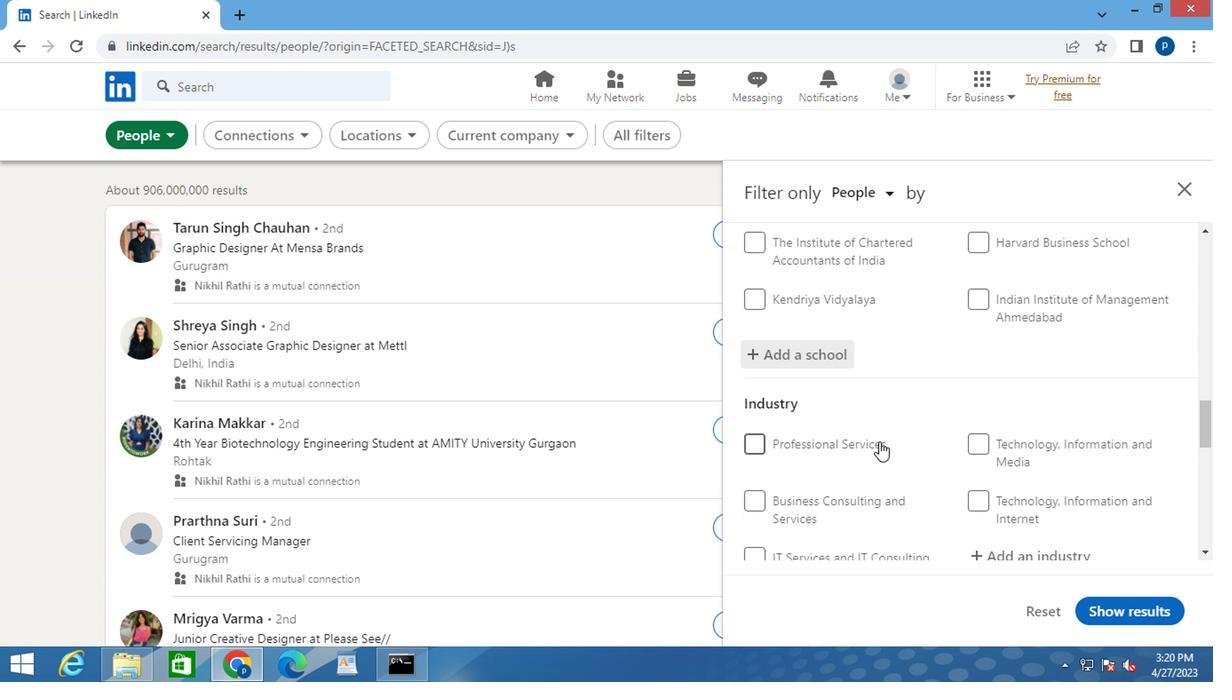 
Action: Mouse moved to (1003, 381)
Screenshot: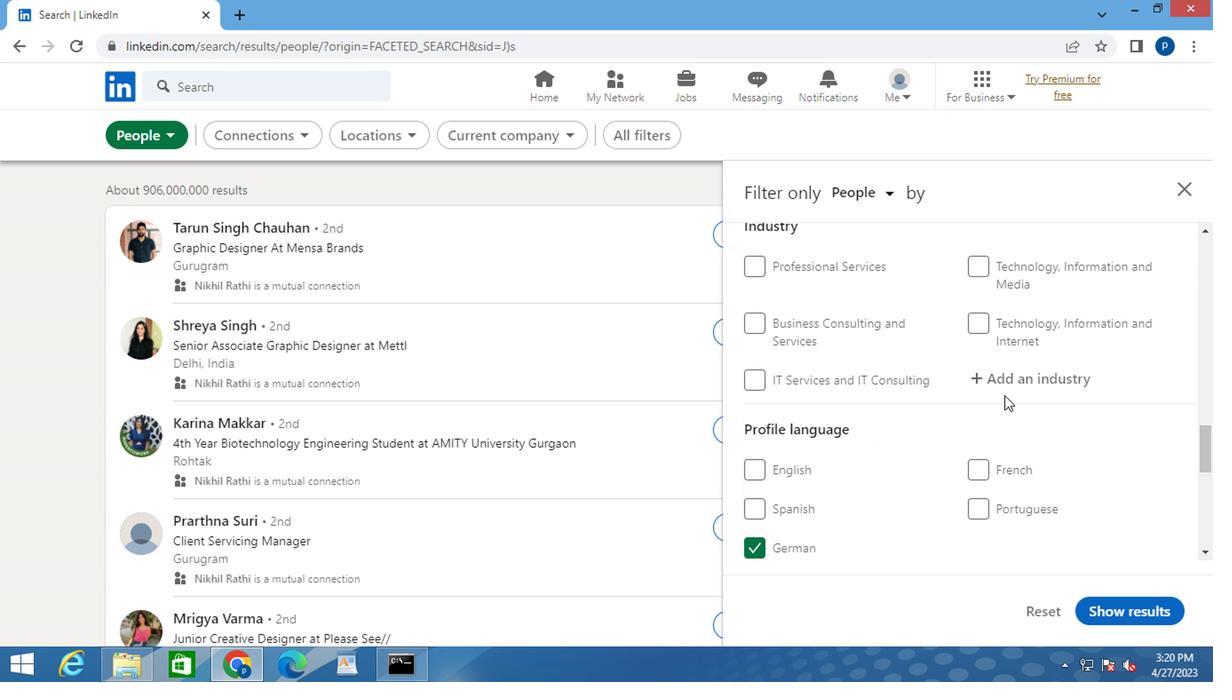 
Action: Mouse pressed left at (1003, 381)
Screenshot: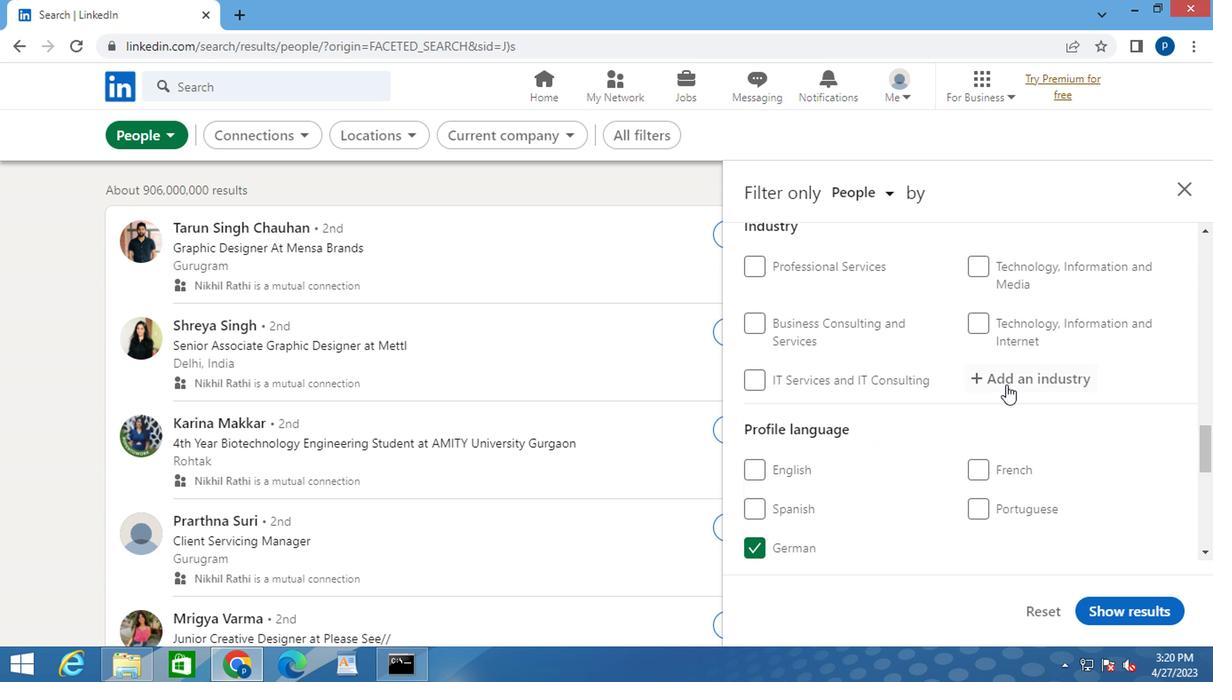 
Action: Mouse pressed left at (1003, 381)
Screenshot: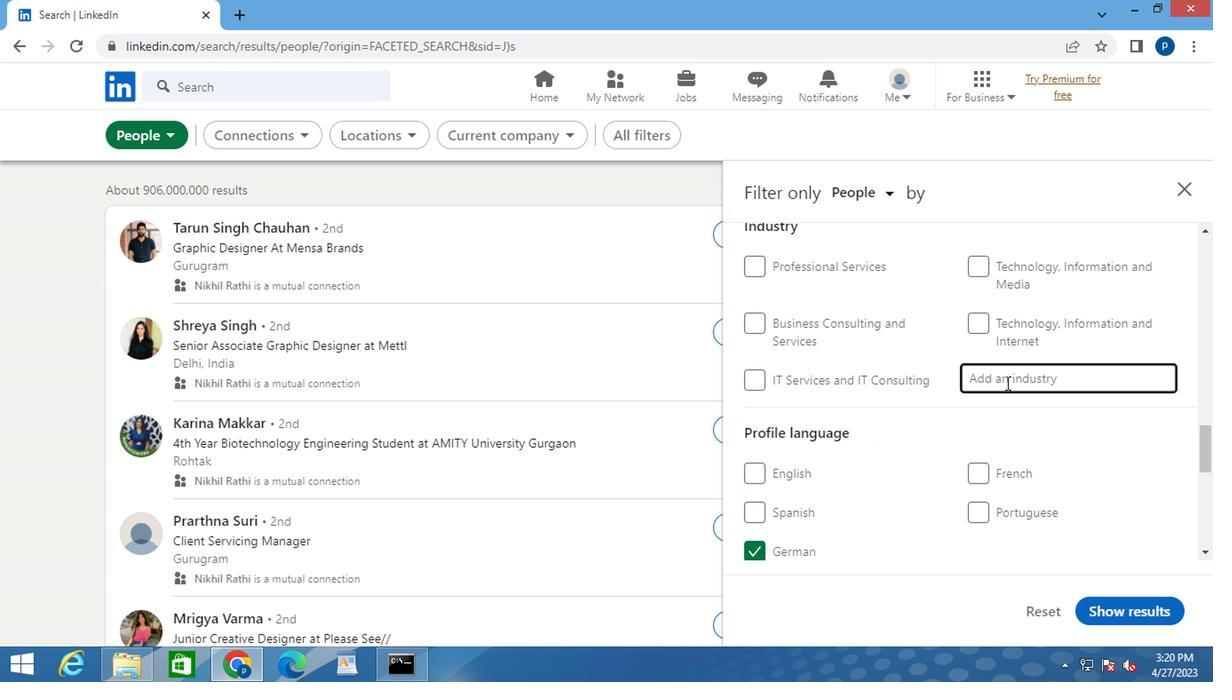 
Action: Mouse moved to (1003, 380)
Screenshot: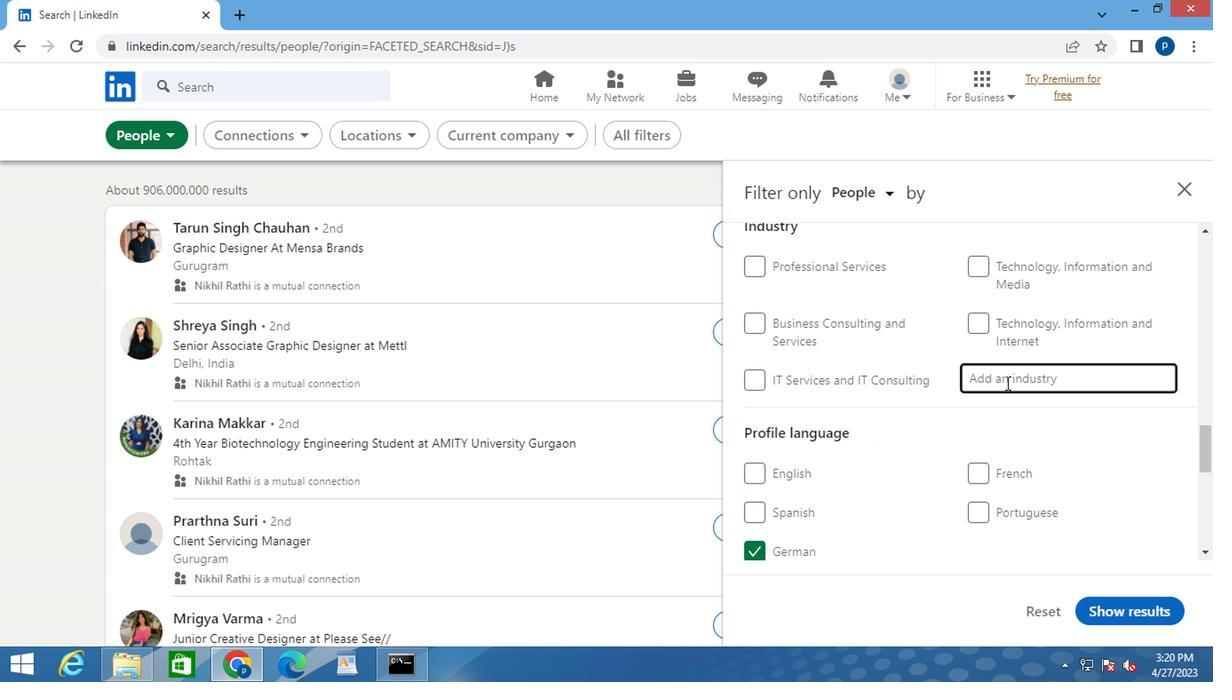 
Action: Key pressed <Key.caps_lock>I<Key.caps_lock>NSU
Screenshot: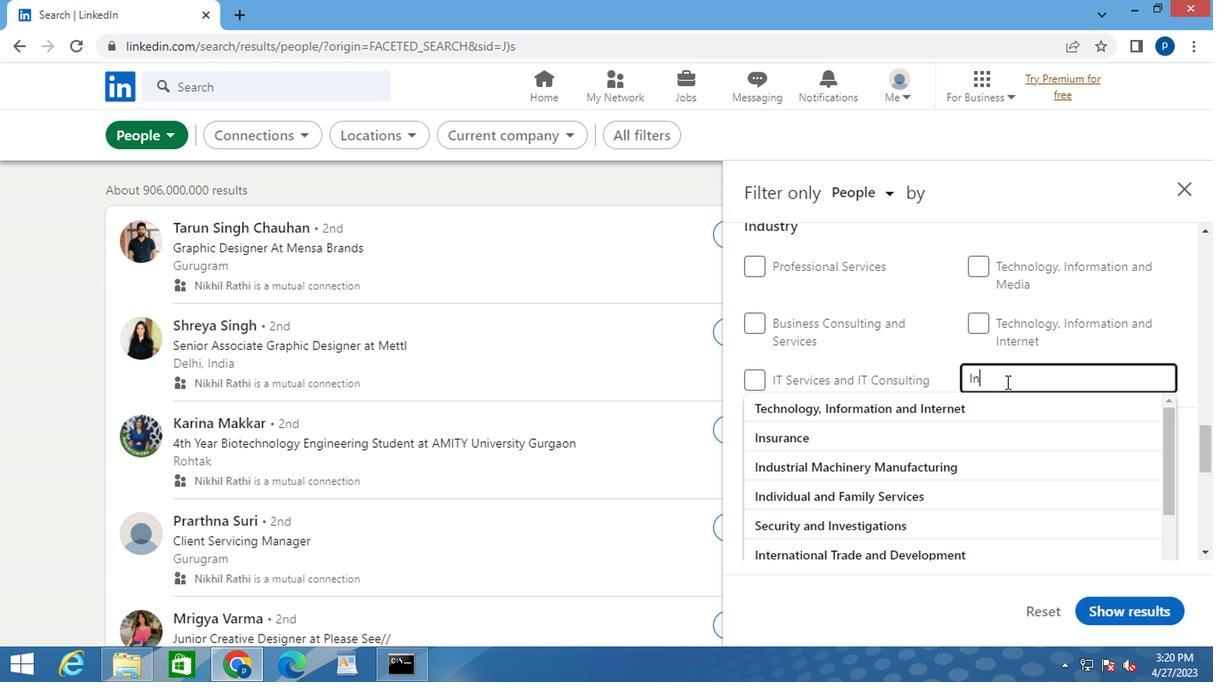 
Action: Mouse moved to (891, 395)
Screenshot: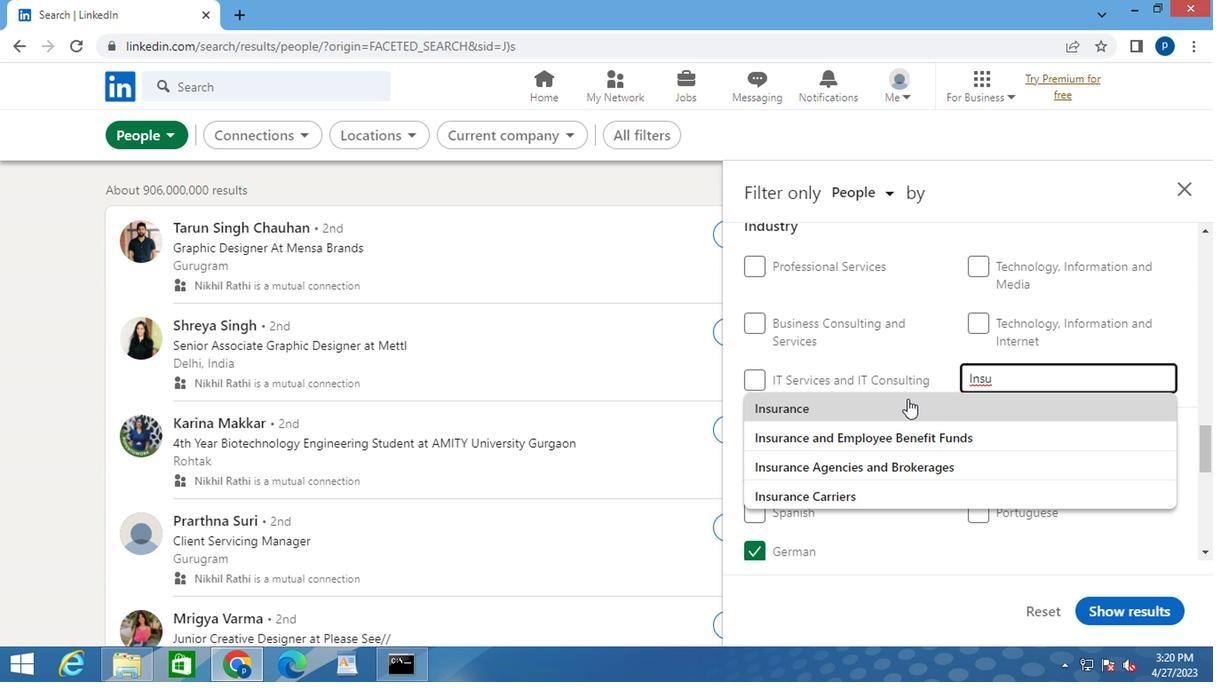 
Action: Mouse pressed left at (891, 395)
Screenshot: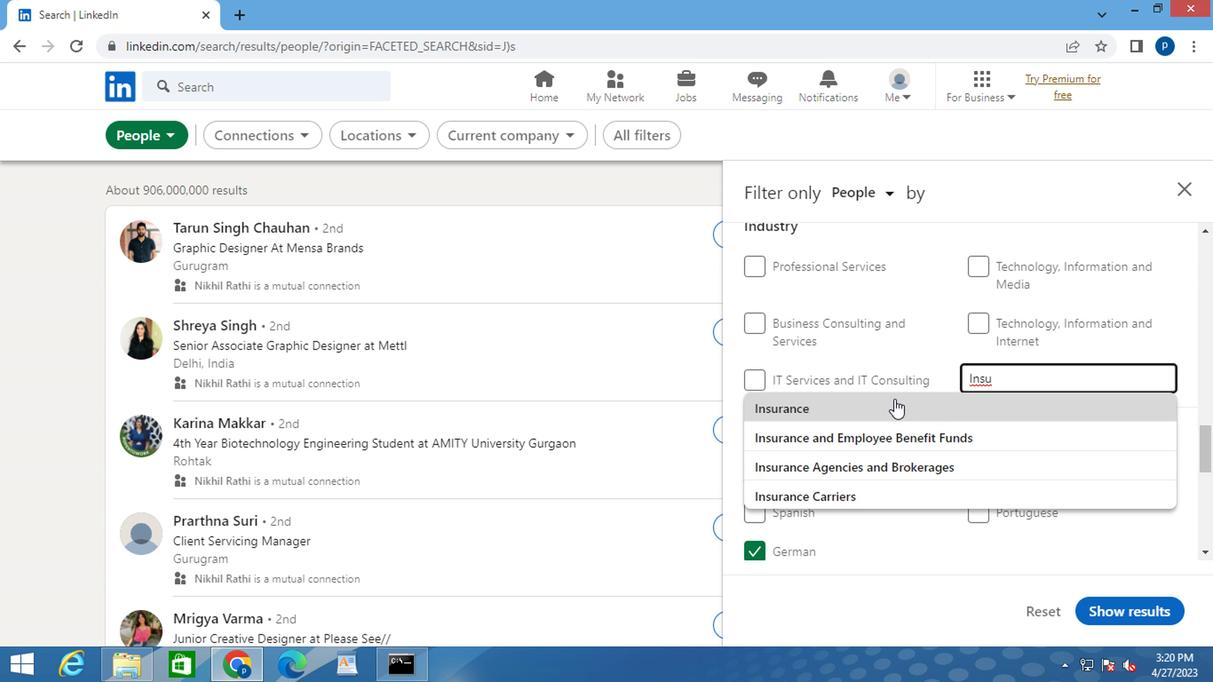 
Action: Mouse moved to (889, 396)
Screenshot: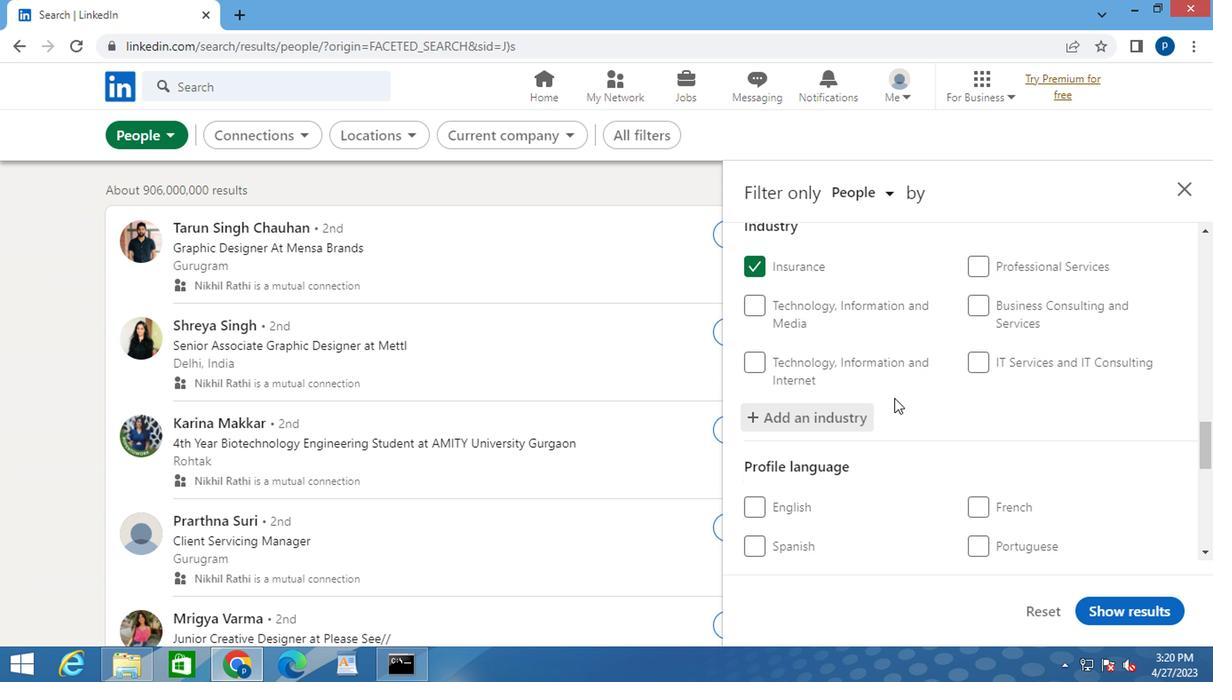 
Action: Mouse scrolled (889, 395) with delta (0, -1)
Screenshot: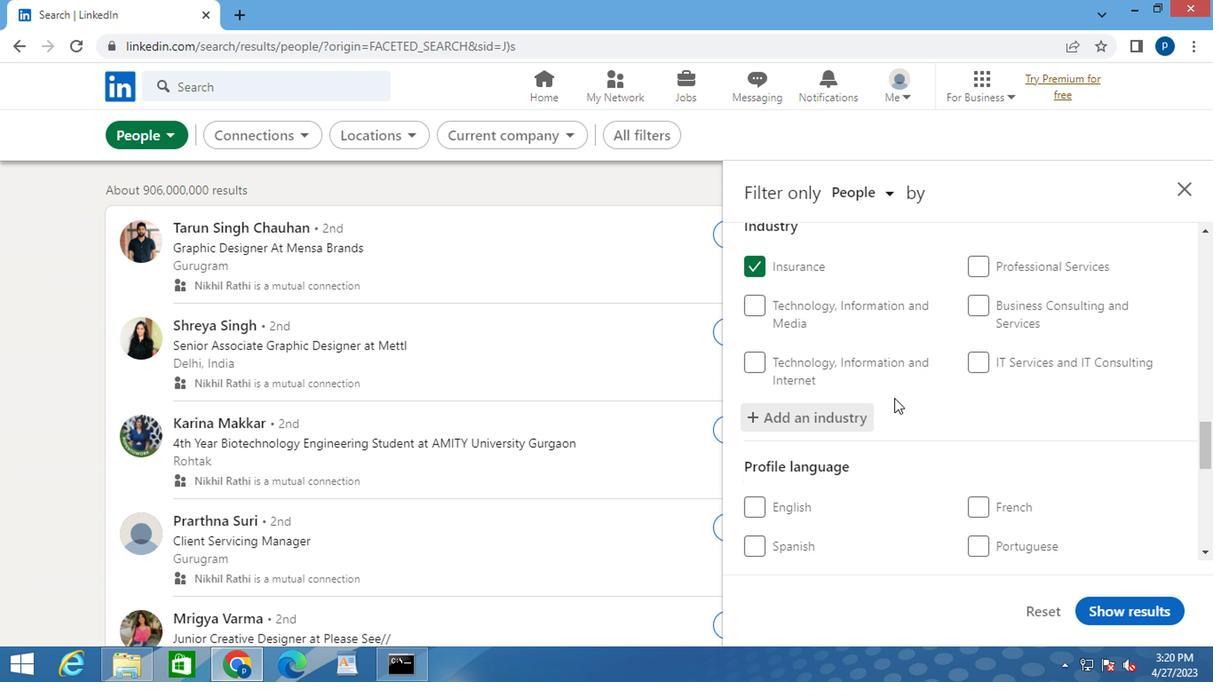 
Action: Mouse moved to (887, 398)
Screenshot: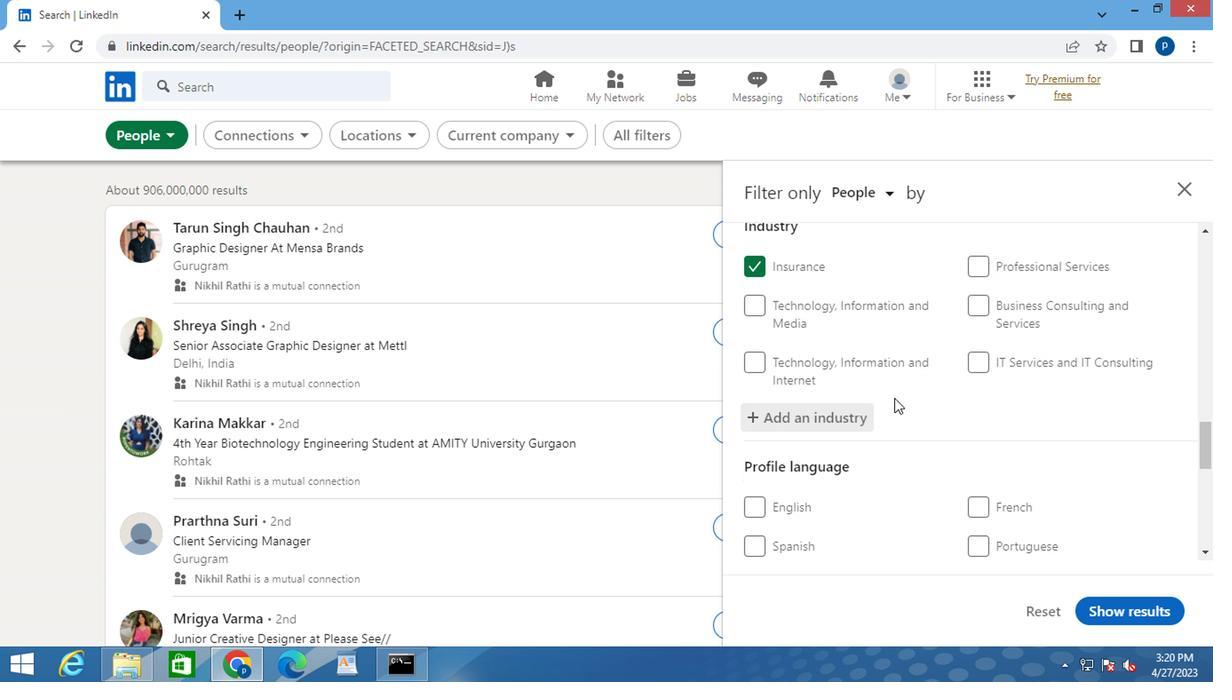 
Action: Mouse scrolled (887, 397) with delta (0, -1)
Screenshot: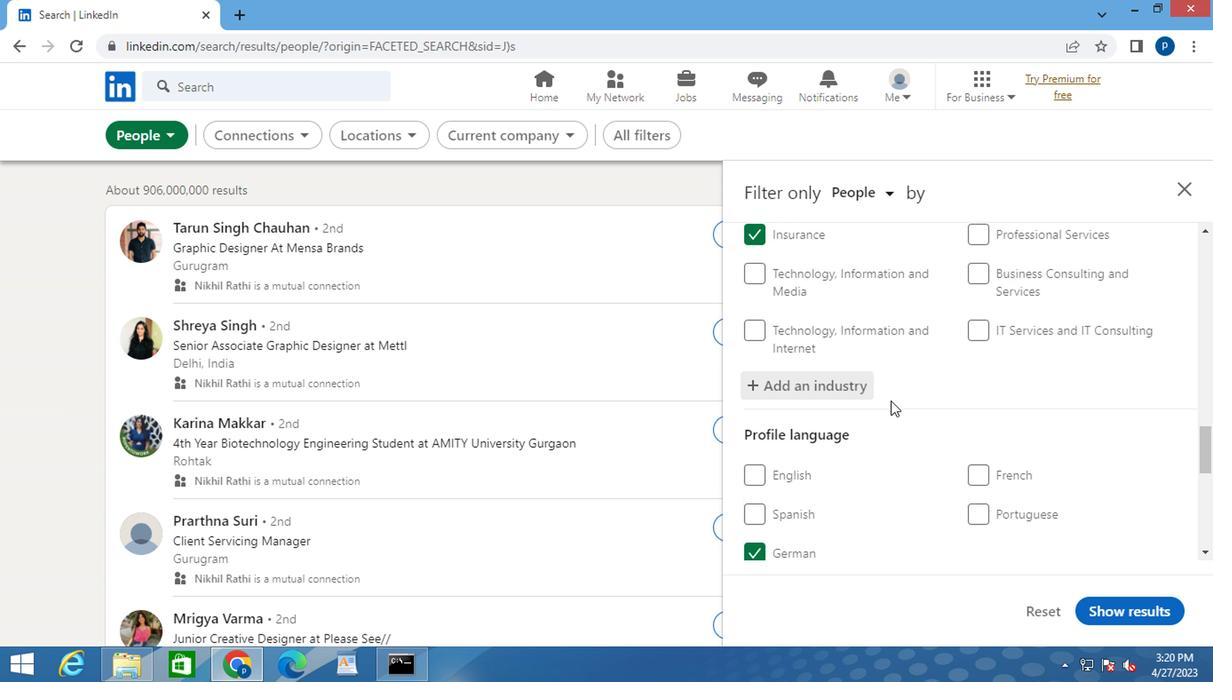 
Action: Mouse moved to (886, 399)
Screenshot: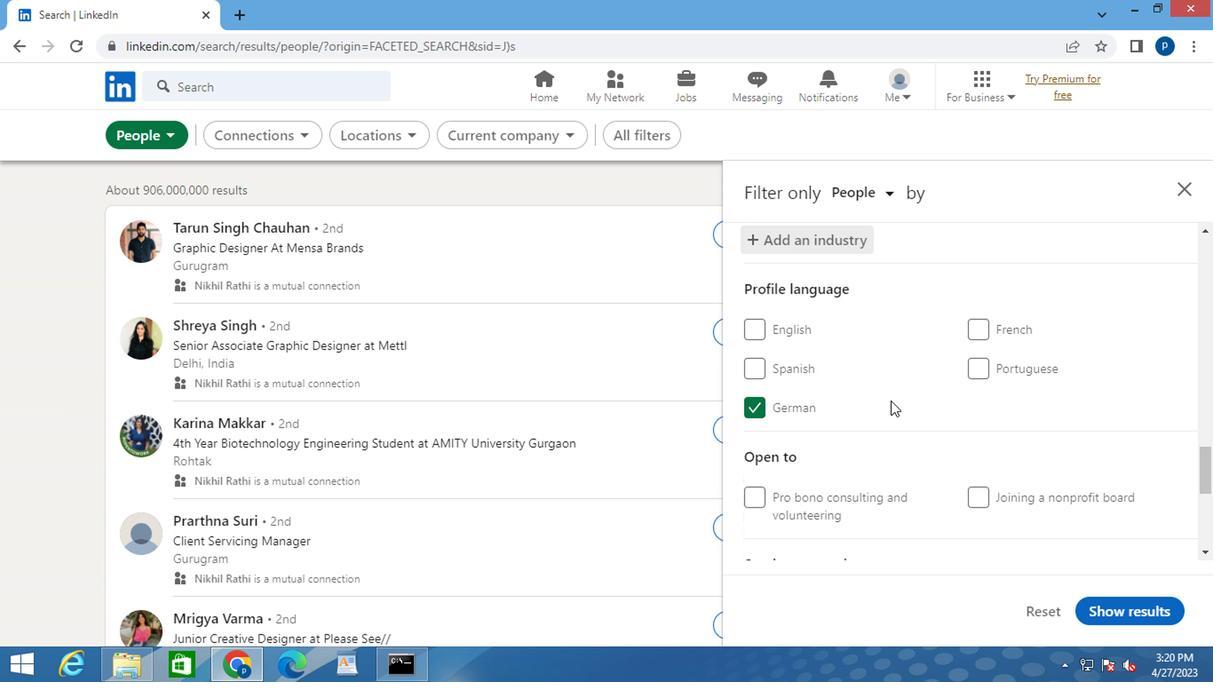 
Action: Mouse scrolled (886, 398) with delta (0, 0)
Screenshot: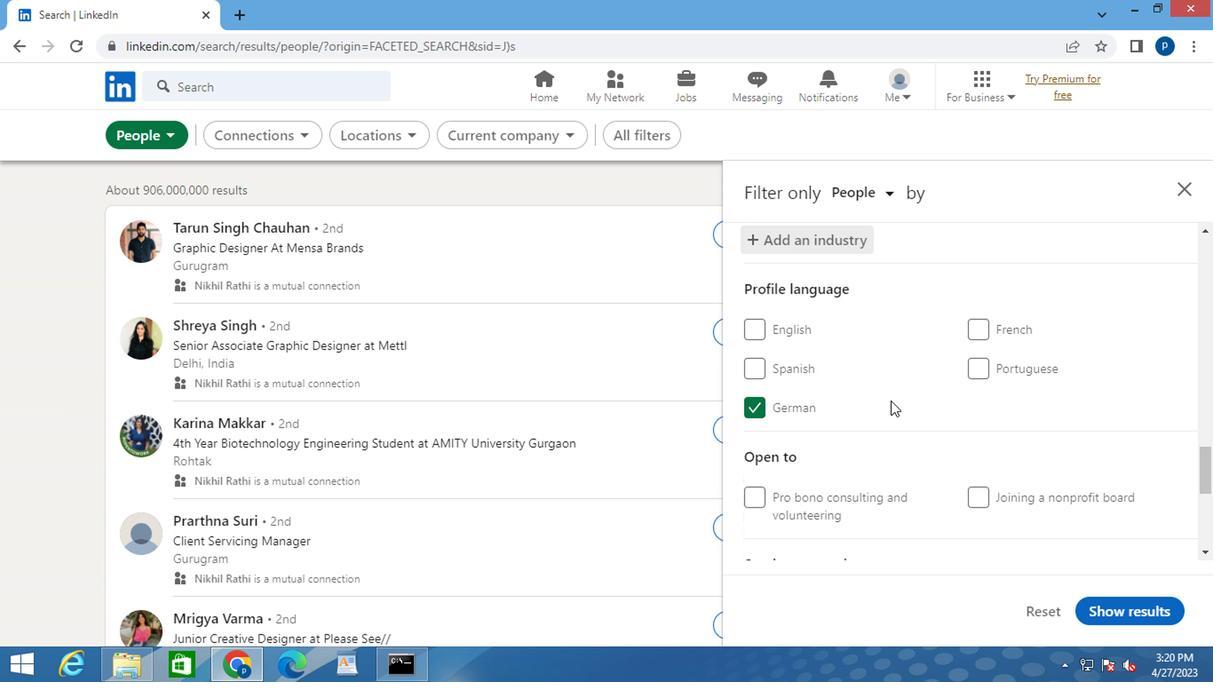 
Action: Mouse moved to (888, 401)
Screenshot: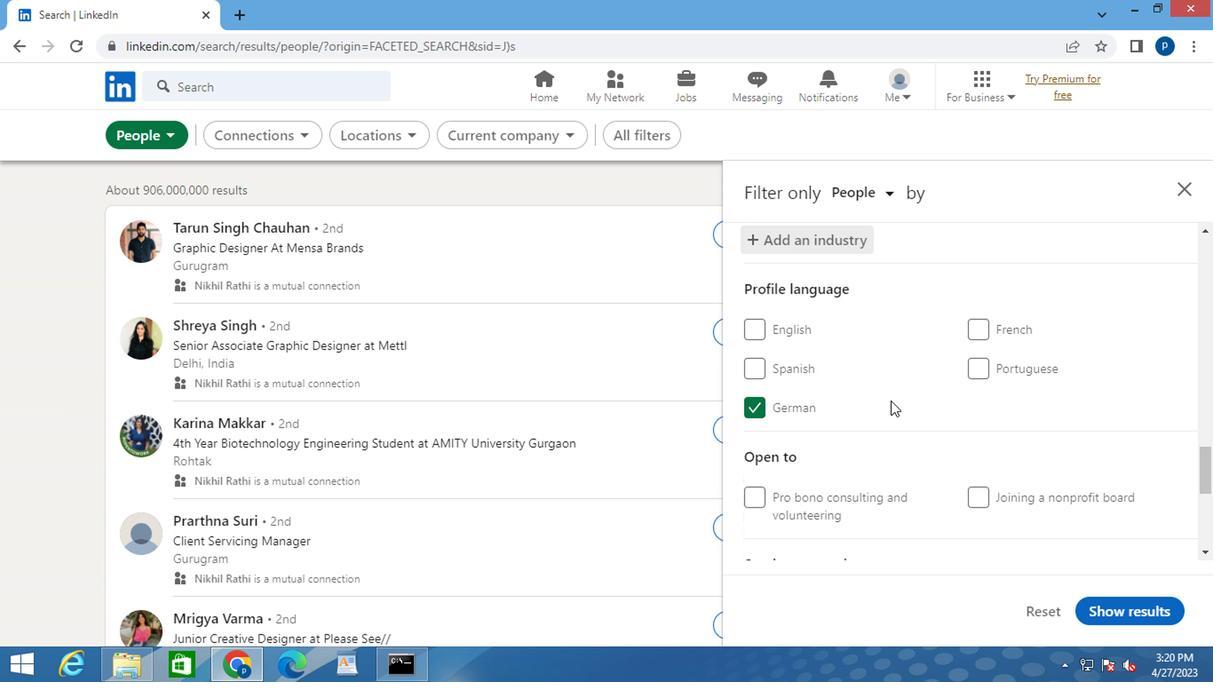 
Action: Mouse scrolled (888, 400) with delta (0, -1)
Screenshot: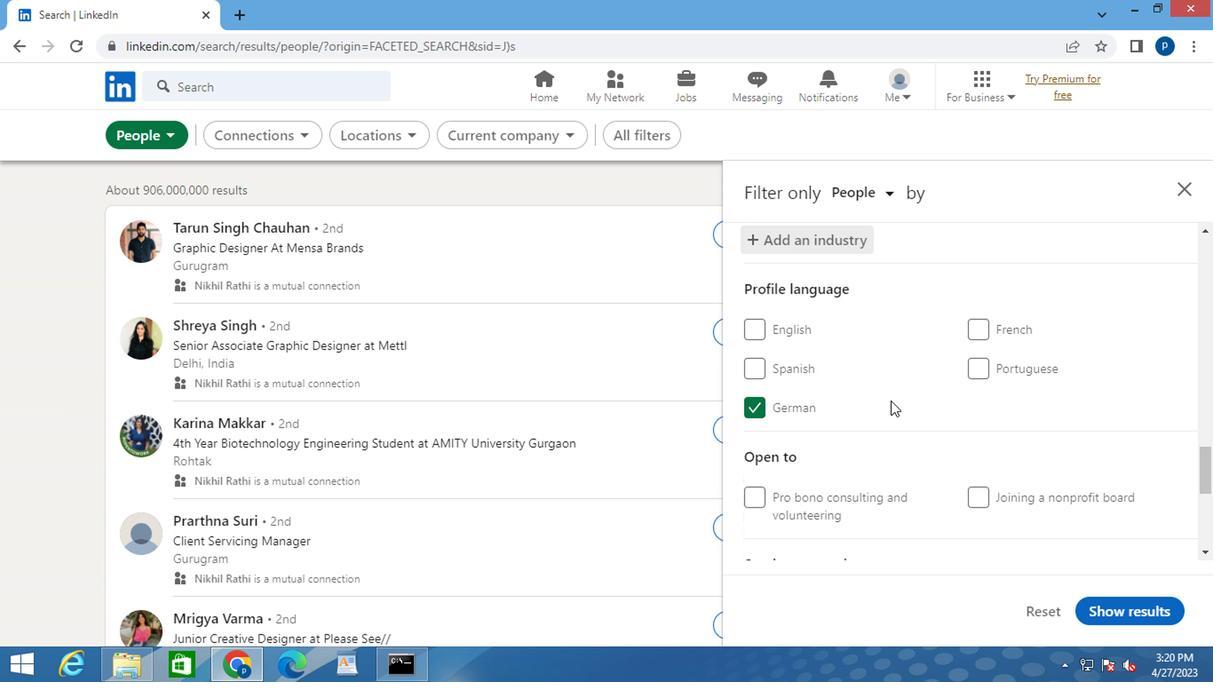 
Action: Mouse moved to (888, 402)
Screenshot: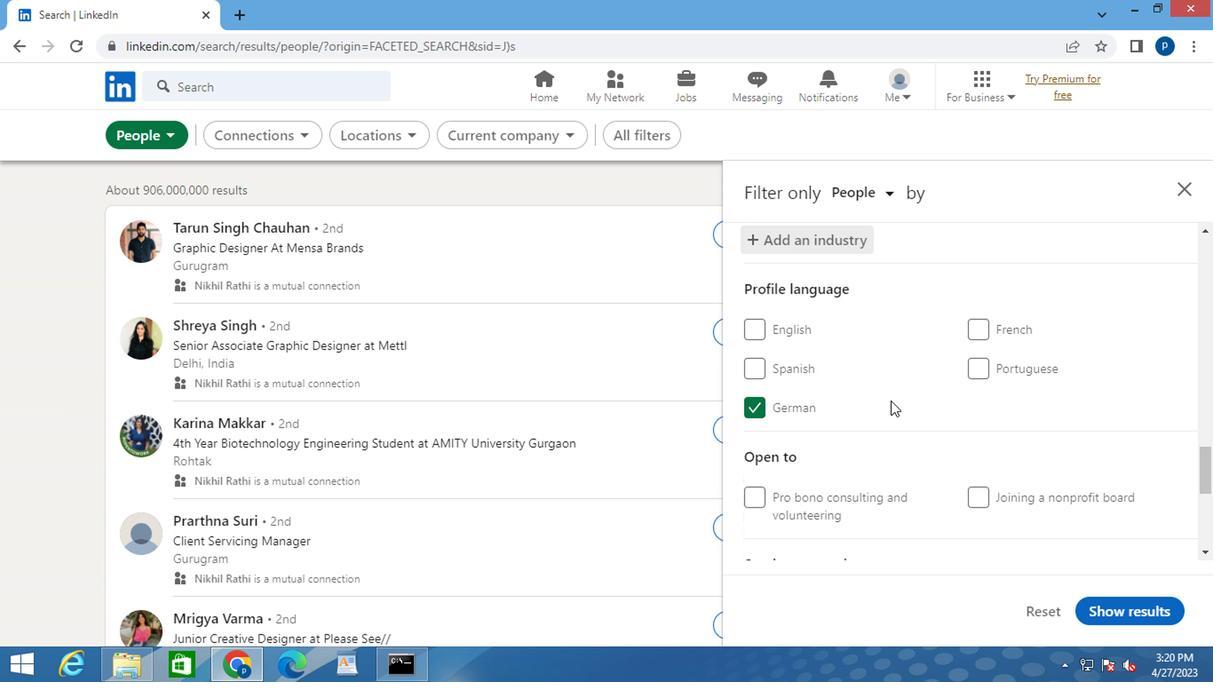 
Action: Mouse scrolled (888, 401) with delta (0, 0)
Screenshot: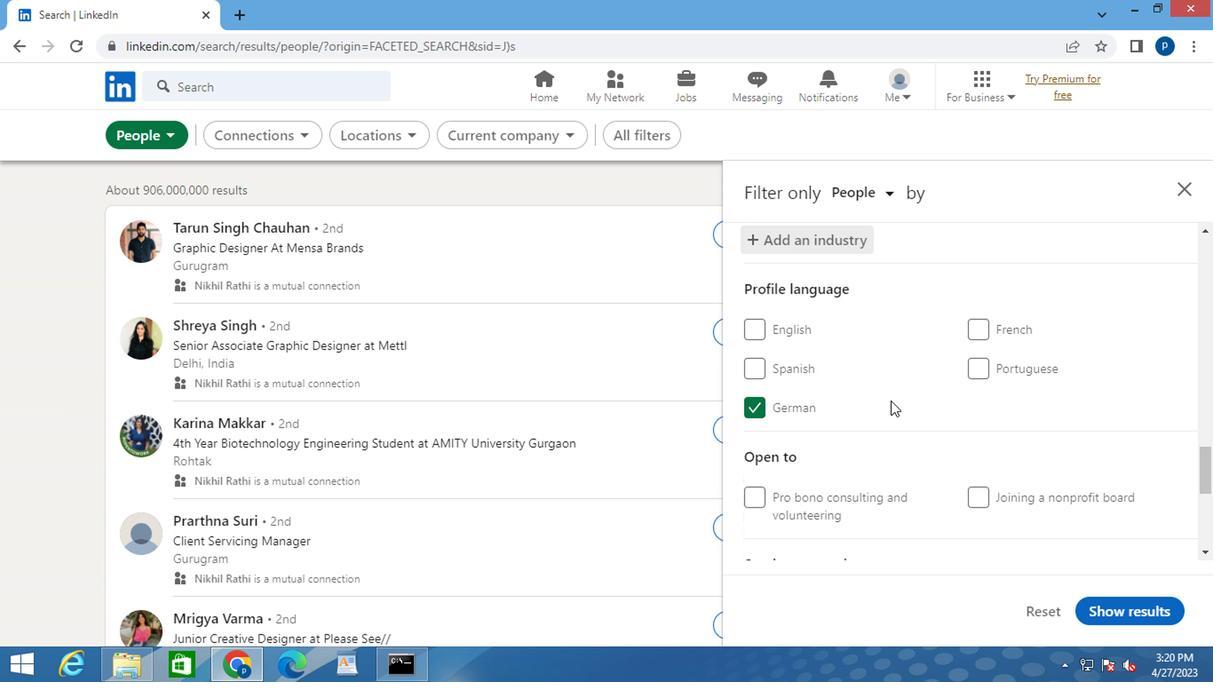 
Action: Mouse moved to (990, 414)
Screenshot: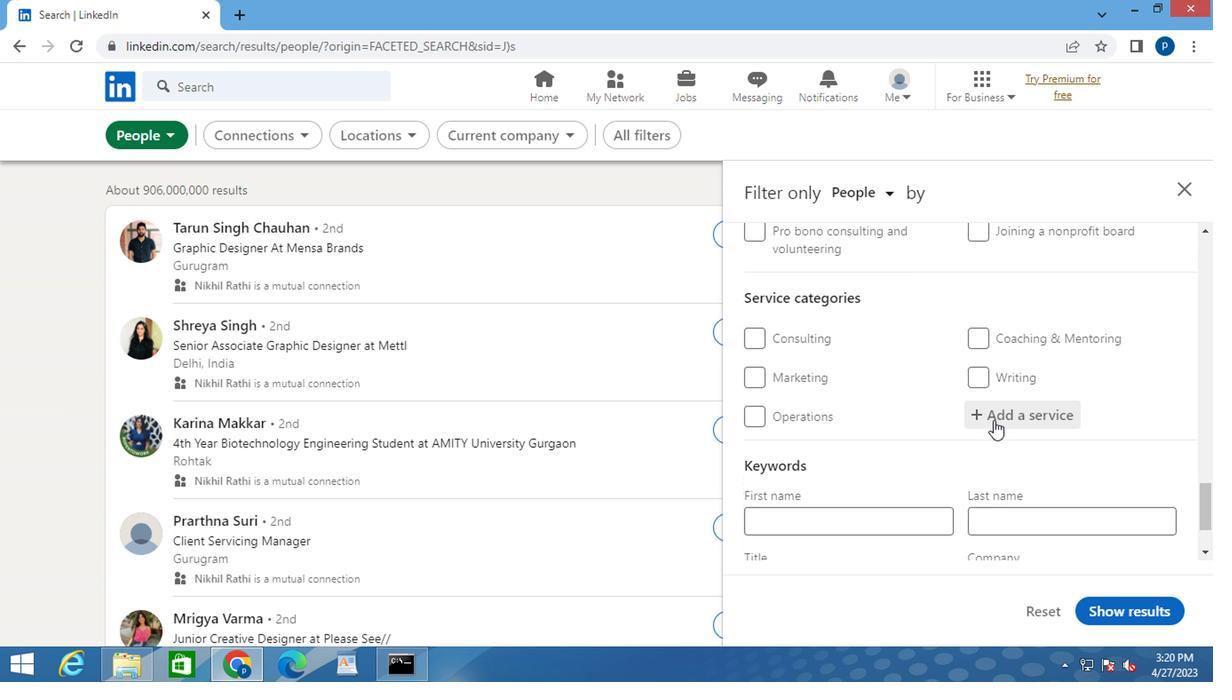 
Action: Mouse pressed left at (990, 414)
Screenshot: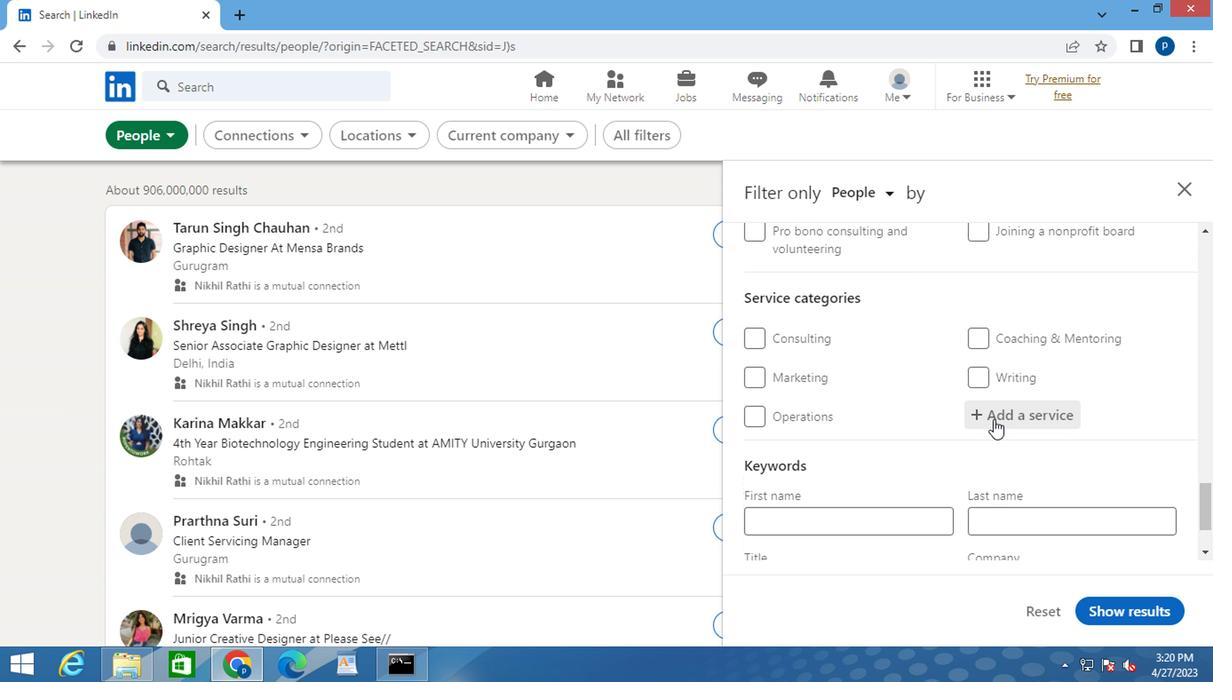 
Action: Mouse pressed left at (990, 414)
Screenshot: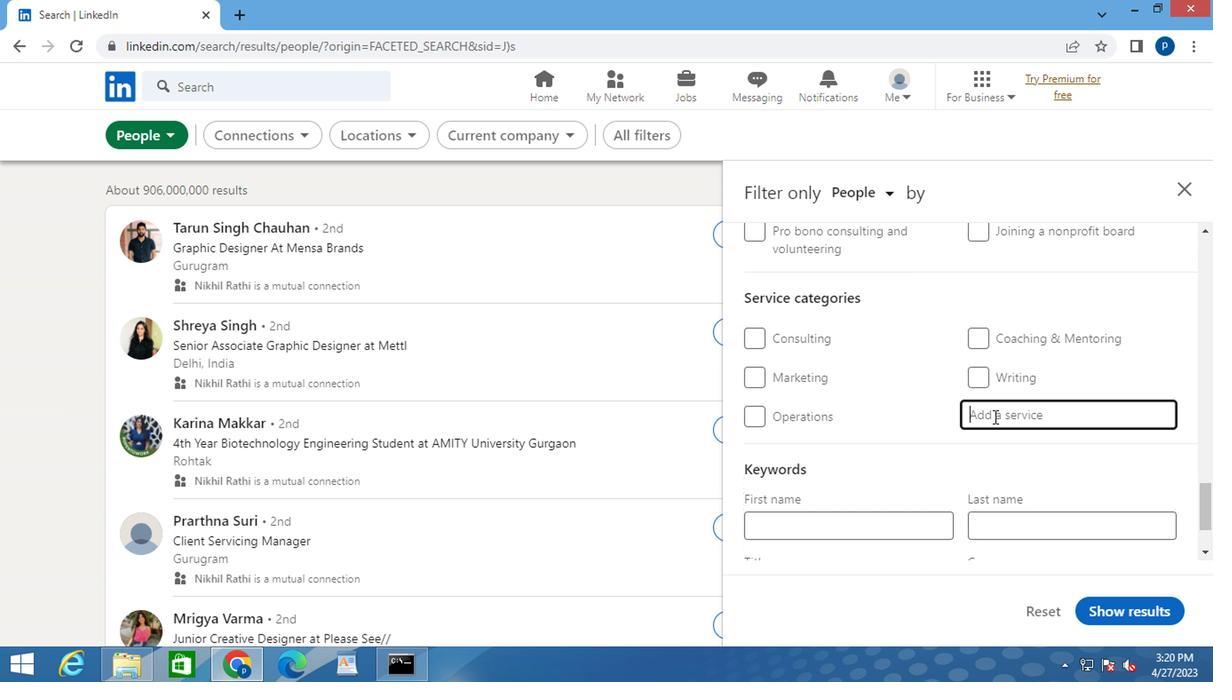 
Action: Key pressed <Key.caps_lock>S<Key.caps_lock>OFTWR<Key.backspace>ARE<Key.space>
Screenshot: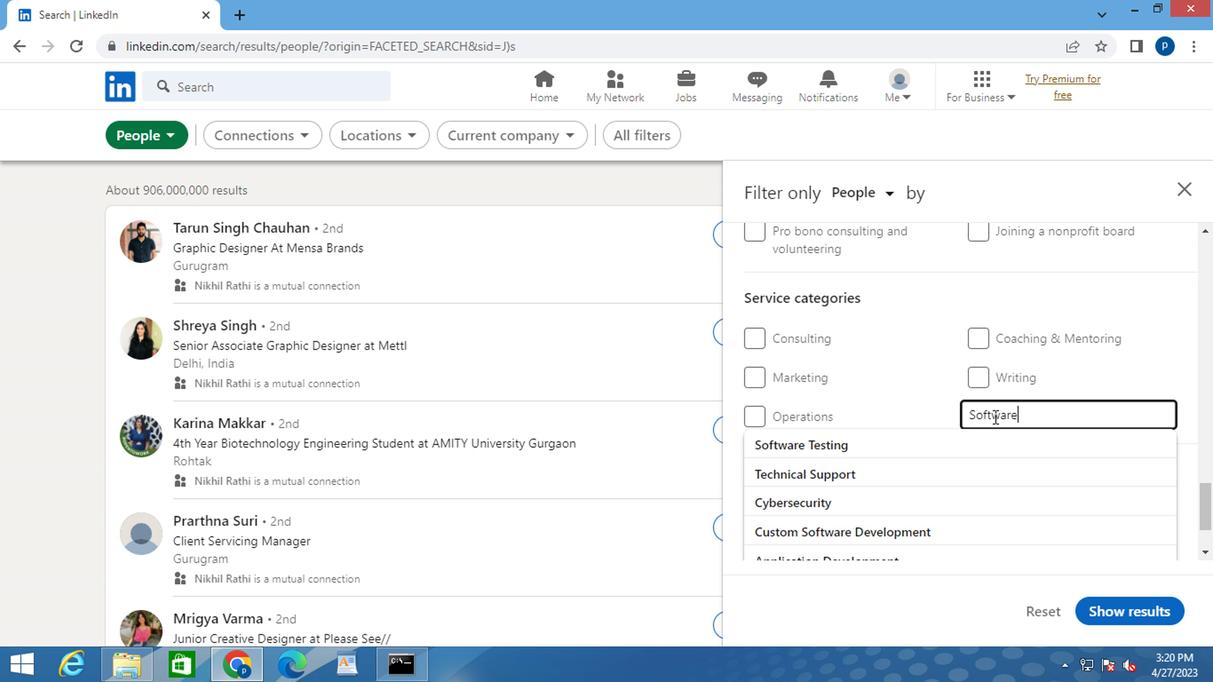 
Action: Mouse moved to (902, 434)
Screenshot: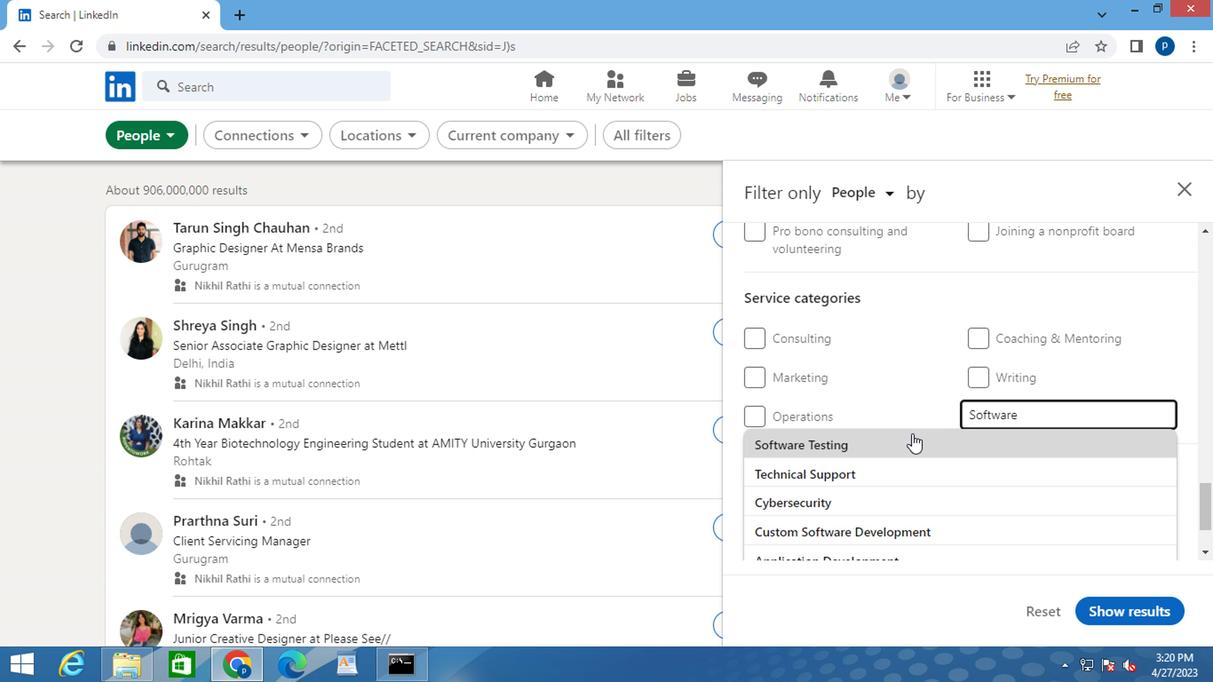 
Action: Mouse pressed left at (902, 434)
Screenshot: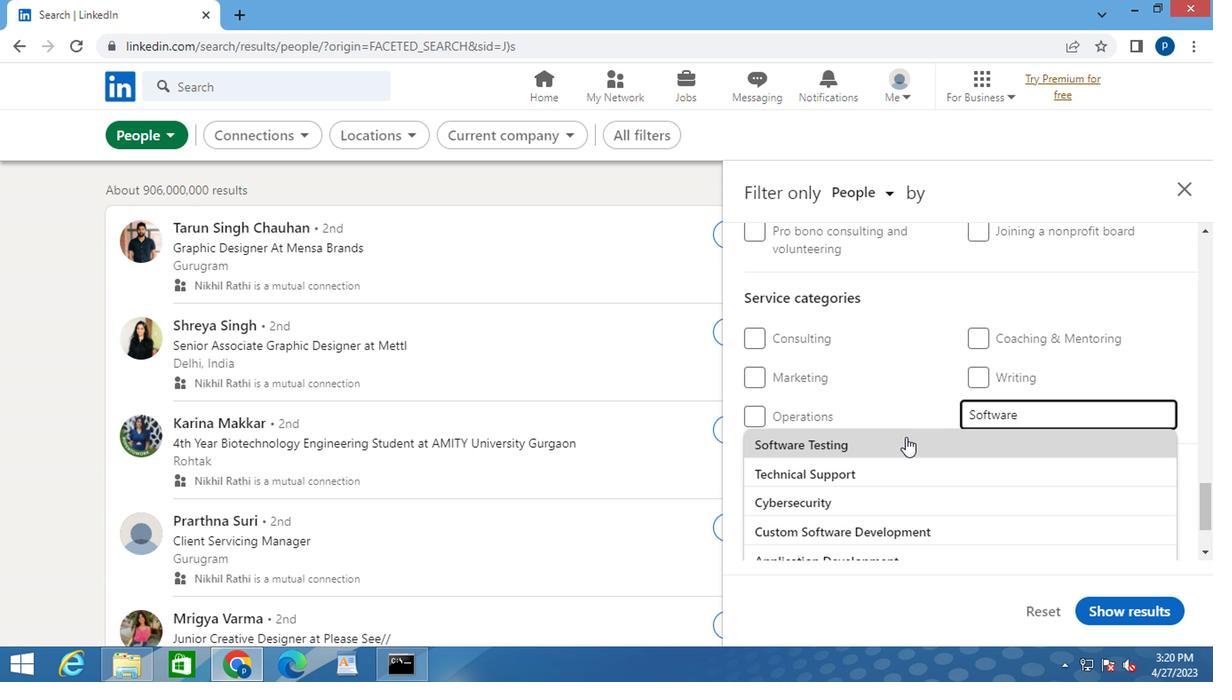 
Action: Mouse moved to (902, 436)
Screenshot: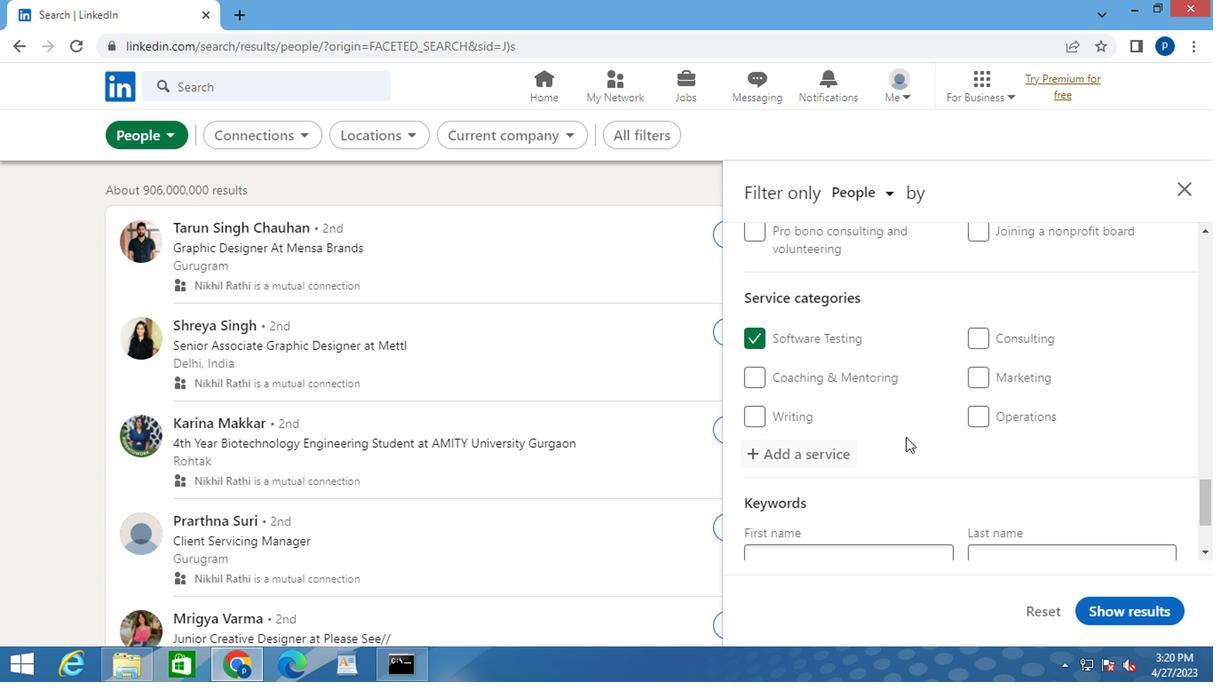 
Action: Mouse scrolled (902, 434) with delta (0, -1)
Screenshot: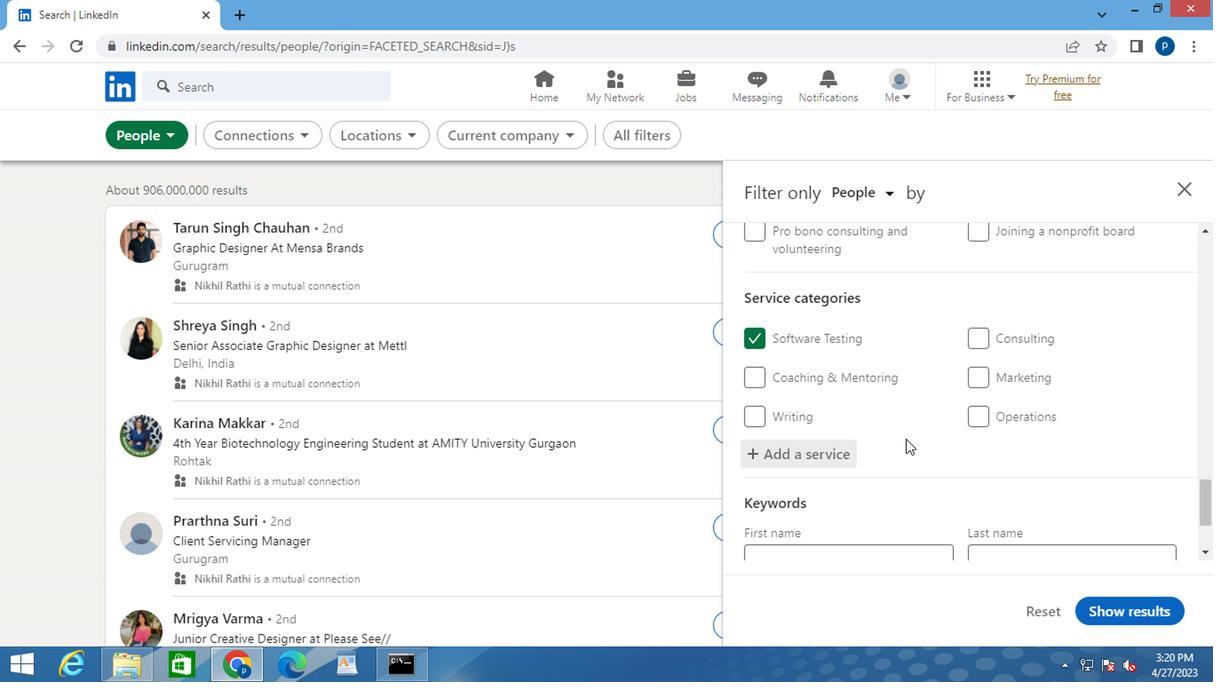 
Action: Mouse scrolled (902, 434) with delta (0, -1)
Screenshot: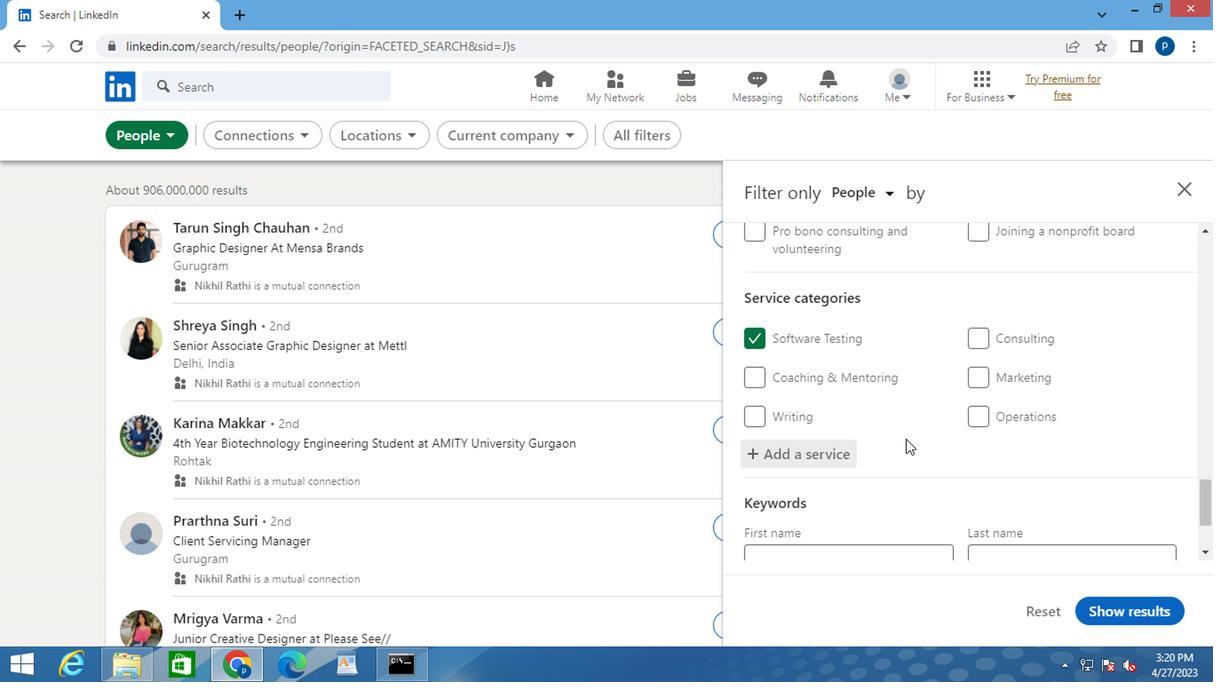 
Action: Mouse moved to (829, 475)
Screenshot: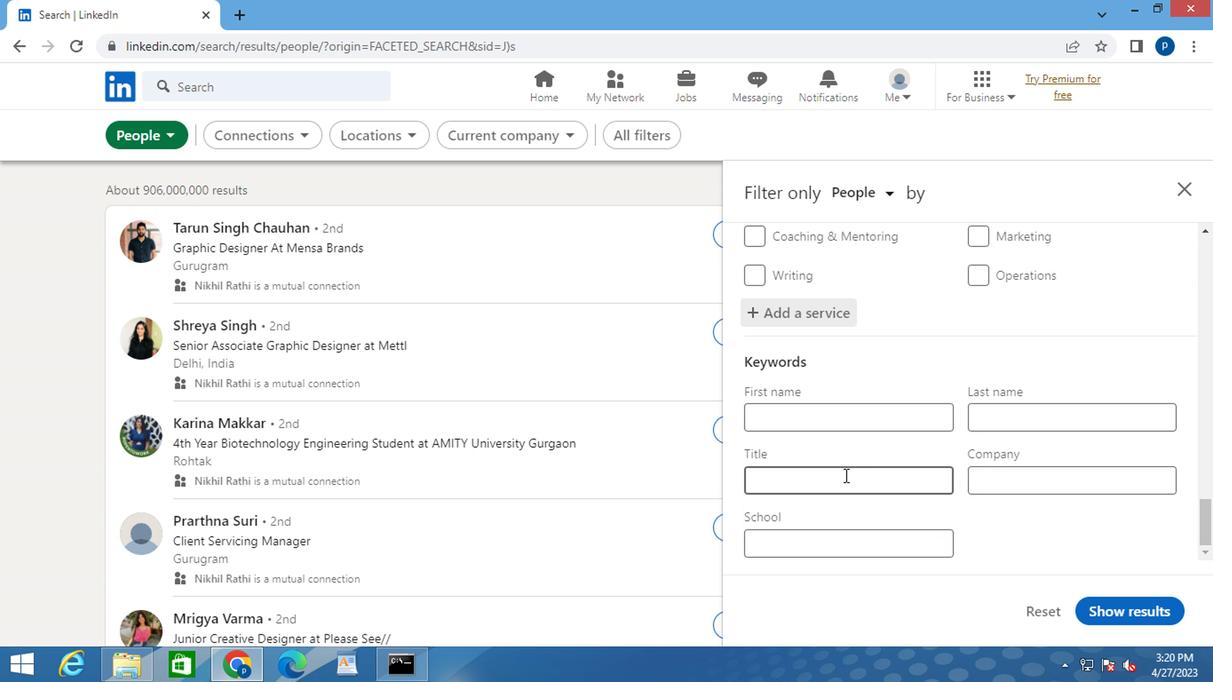 
Action: Mouse pressed left at (829, 475)
Screenshot: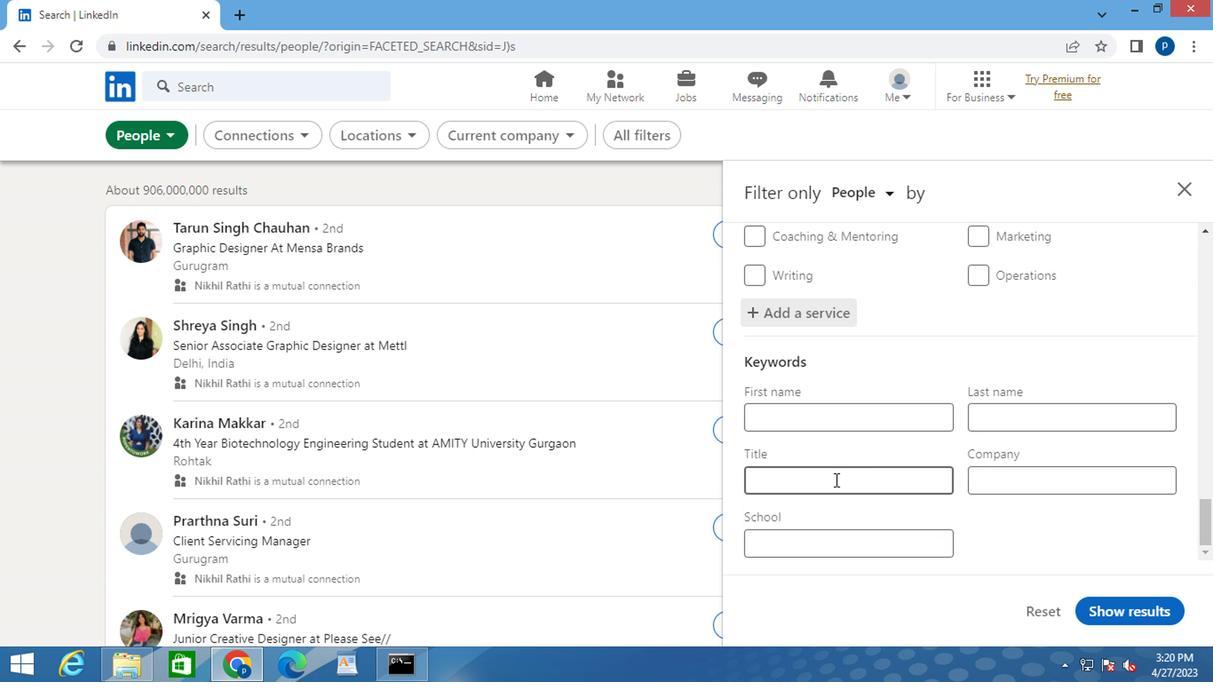 
Action: Key pressed <Key.caps_lock>C<Key.caps_lock>HIEF<Key.space><Key.caps_lock>E<Key.caps_lock>XECUTIVE<Key.space><Key.caps_lock>O<Key.caps_lock>FFICER<Key.space>
Screenshot: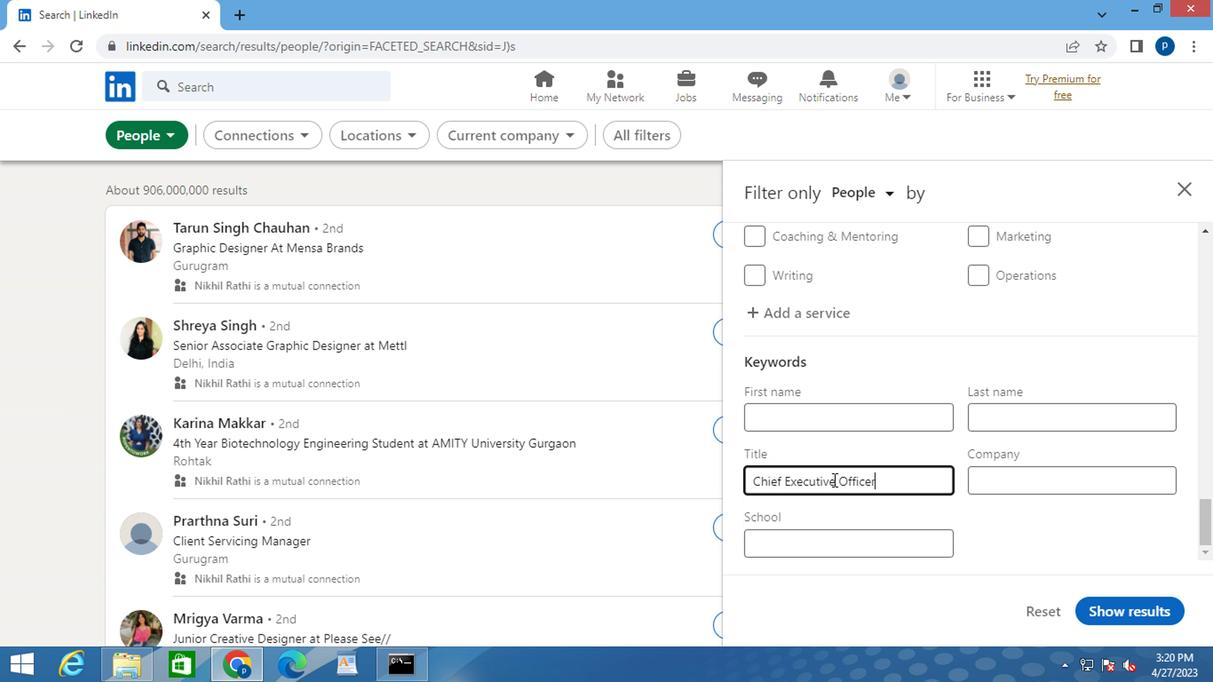 
Action: Mouse moved to (1142, 604)
Screenshot: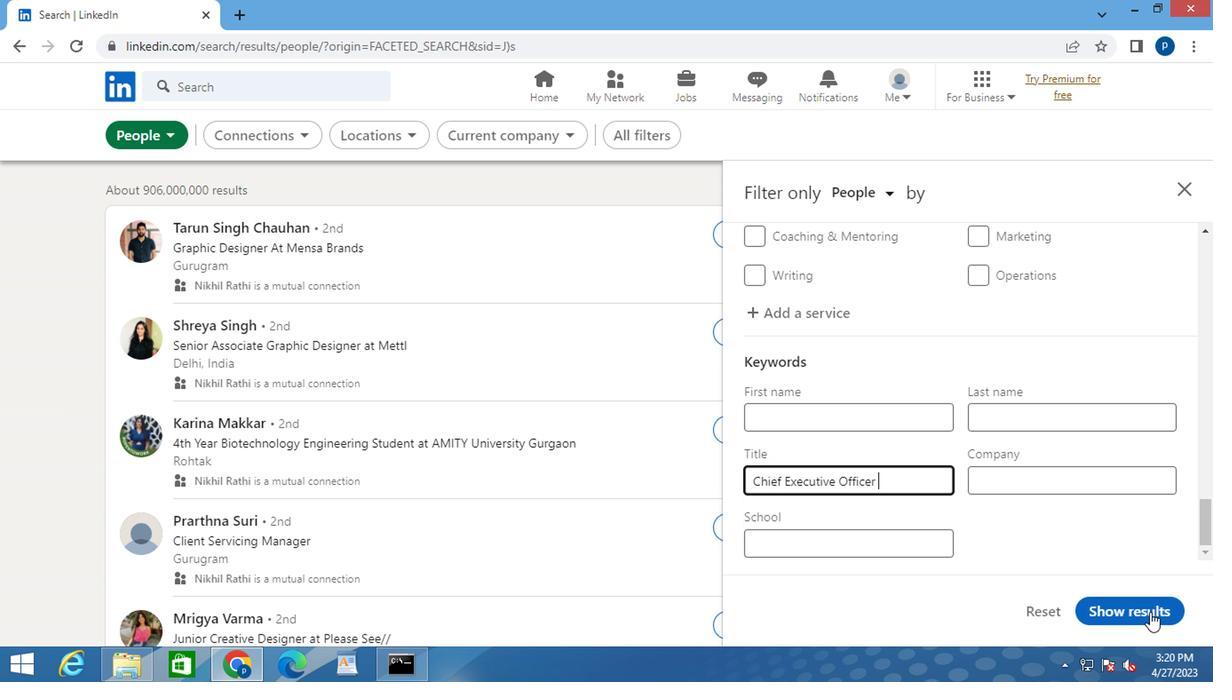 
Action: Mouse pressed left at (1142, 604)
Screenshot: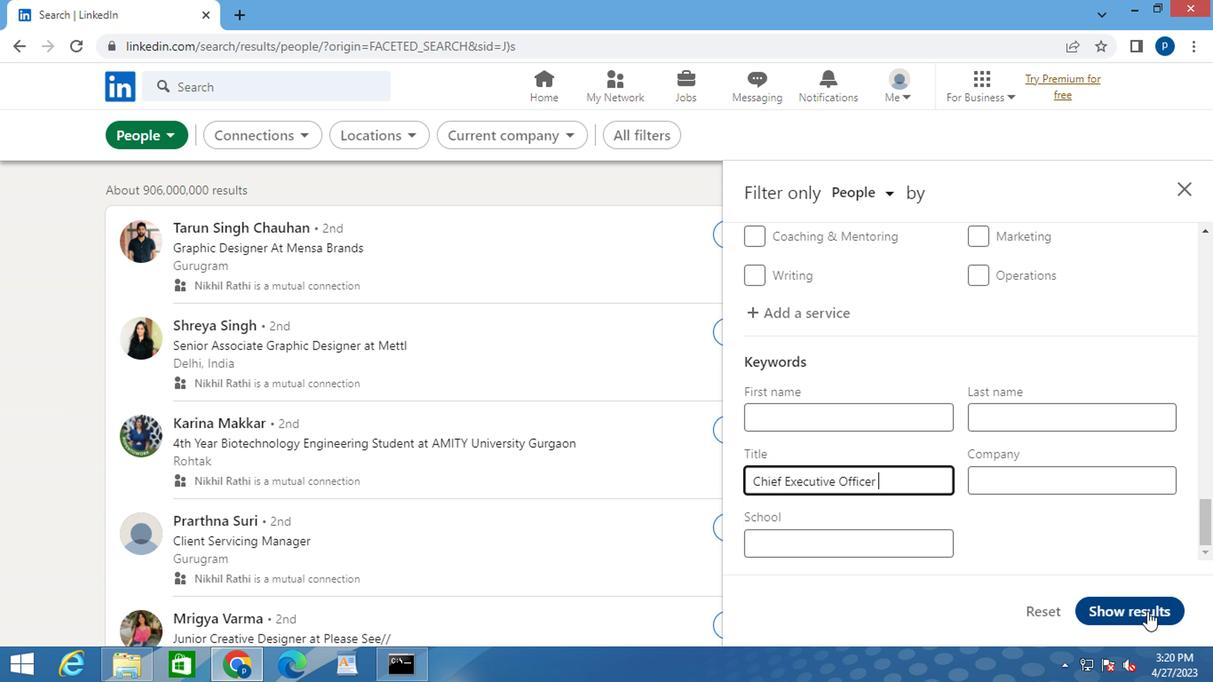 
